 Task: Compare market values of single-family homes in Raleigh, North Carolina, in different suburban neighborhoods, and analyze the local school district ratings.
Action: Mouse moved to (301, 192)
Screenshot: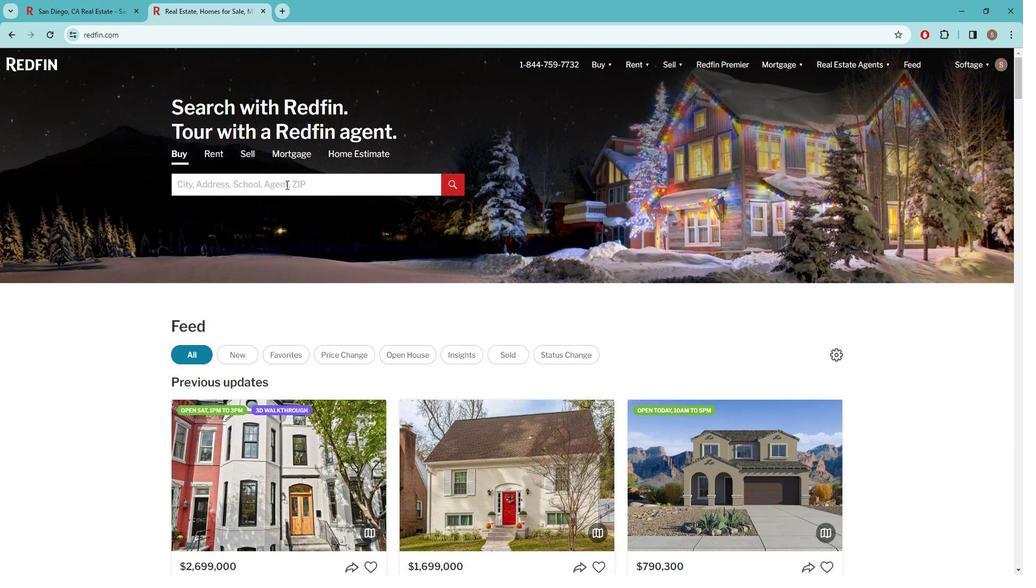 
Action: Mouse pressed left at (301, 192)
Screenshot: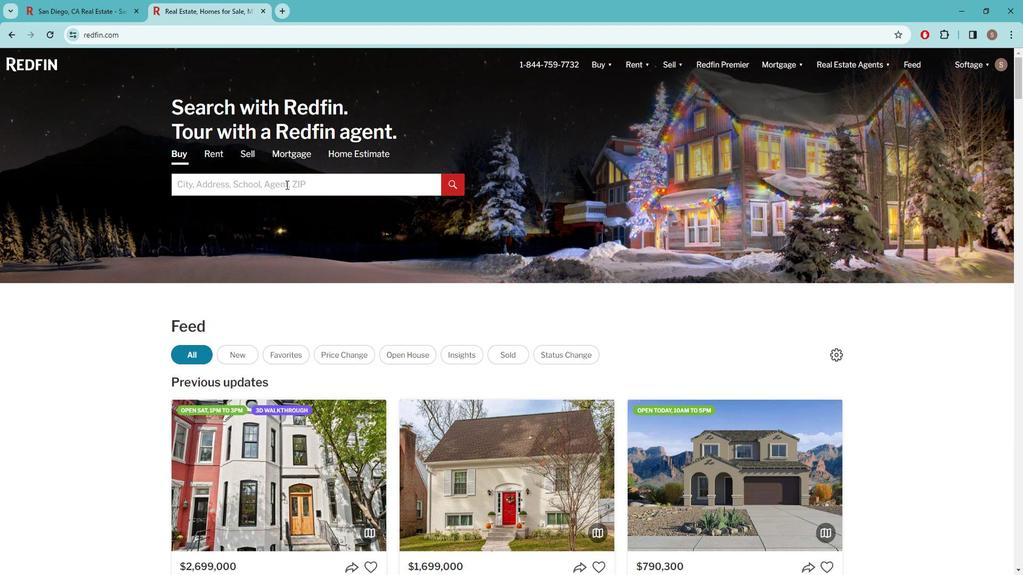 
Action: Key pressed r<Key.caps_lock>ALEIGH
Screenshot: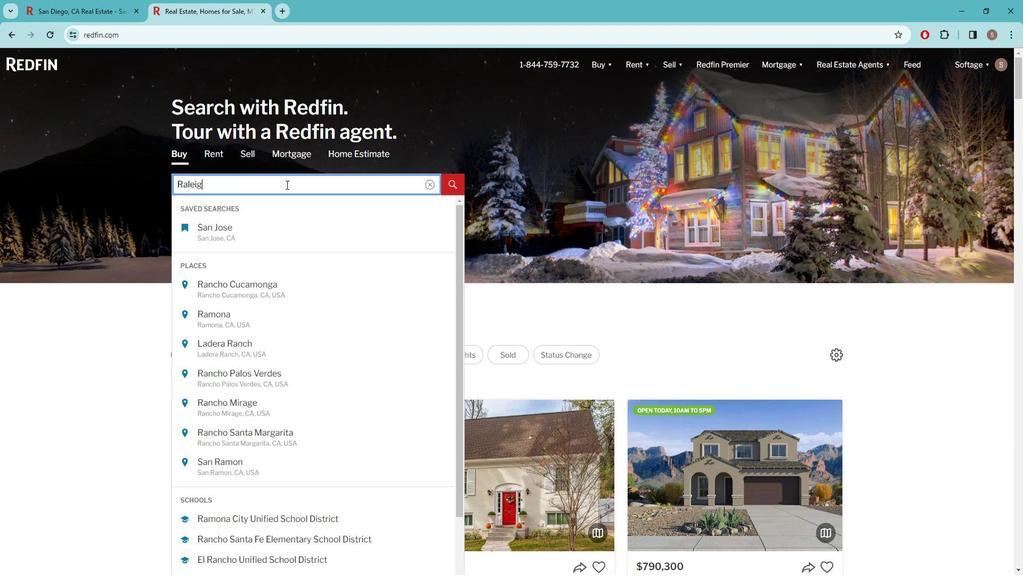 
Action: Mouse moved to (271, 236)
Screenshot: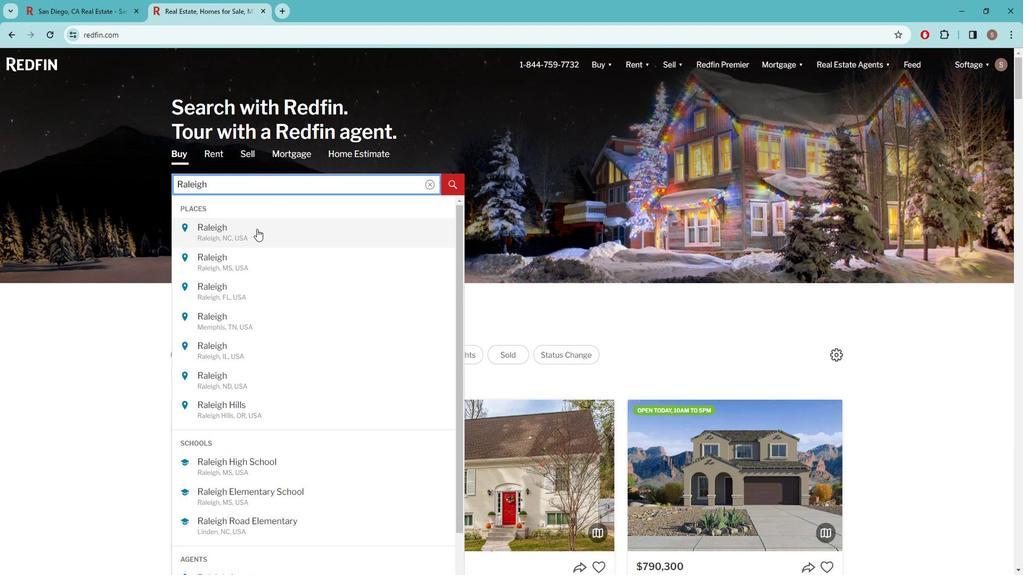 
Action: Mouse pressed left at (271, 236)
Screenshot: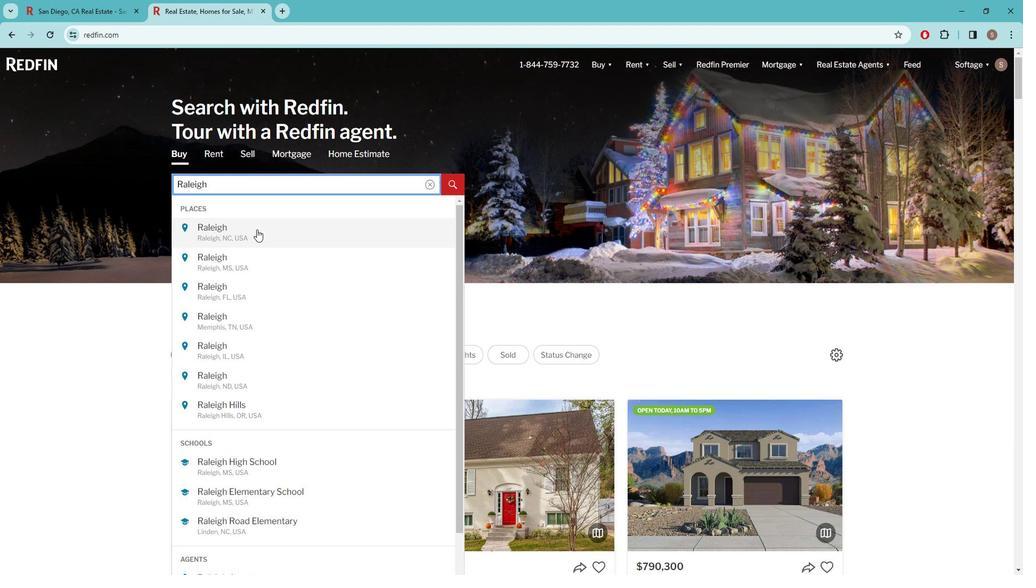 
Action: Mouse moved to (907, 147)
Screenshot: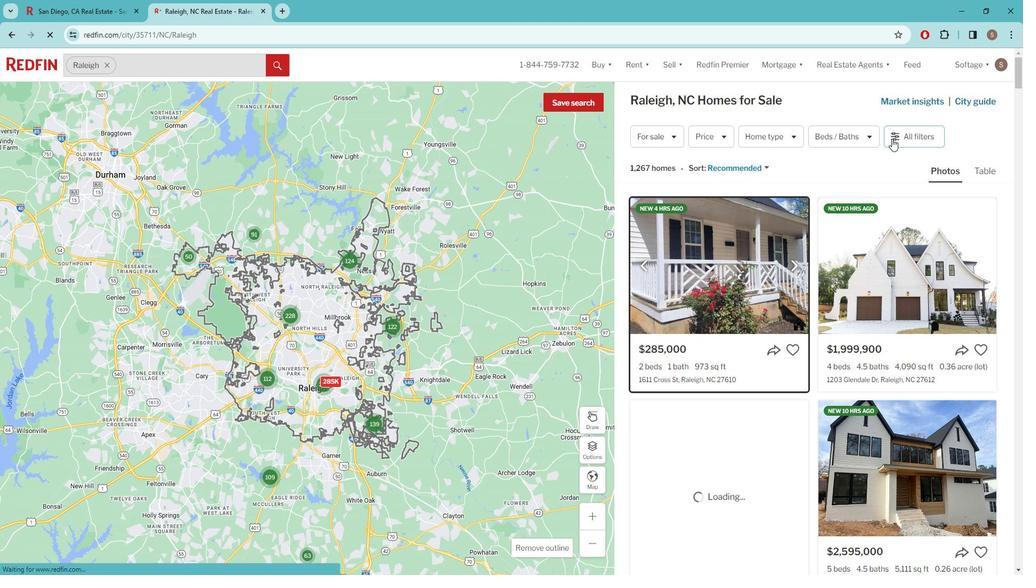 
Action: Mouse pressed left at (907, 147)
Screenshot: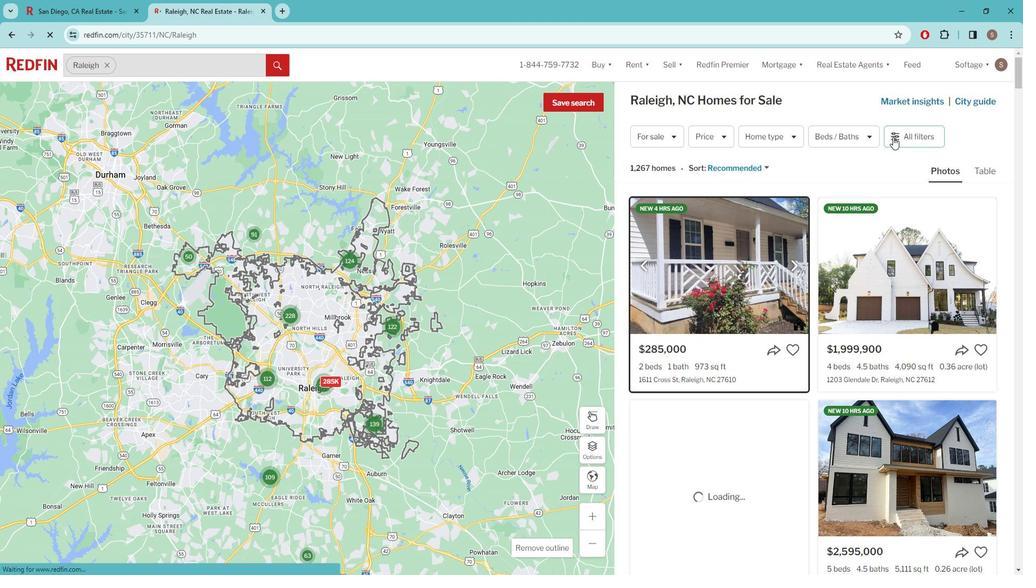 
Action: Mouse moved to (907, 147)
Screenshot: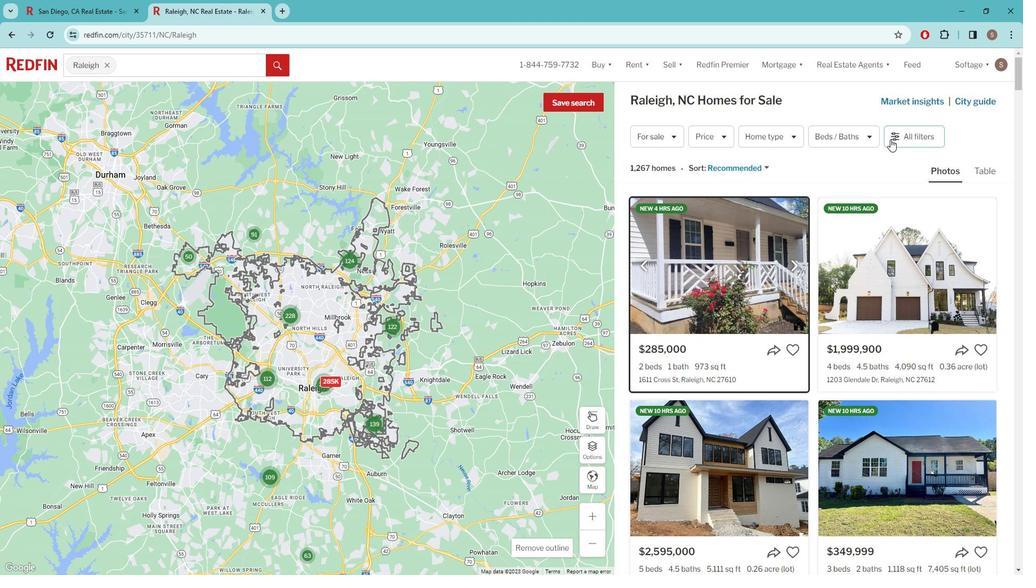 
Action: Mouse pressed left at (907, 147)
Screenshot: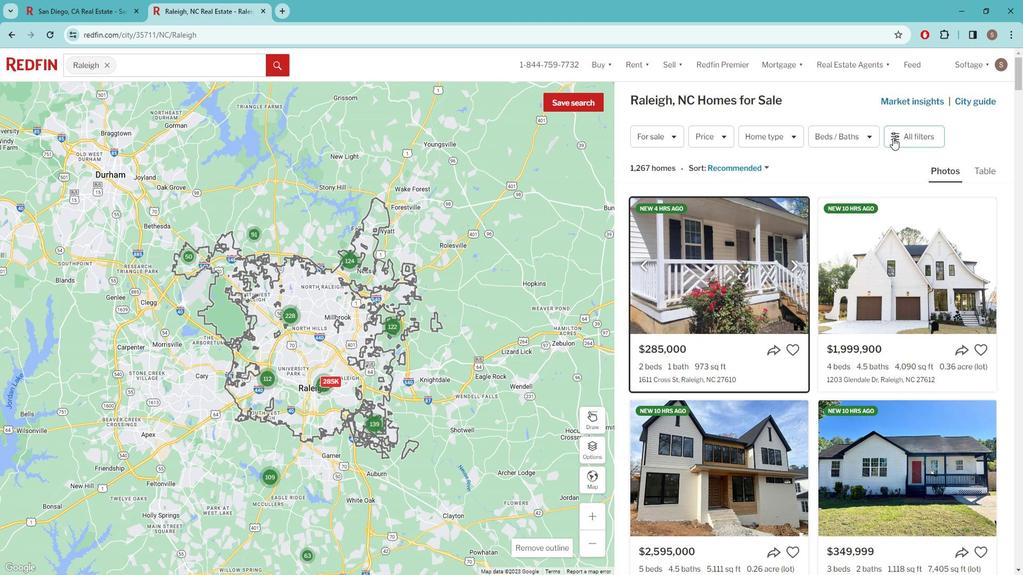 
Action: Mouse moved to (872, 288)
Screenshot: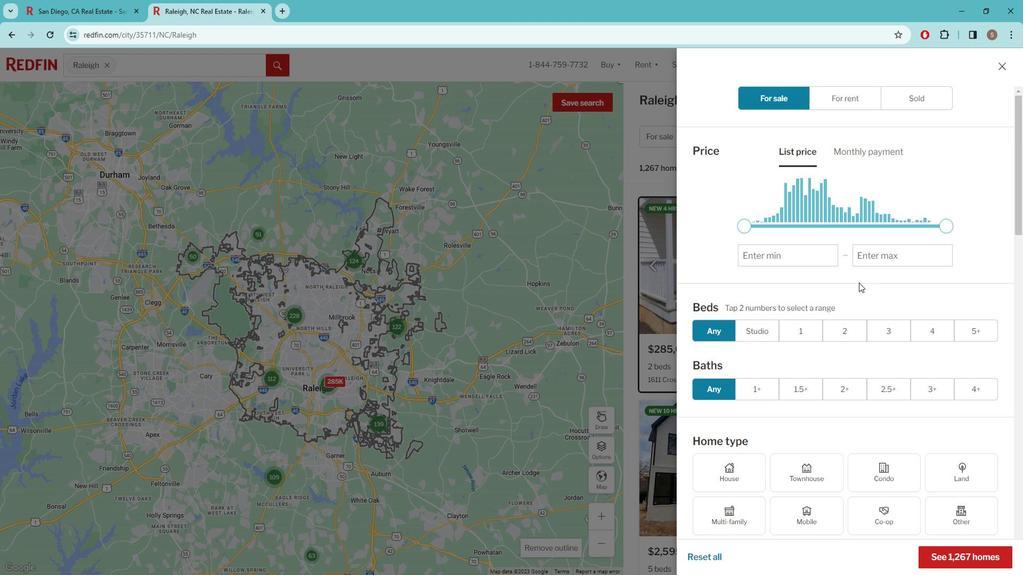 
Action: Mouse scrolled (872, 287) with delta (0, 0)
Screenshot: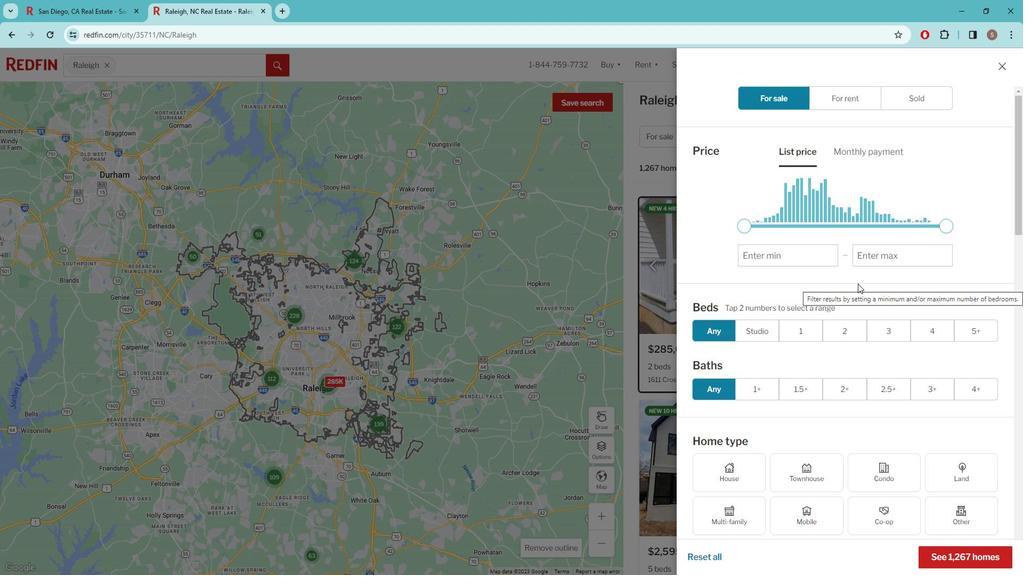 
Action: Mouse scrolled (872, 287) with delta (0, 0)
Screenshot: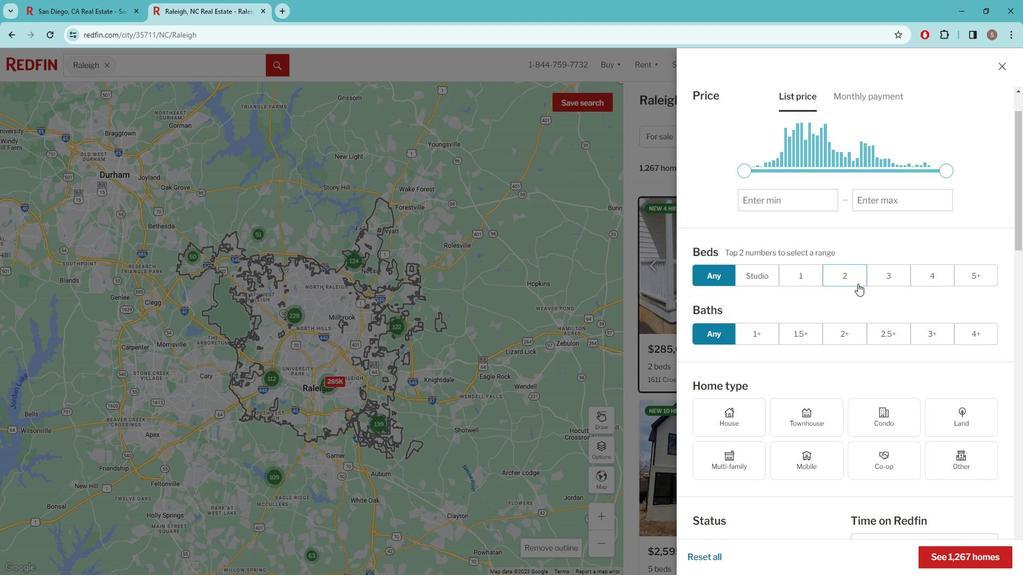 
Action: Mouse scrolled (872, 287) with delta (0, 0)
Screenshot: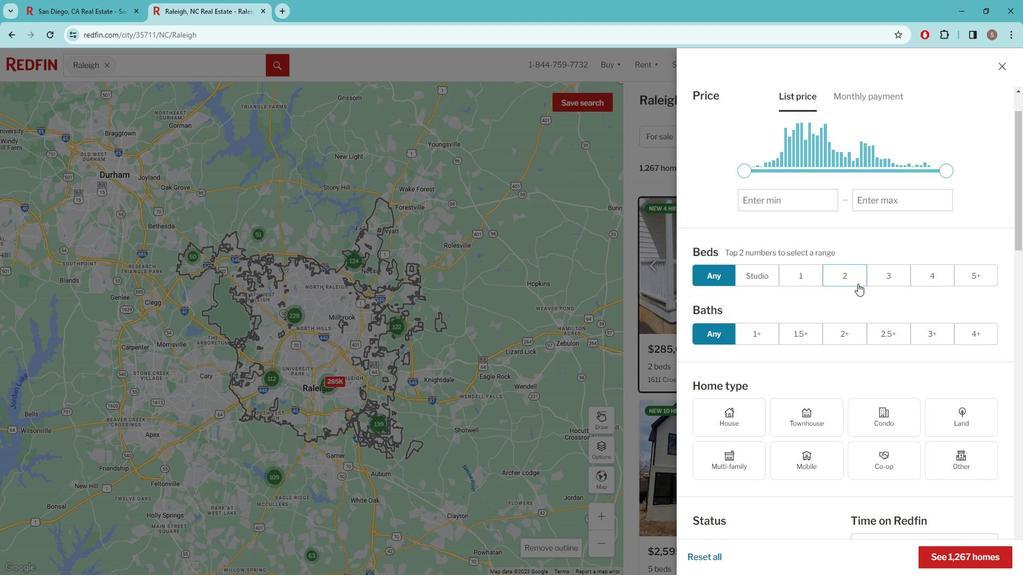 
Action: Mouse scrolled (872, 287) with delta (0, 0)
Screenshot: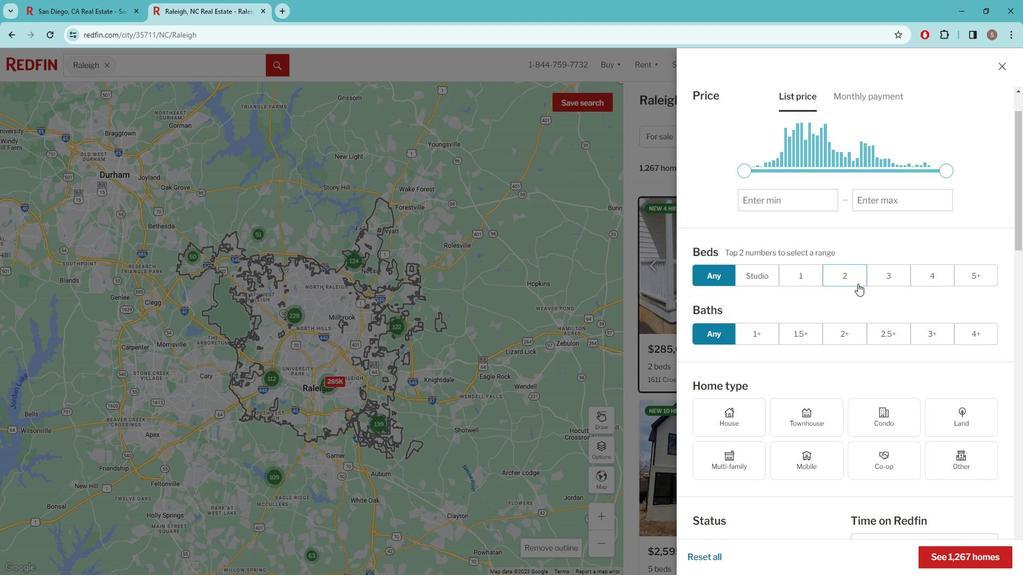 
Action: Mouse scrolled (872, 287) with delta (0, 0)
Screenshot: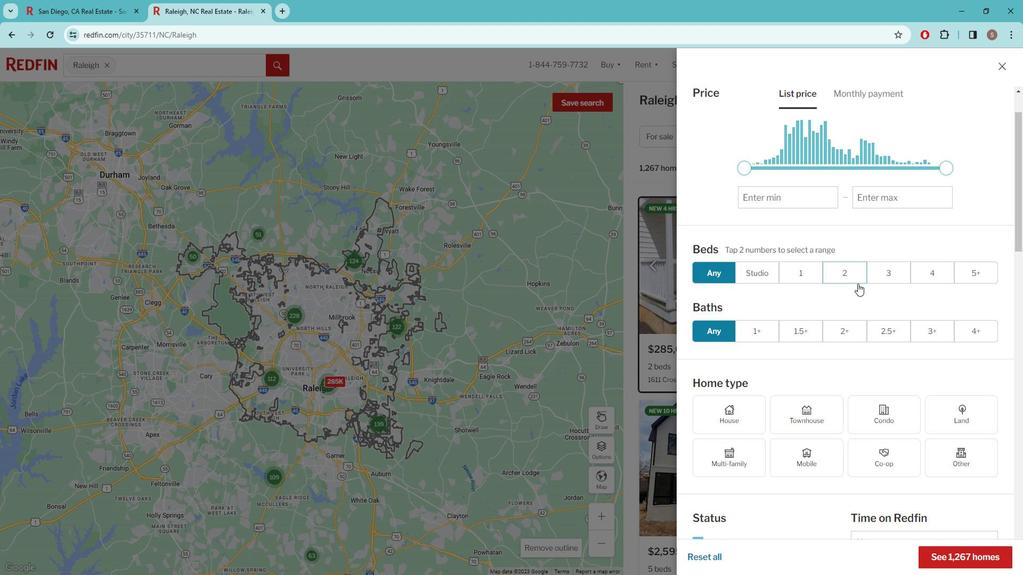 
Action: Mouse scrolled (872, 287) with delta (0, 0)
Screenshot: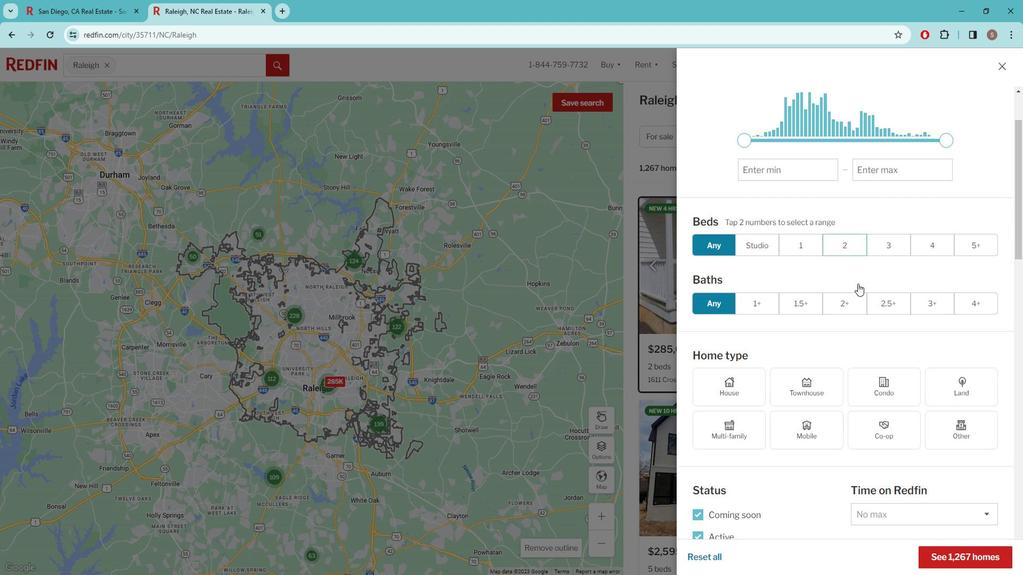 
Action: Mouse scrolled (872, 287) with delta (0, 0)
Screenshot: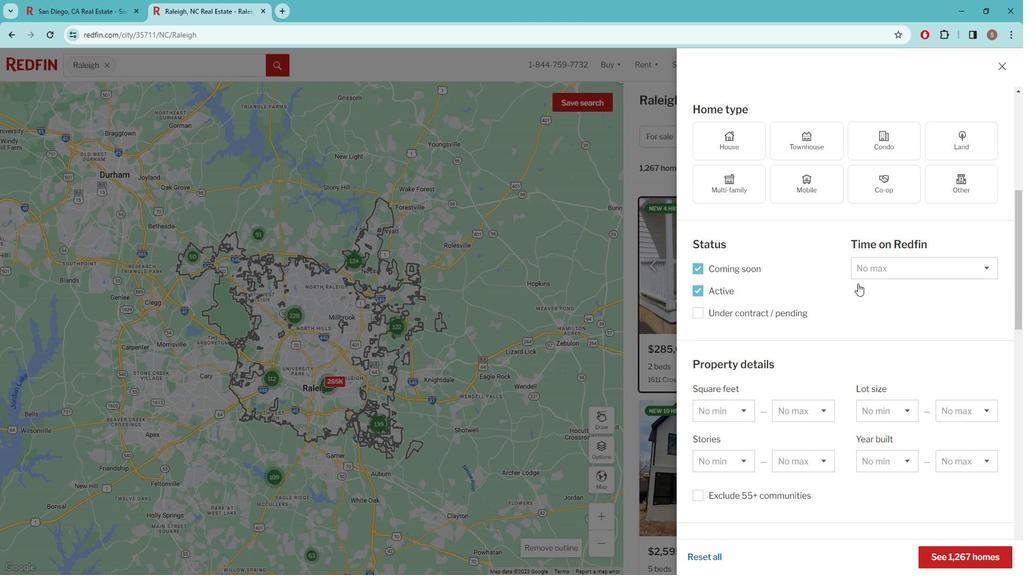 
Action: Mouse scrolled (872, 287) with delta (0, 0)
Screenshot: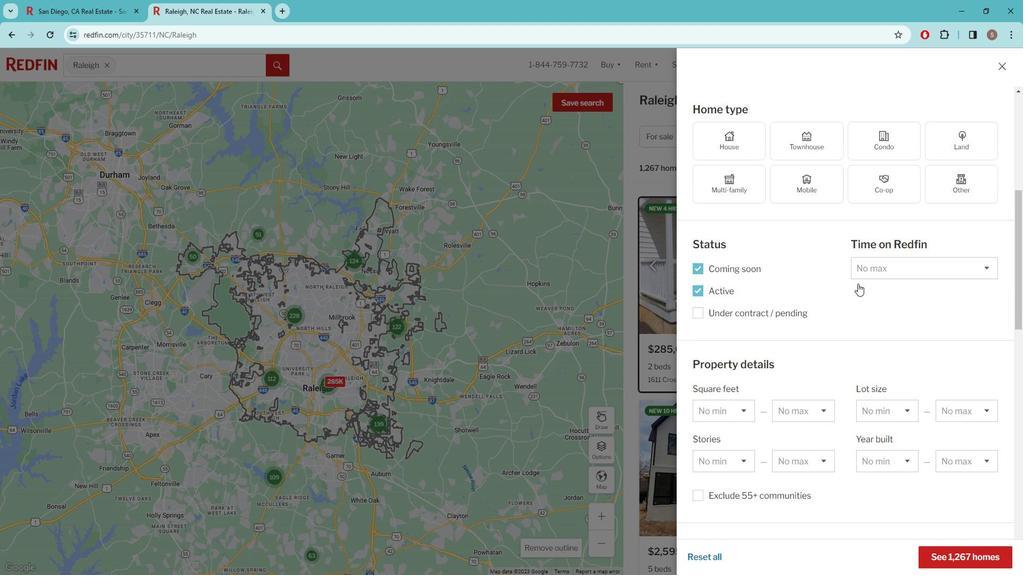 
Action: Mouse scrolled (872, 287) with delta (0, 0)
Screenshot: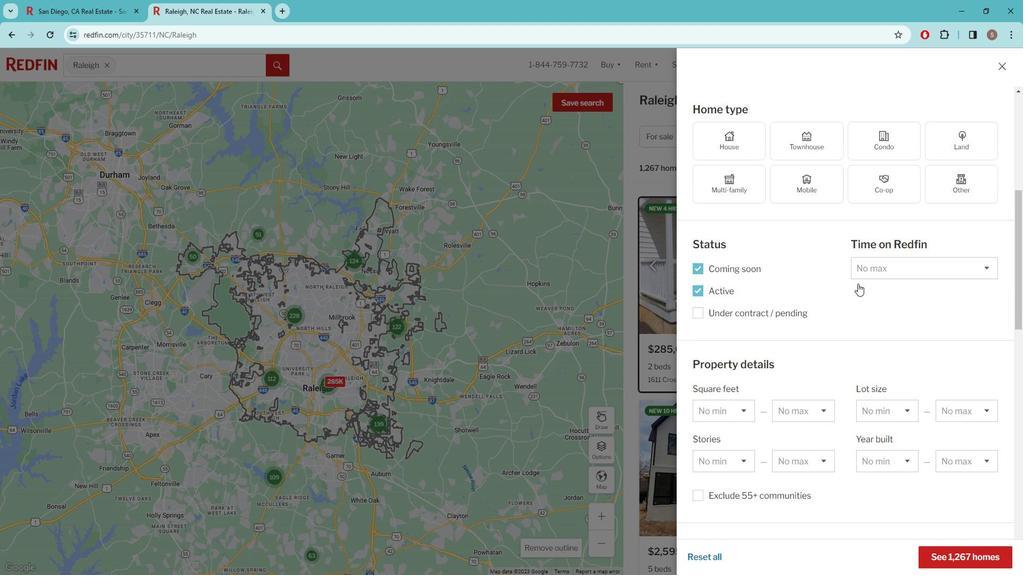 
Action: Mouse scrolled (872, 287) with delta (0, 0)
Screenshot: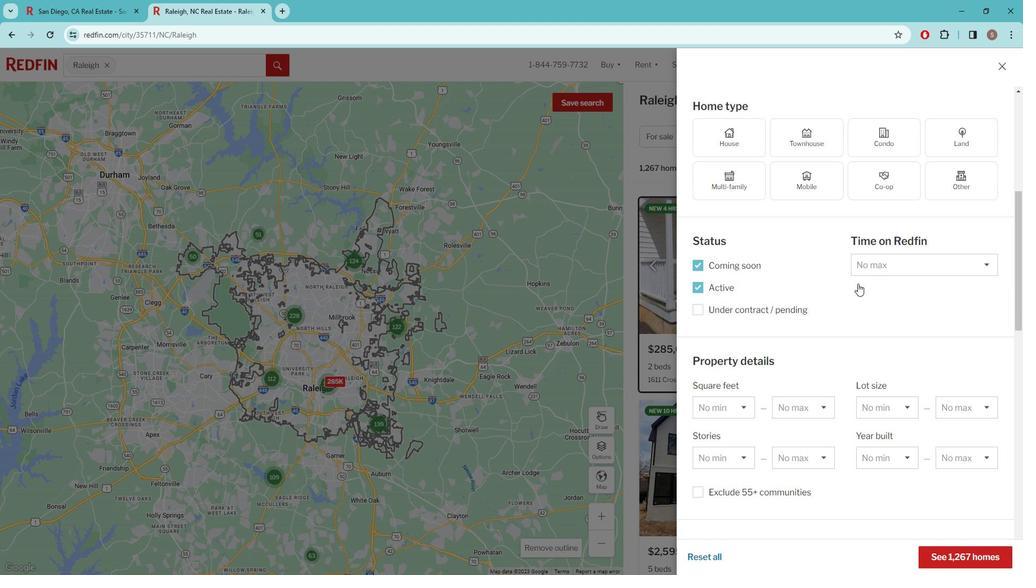 
Action: Mouse scrolled (872, 287) with delta (0, 0)
Screenshot: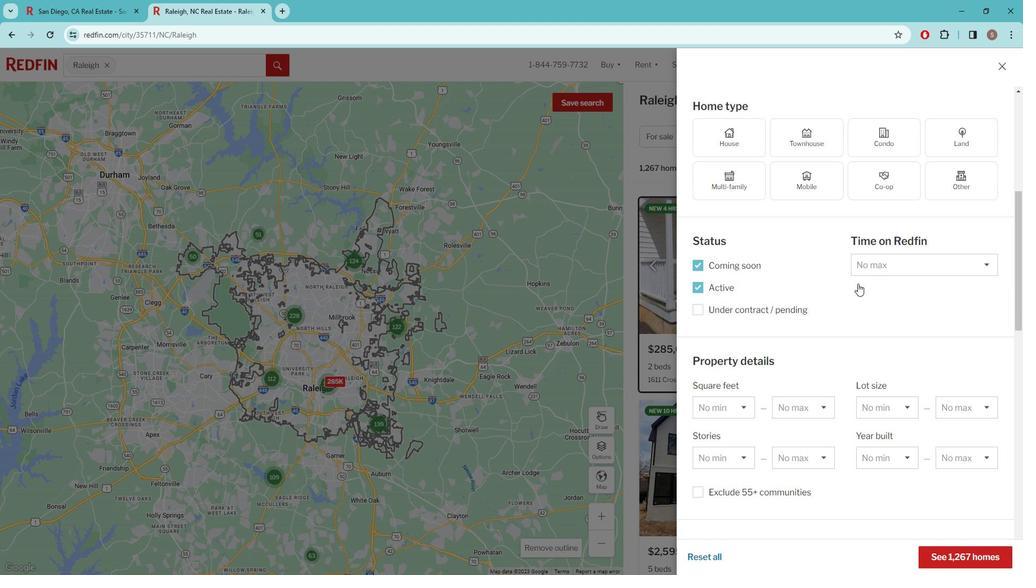 
Action: Mouse moved to (872, 288)
Screenshot: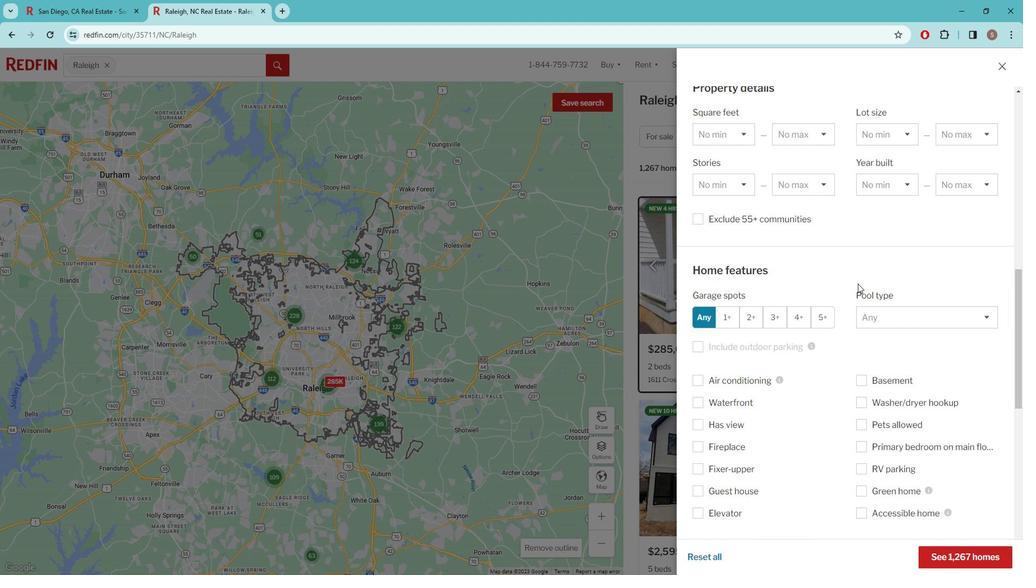 
Action: Mouse scrolled (872, 287) with delta (0, 0)
Screenshot: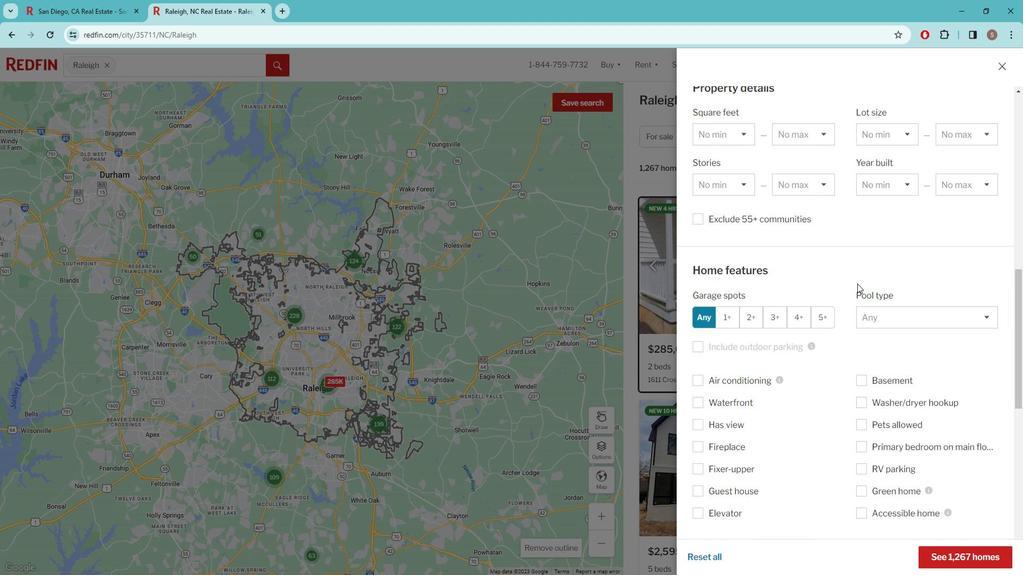 
Action: Mouse moved to (872, 288)
Screenshot: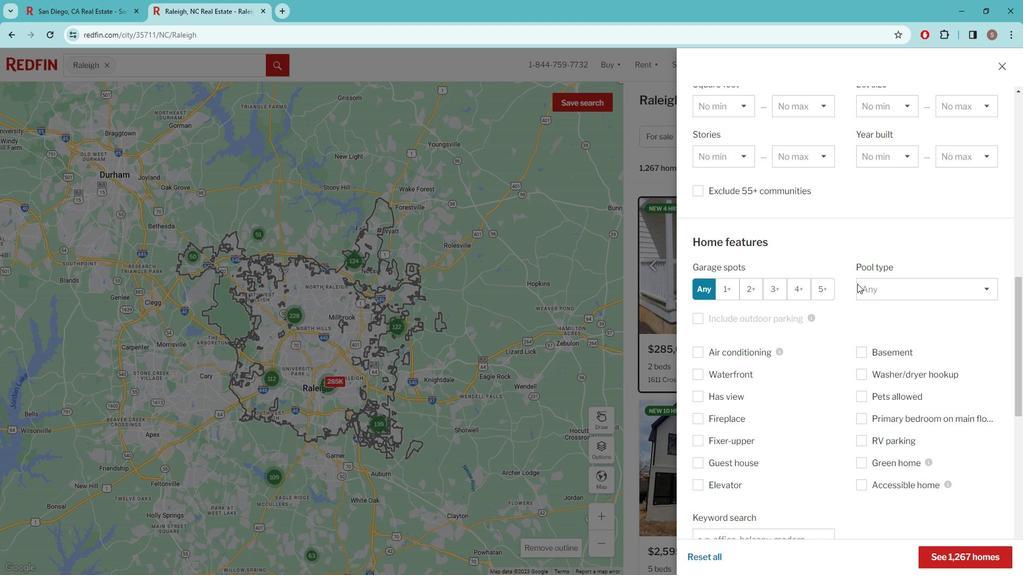 
Action: Mouse scrolled (872, 287) with delta (0, 0)
Screenshot: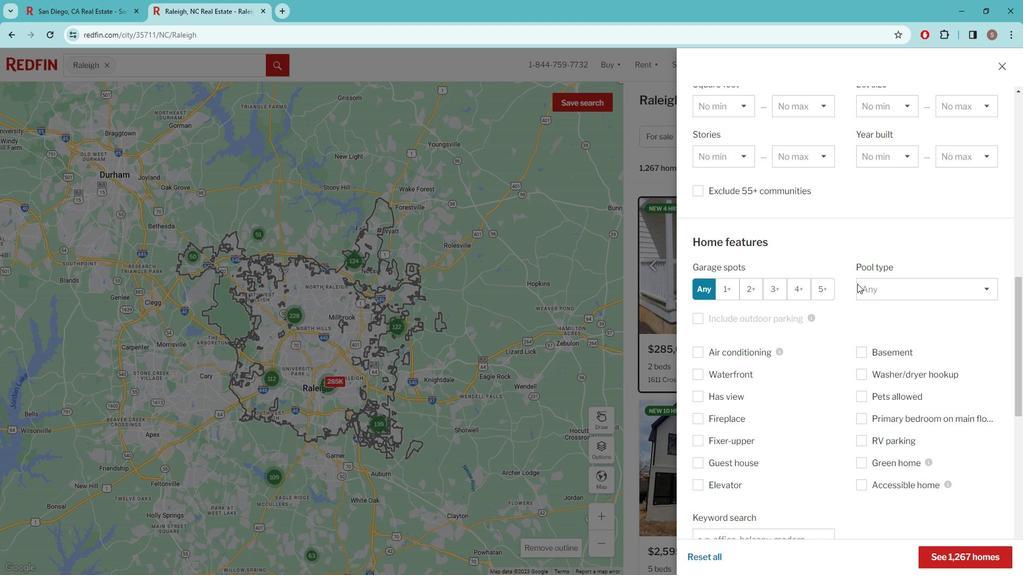 
Action: Mouse scrolled (872, 287) with delta (0, 0)
Screenshot: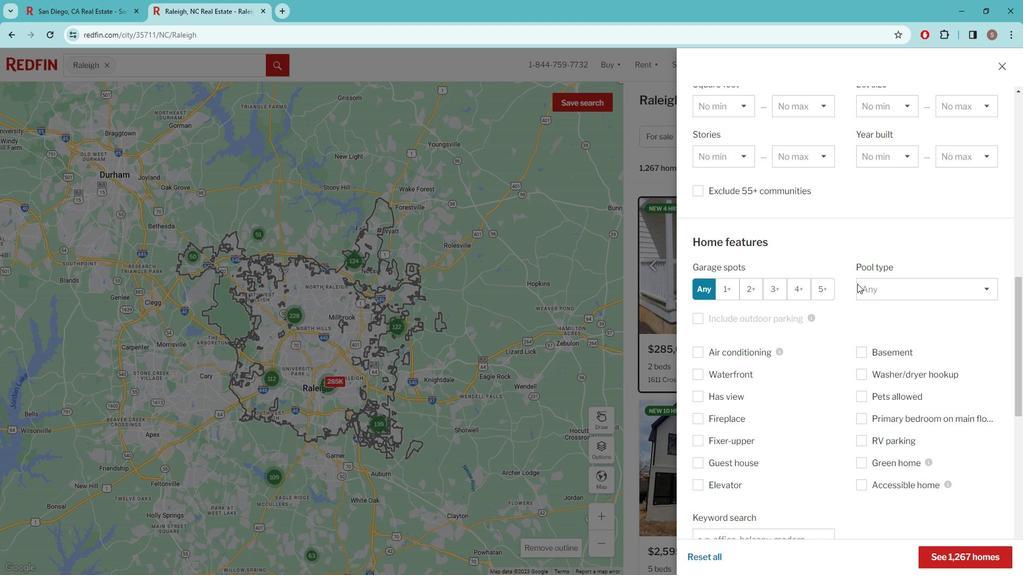 
Action: Mouse scrolled (872, 287) with delta (0, 0)
Screenshot: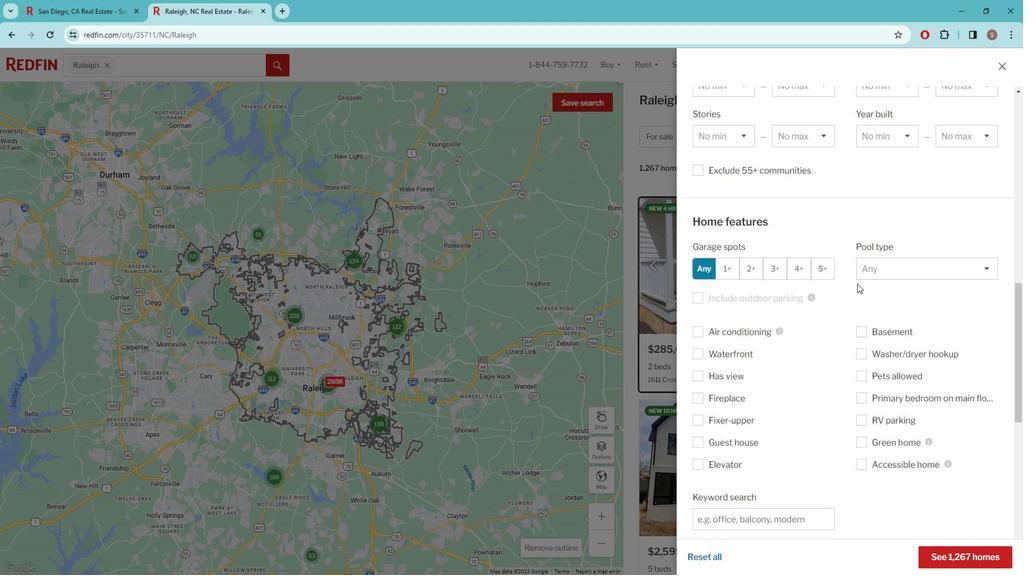
Action: Mouse scrolled (872, 287) with delta (0, 0)
Screenshot: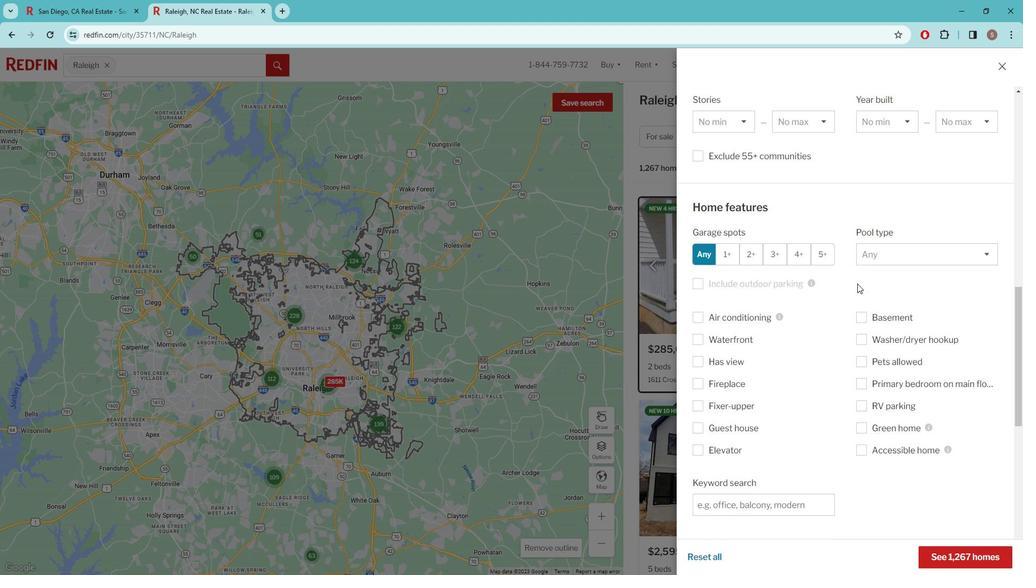 
Action: Mouse scrolled (872, 287) with delta (0, 0)
Screenshot: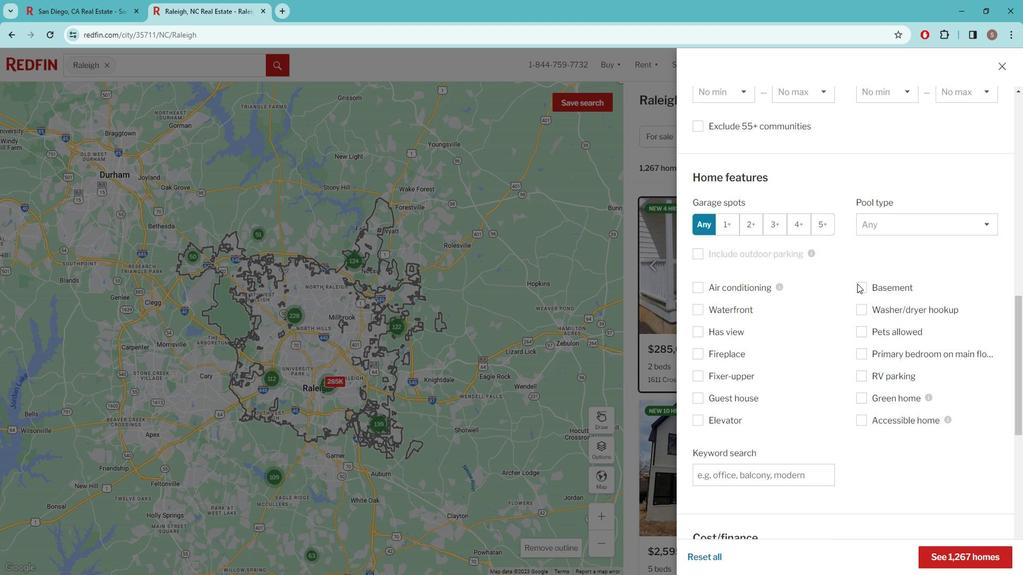 
Action: Mouse scrolled (872, 287) with delta (0, 0)
Screenshot: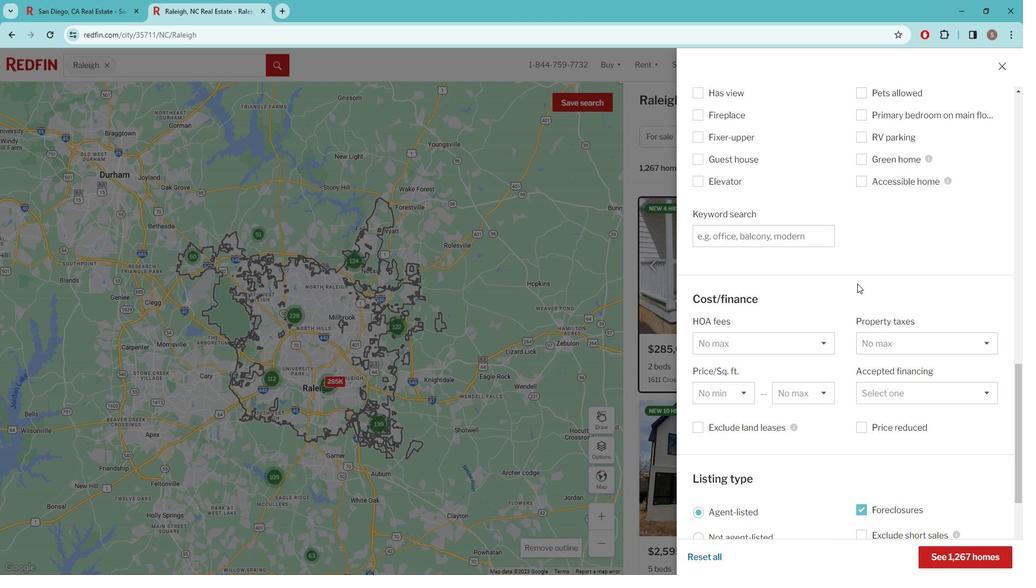 
Action: Mouse scrolled (872, 287) with delta (0, 0)
Screenshot: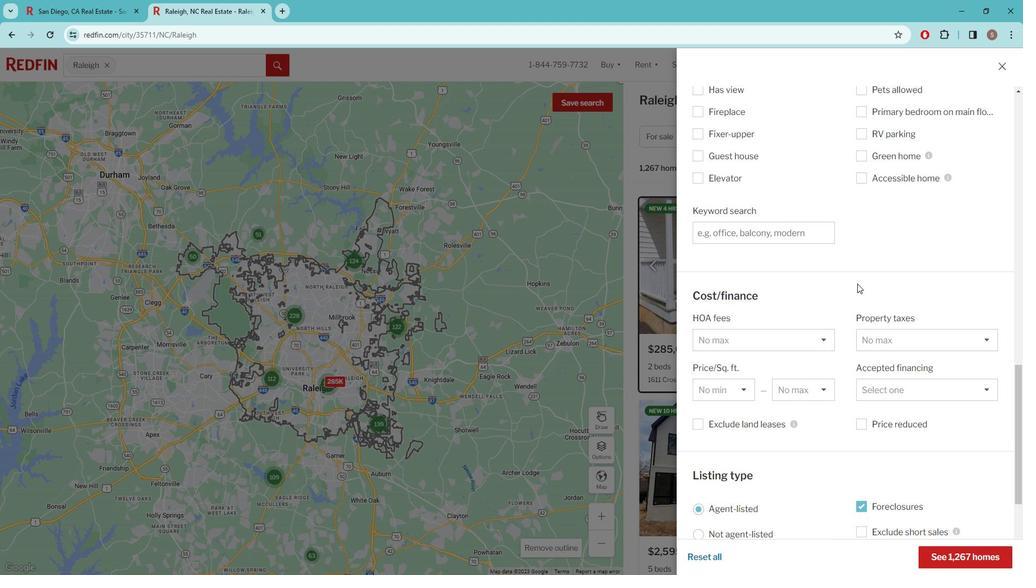 
Action: Mouse scrolled (872, 287) with delta (0, 0)
Screenshot: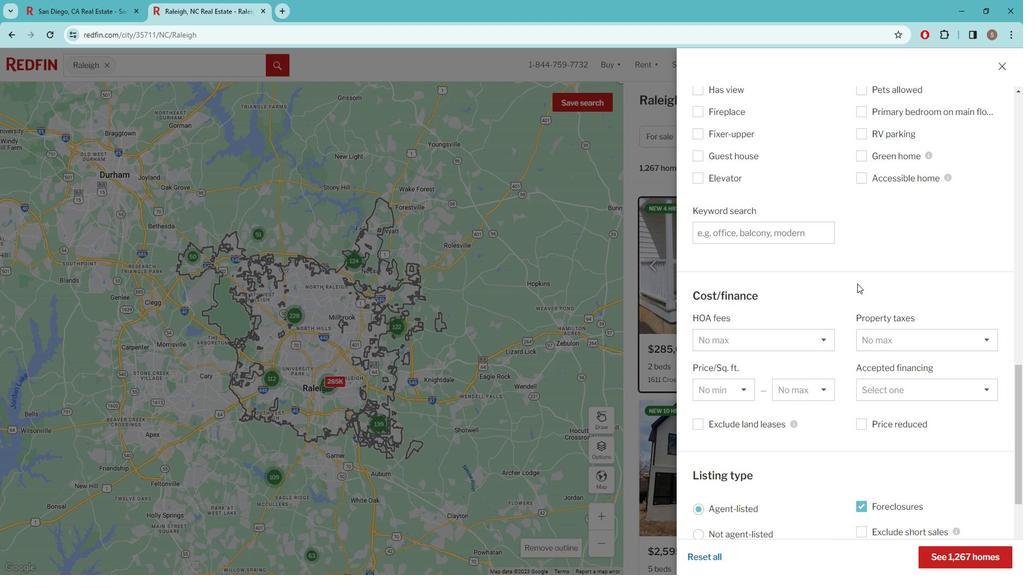 
Action: Mouse scrolled (872, 287) with delta (0, 0)
Screenshot: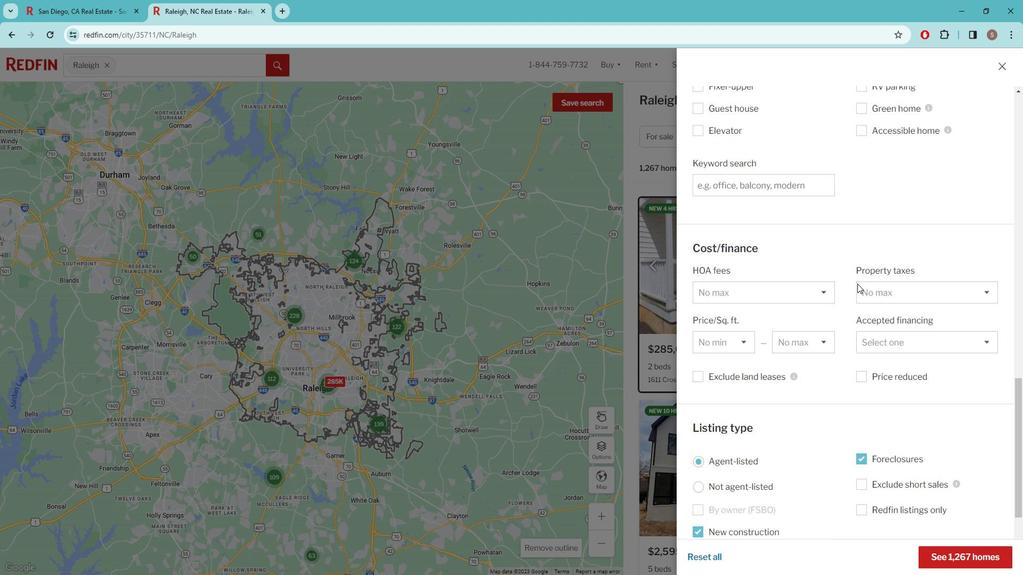 
Action: Mouse scrolled (872, 287) with delta (0, 0)
Screenshot: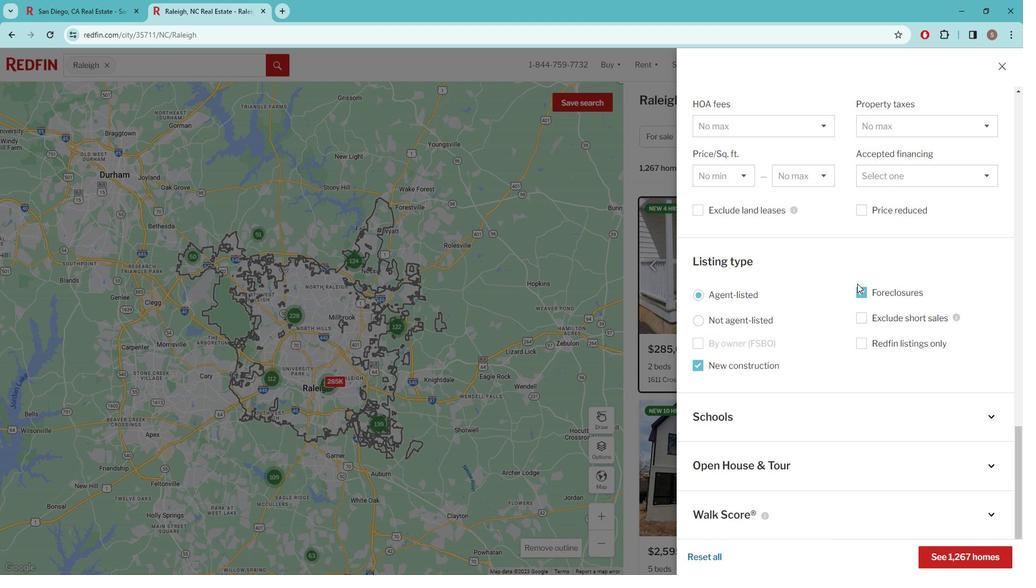 
Action: Mouse moved to (871, 288)
Screenshot: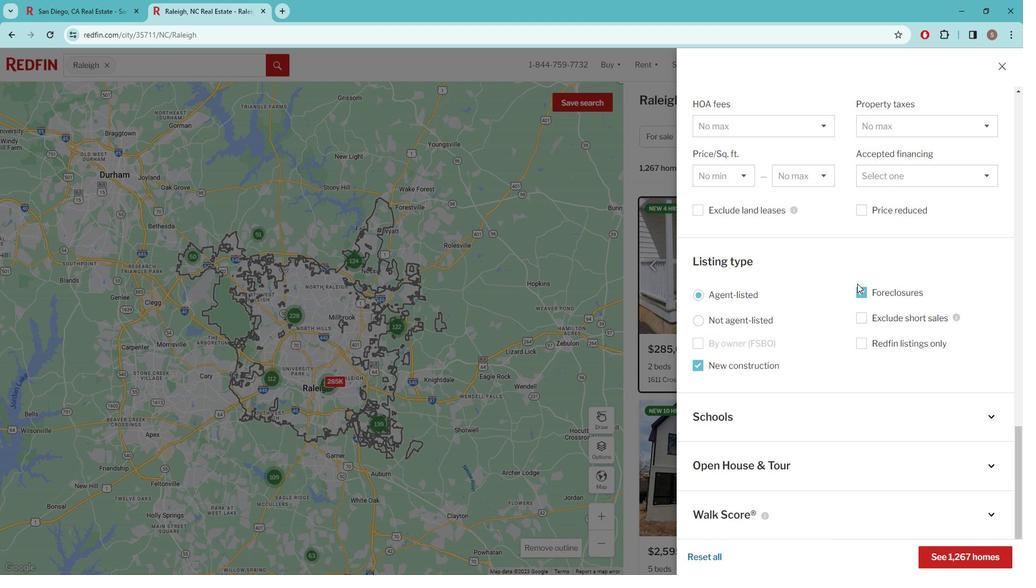 
Action: Mouse scrolled (871, 288) with delta (0, 0)
Screenshot: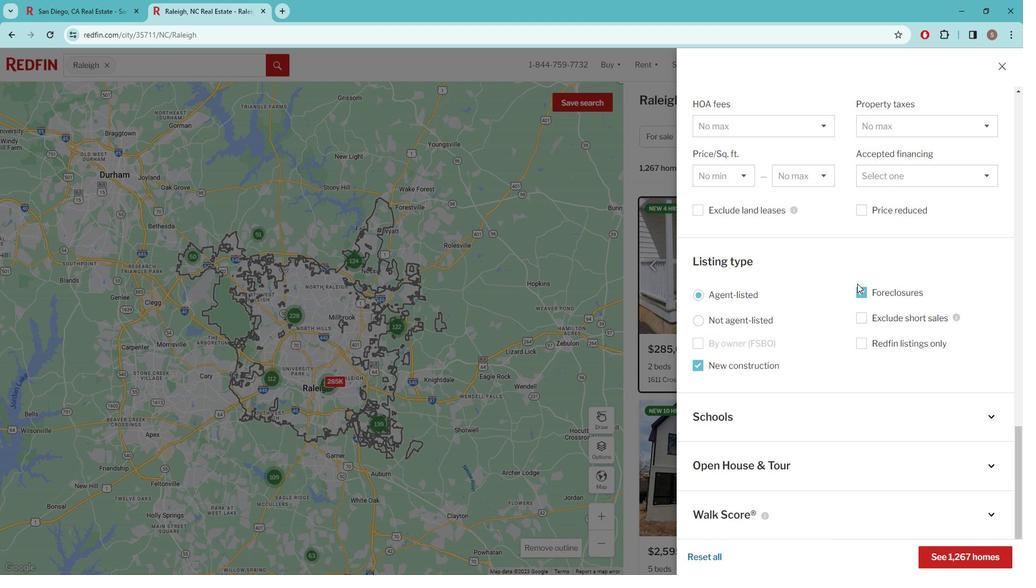 
Action: Mouse scrolled (871, 288) with delta (0, 0)
Screenshot: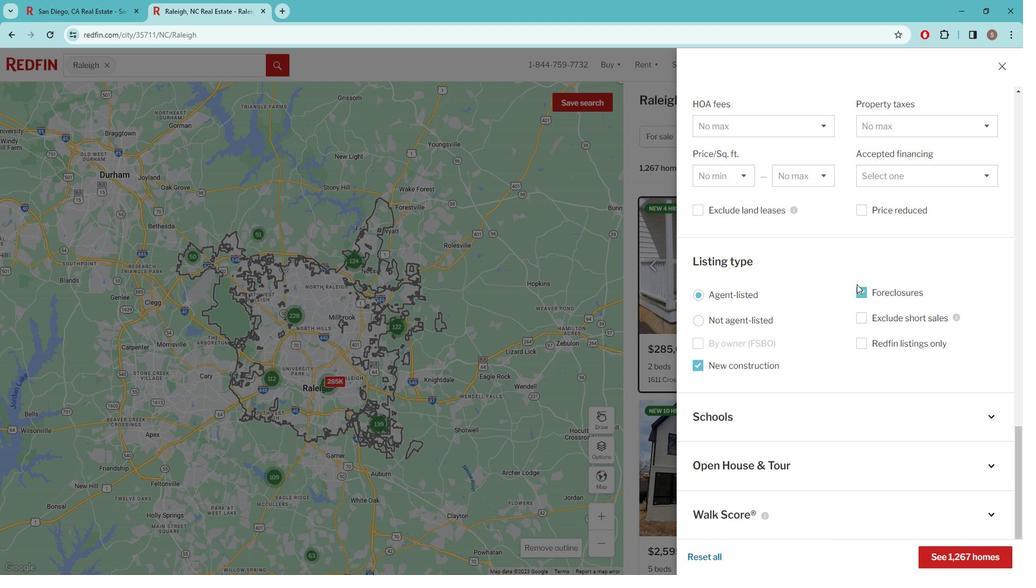 
Action: Mouse scrolled (871, 288) with delta (0, 0)
Screenshot: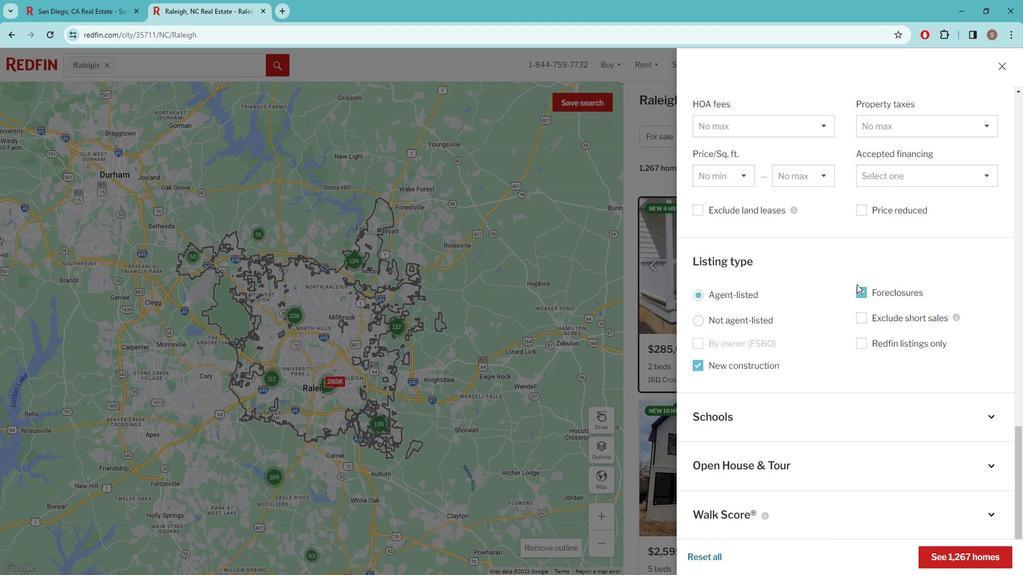 
Action: Mouse scrolled (871, 288) with delta (0, 0)
Screenshot: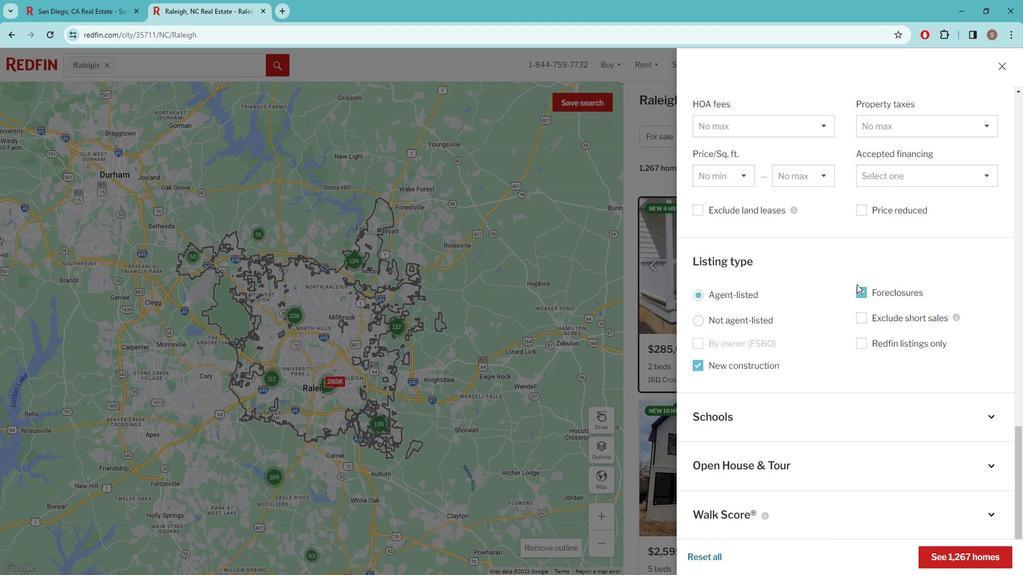 
Action: Mouse scrolled (871, 288) with delta (0, 0)
Screenshot: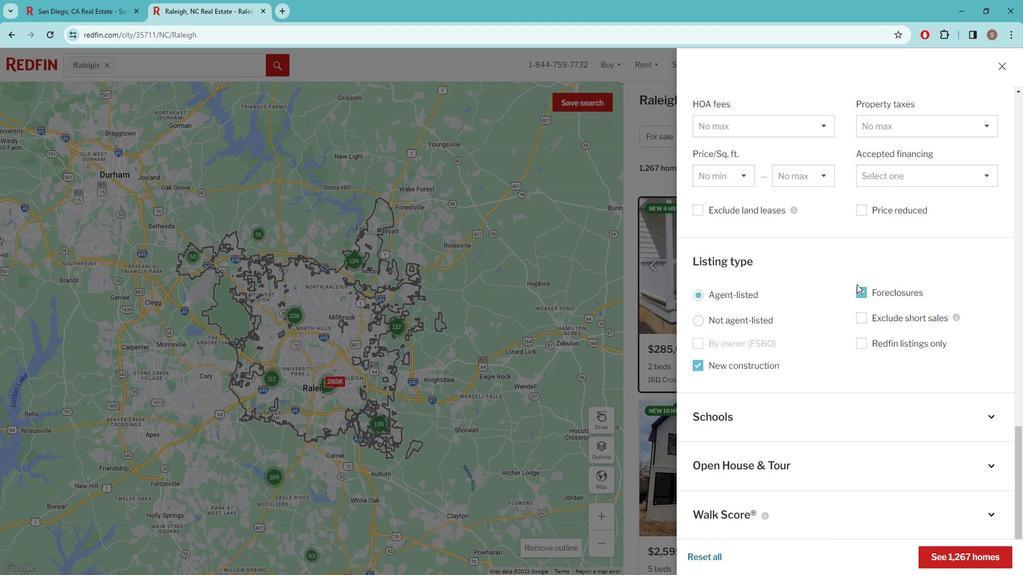 
Action: Mouse moved to (974, 553)
Screenshot: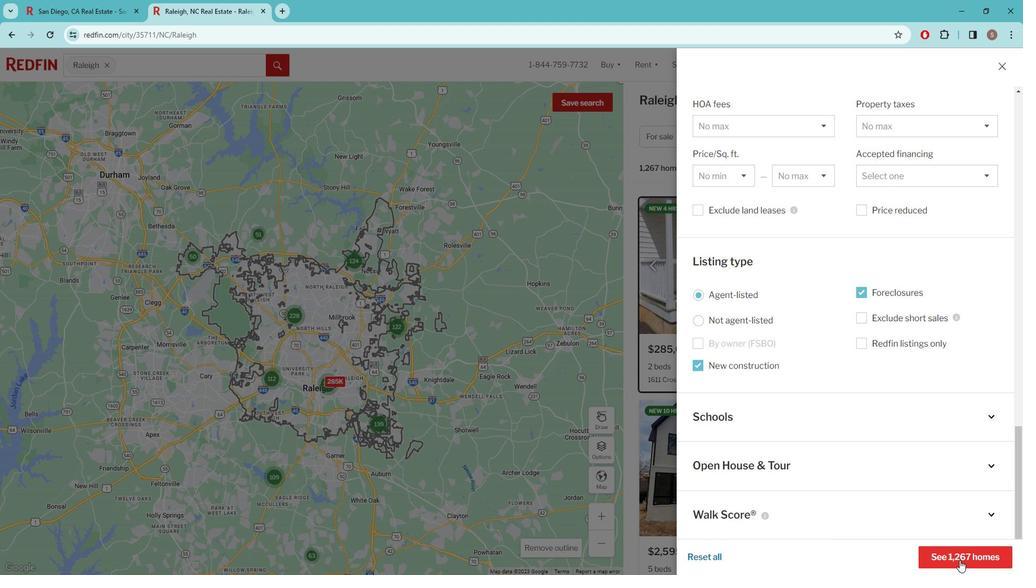 
Action: Mouse pressed left at (974, 553)
Screenshot: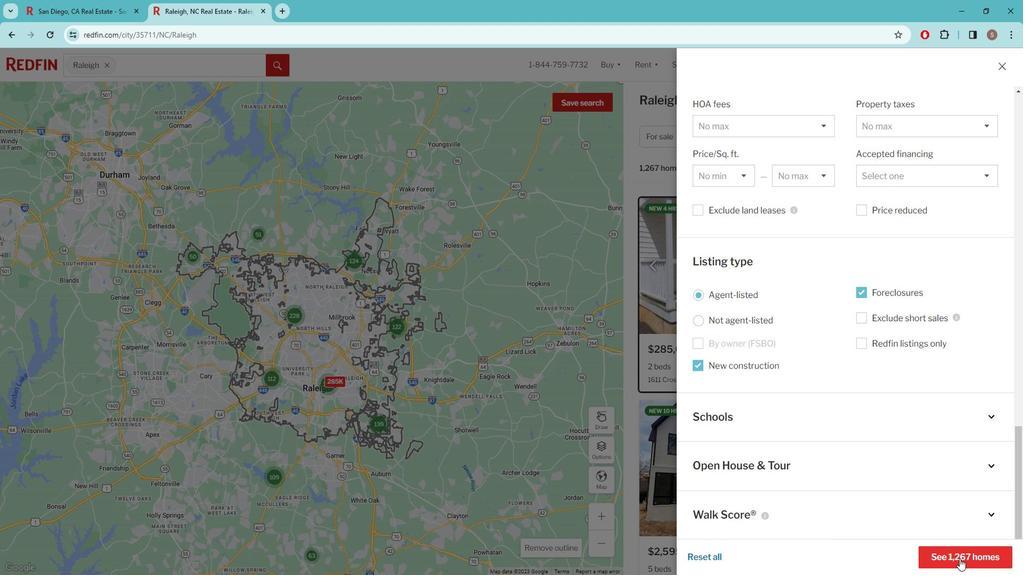
Action: Mouse moved to (914, 110)
Screenshot: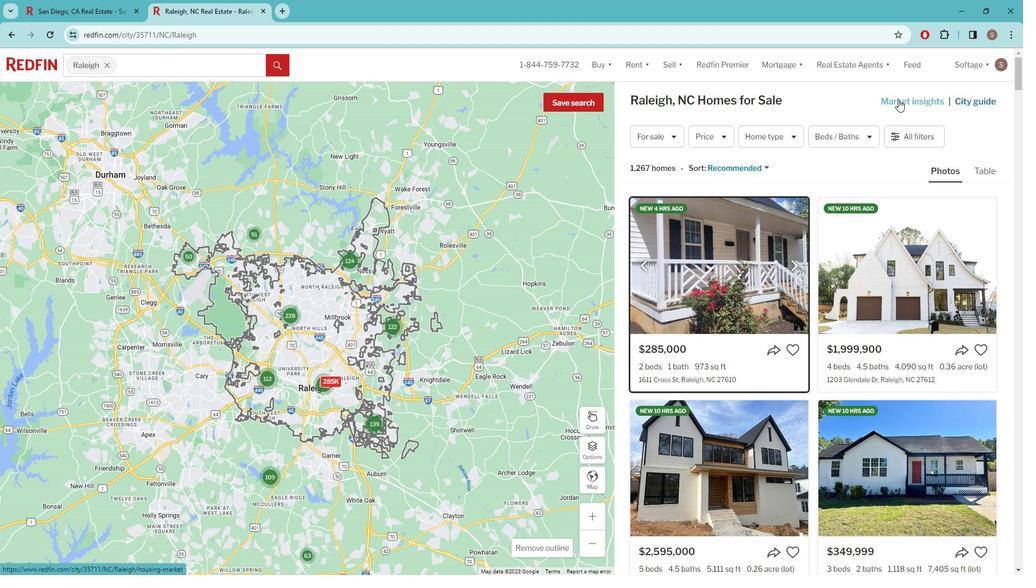 
Action: Mouse pressed left at (914, 110)
Screenshot: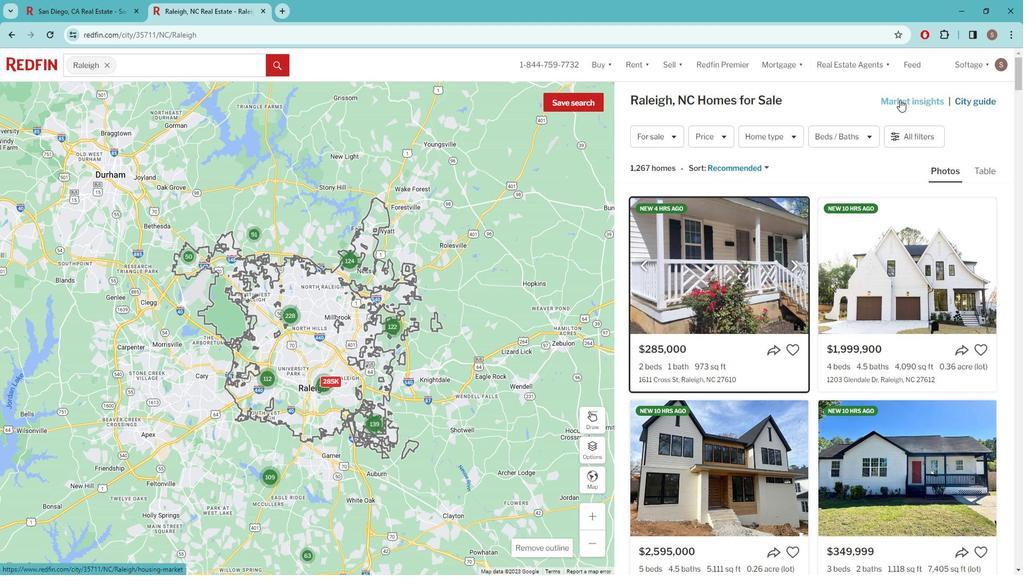 
Action: Mouse moved to (228, 411)
Screenshot: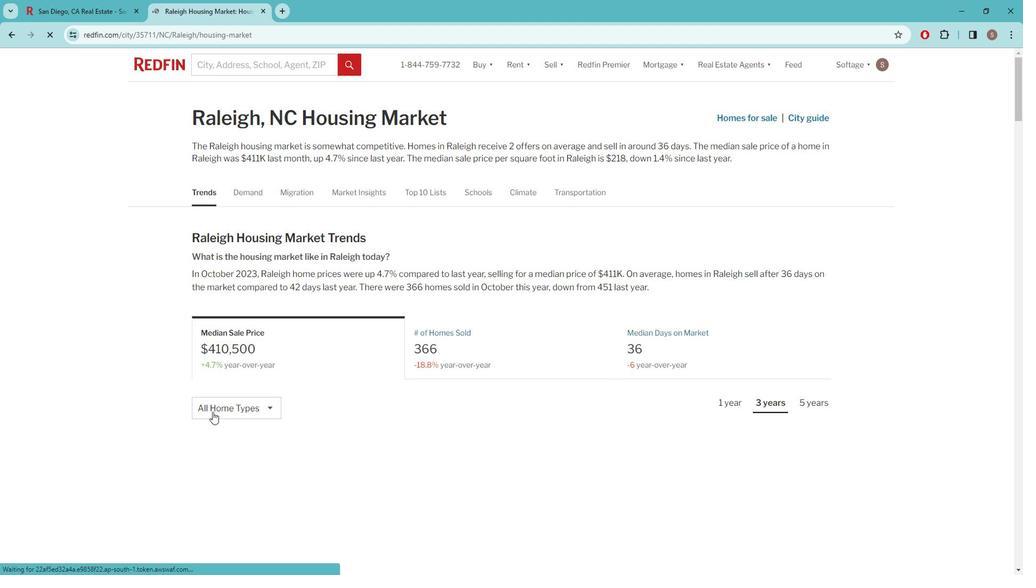 
Action: Mouse pressed left at (228, 411)
Screenshot: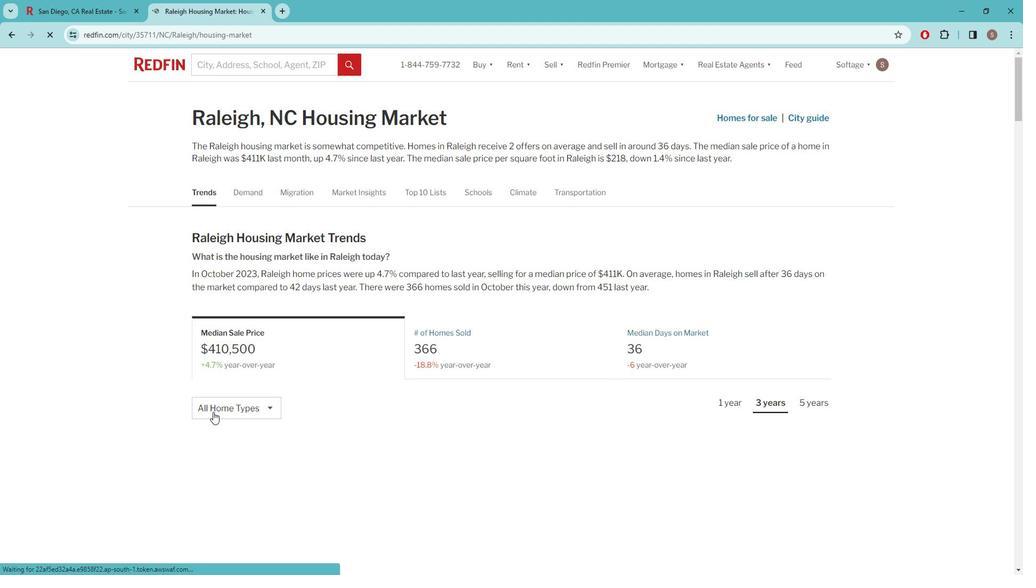 
Action: Mouse moved to (234, 449)
Screenshot: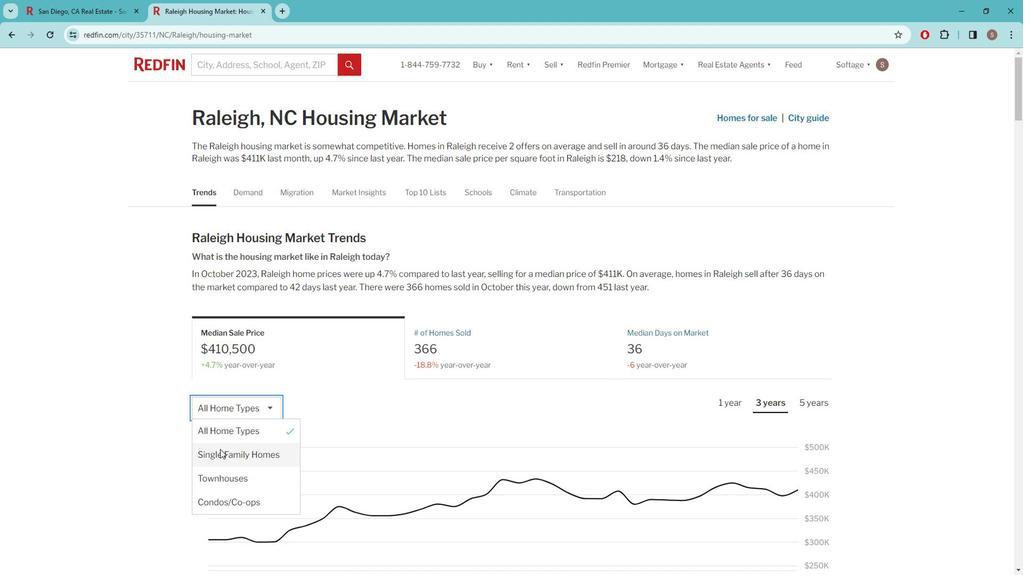 
Action: Mouse pressed left at (234, 449)
Screenshot: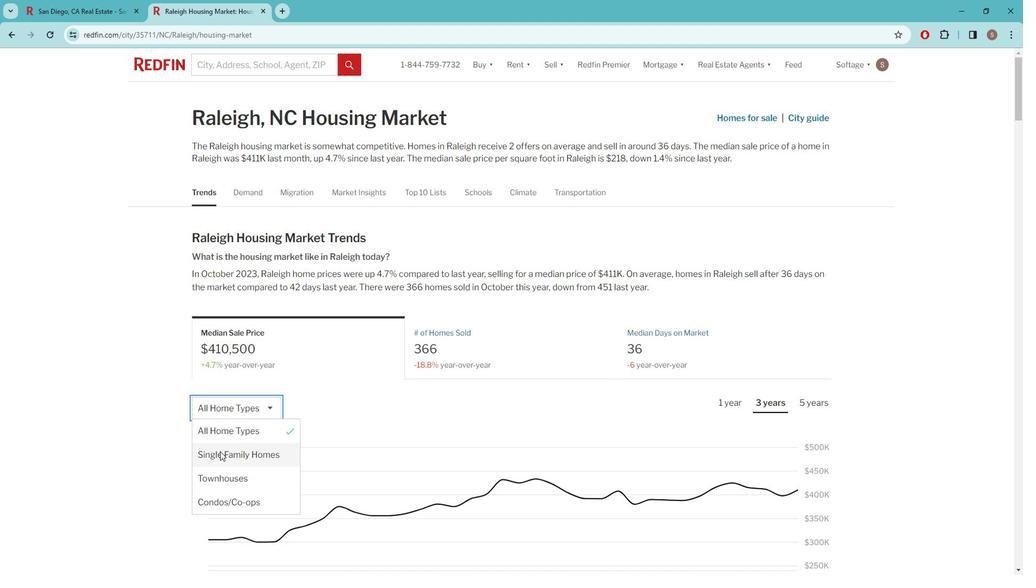 
Action: Mouse moved to (312, 404)
Screenshot: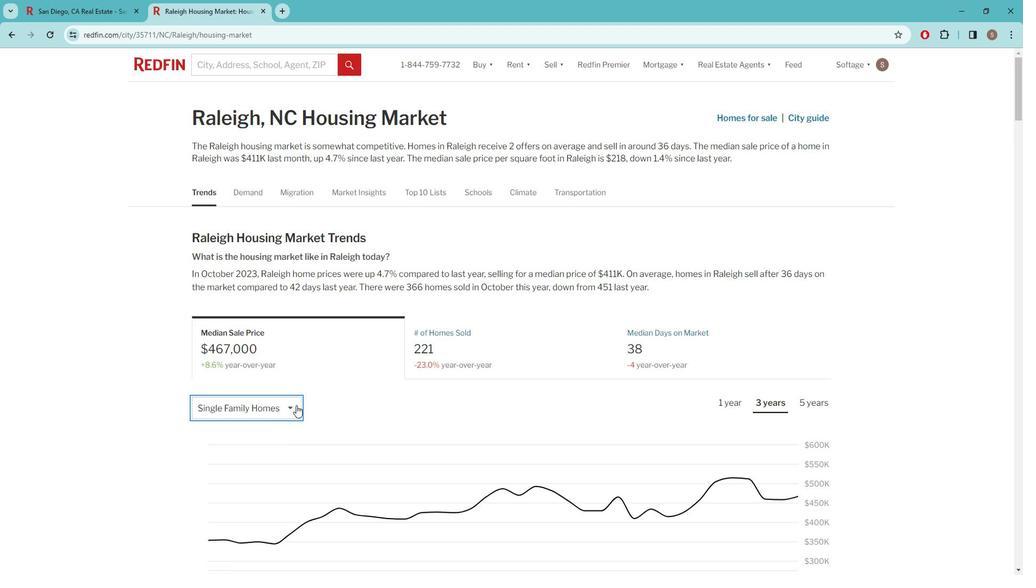 
Action: Mouse scrolled (312, 403) with delta (0, 0)
Screenshot: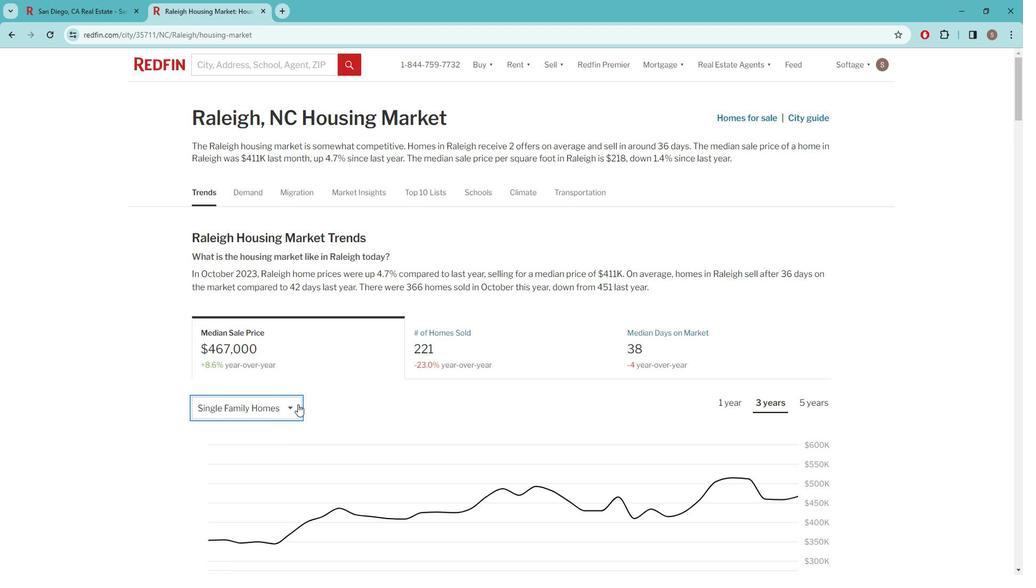 
Action: Mouse moved to (313, 403)
Screenshot: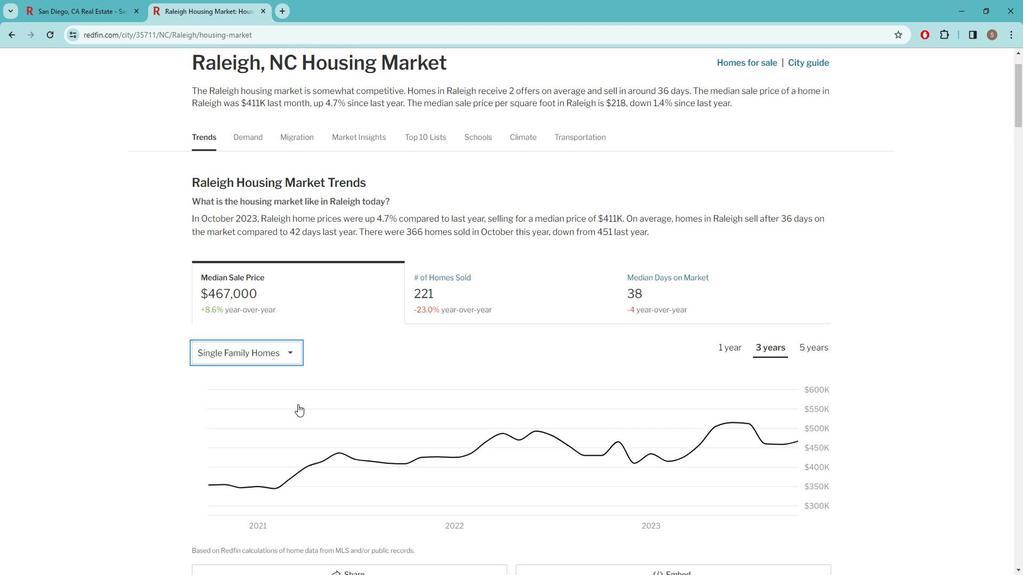 
Action: Mouse scrolled (313, 403) with delta (0, 0)
Screenshot: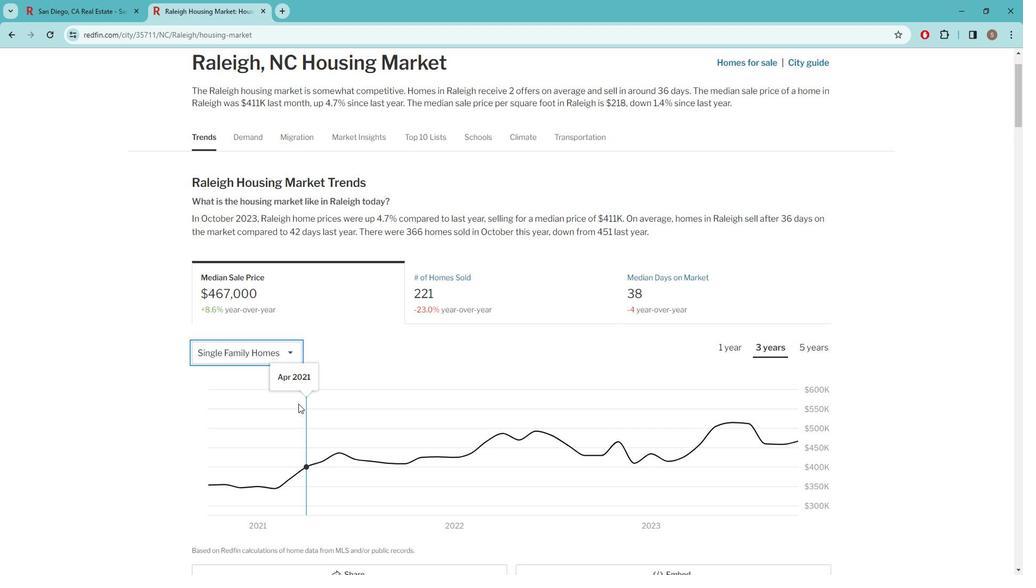 
Action: Mouse moved to (164, 426)
Screenshot: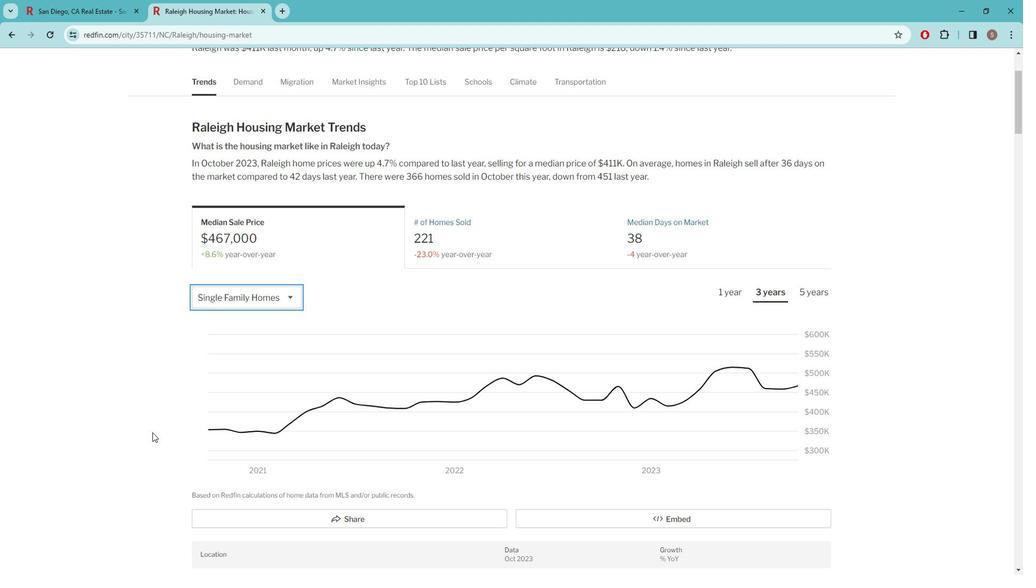 
Action: Mouse scrolled (164, 425) with delta (0, 0)
Screenshot: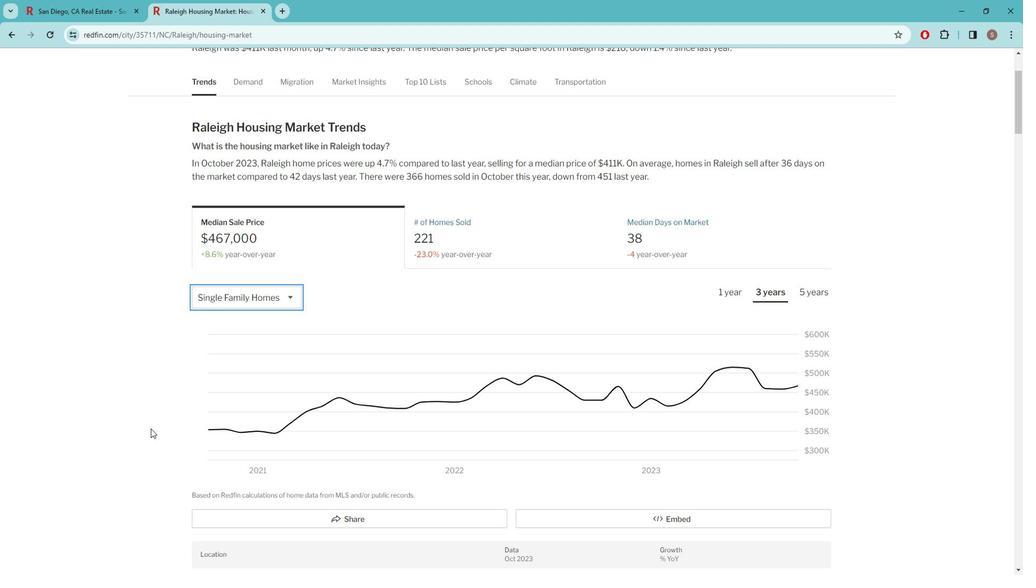 
Action: Mouse scrolled (164, 425) with delta (0, 0)
Screenshot: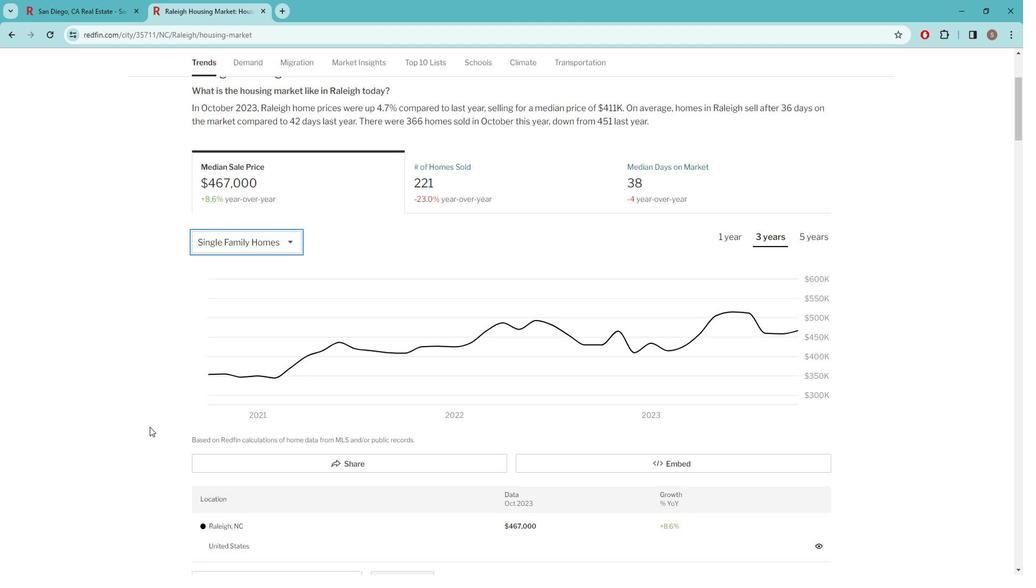 
Action: Mouse moved to (147, 427)
Screenshot: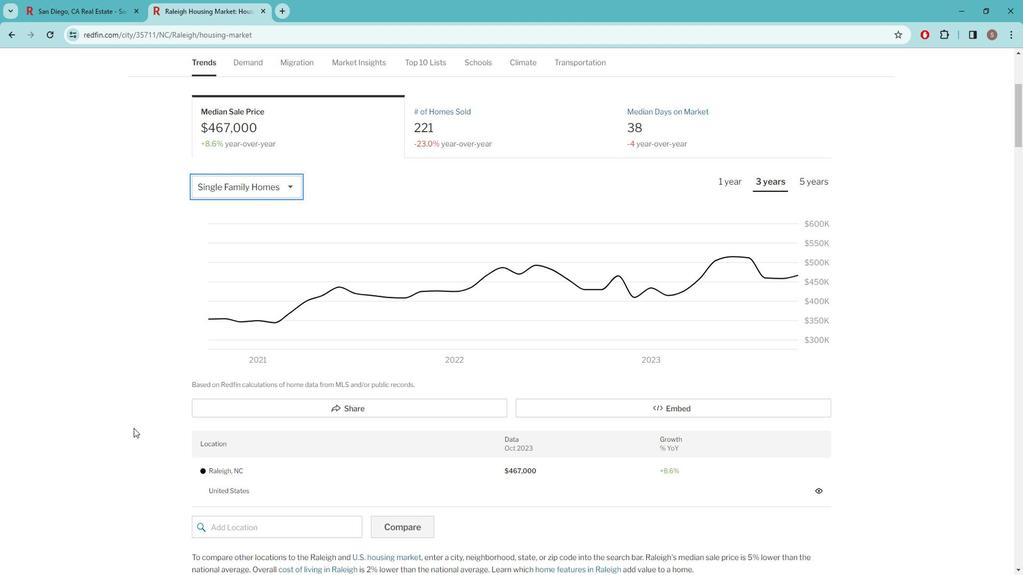 
Action: Mouse scrolled (147, 426) with delta (0, 0)
Screenshot: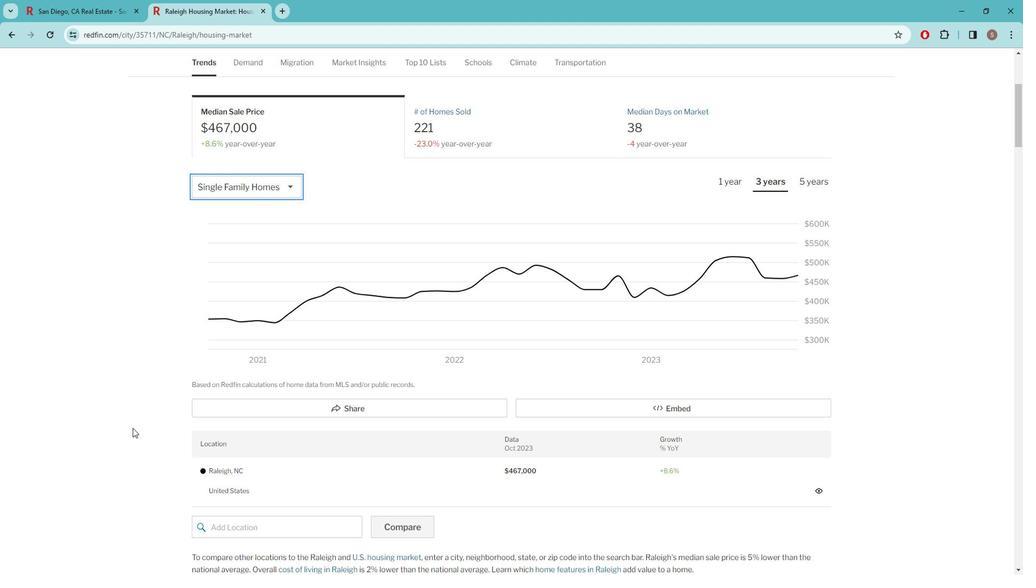 
Action: Mouse moved to (147, 426)
Screenshot: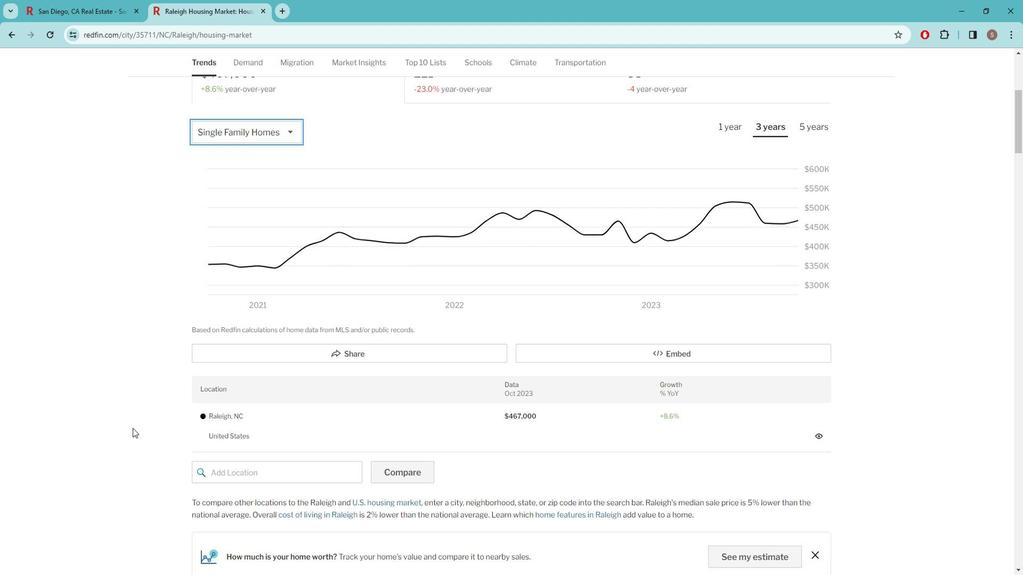 
Action: Mouse scrolled (147, 426) with delta (0, 0)
Screenshot: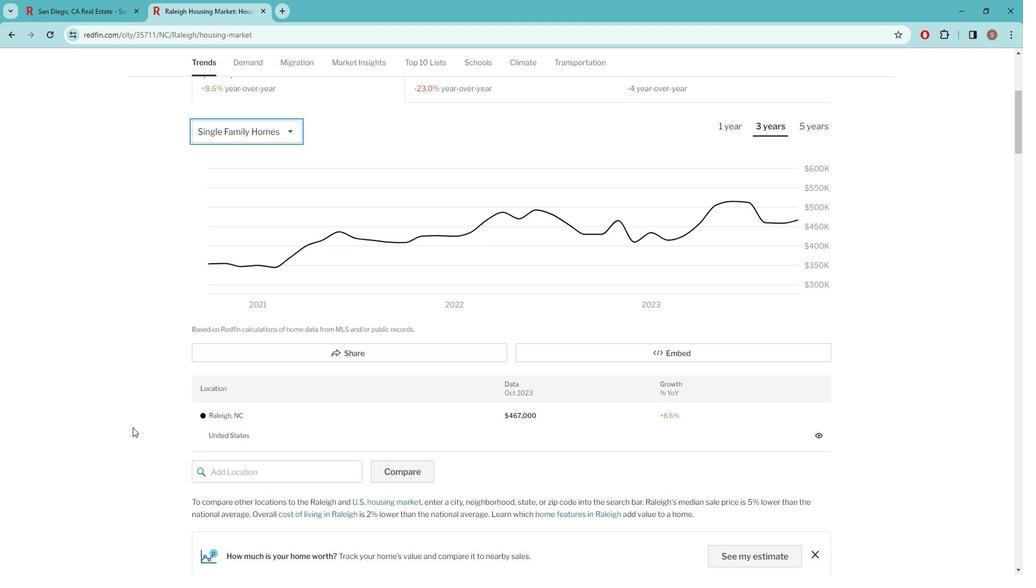 
Action: Mouse moved to (286, 418)
Screenshot: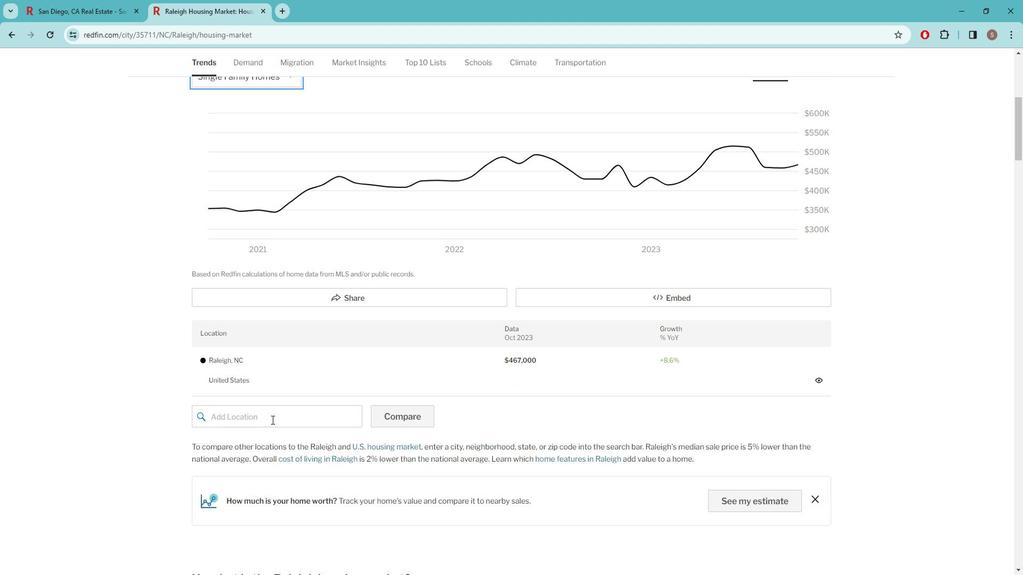 
Action: Mouse pressed left at (286, 418)
Screenshot: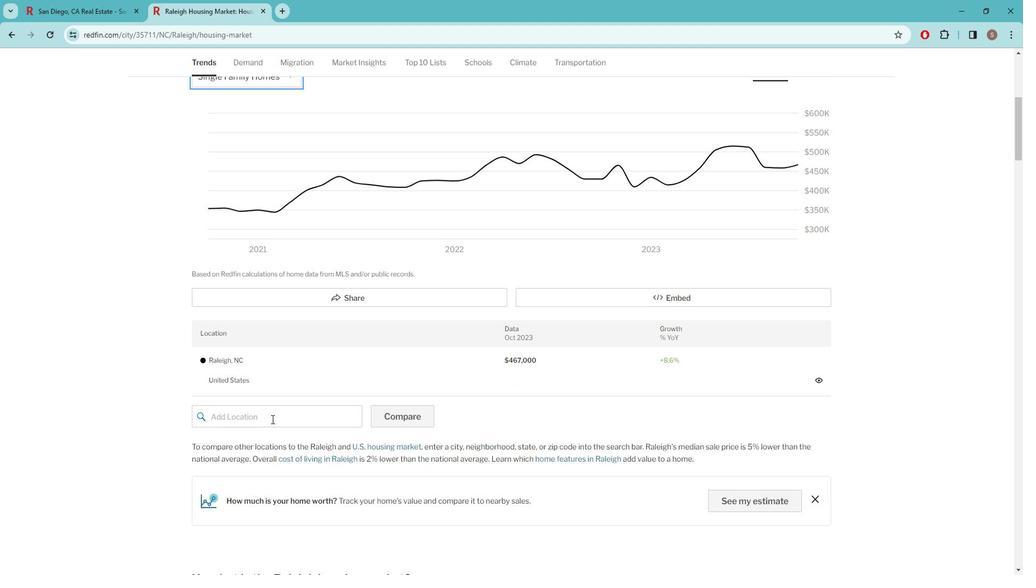 
Action: Key pressed <Key.caps_lock>r<Key.caps_lock>ALIE<Key.backspace><Key.backspace>EIGH
Screenshot: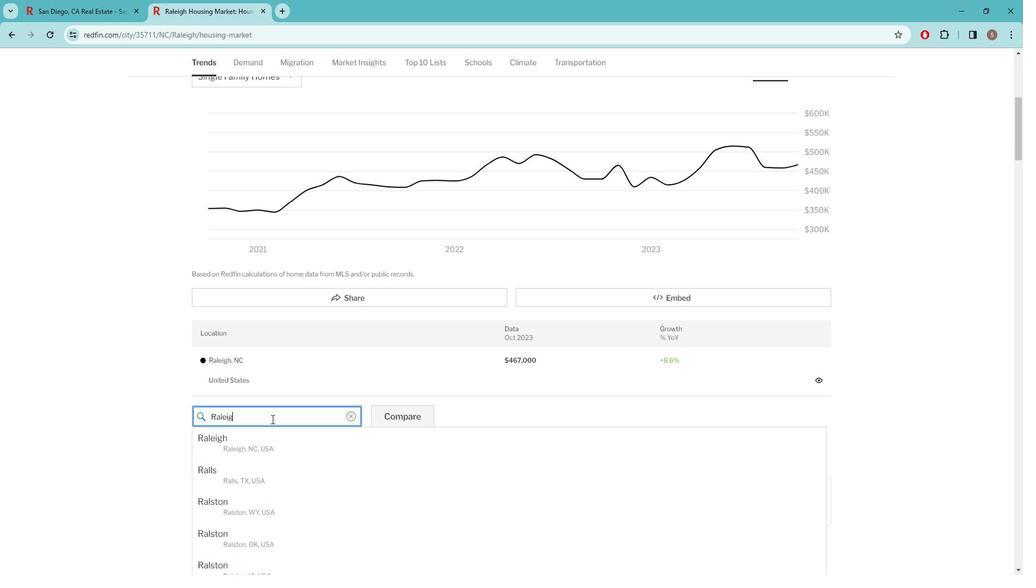 
Action: Mouse moved to (276, 475)
Screenshot: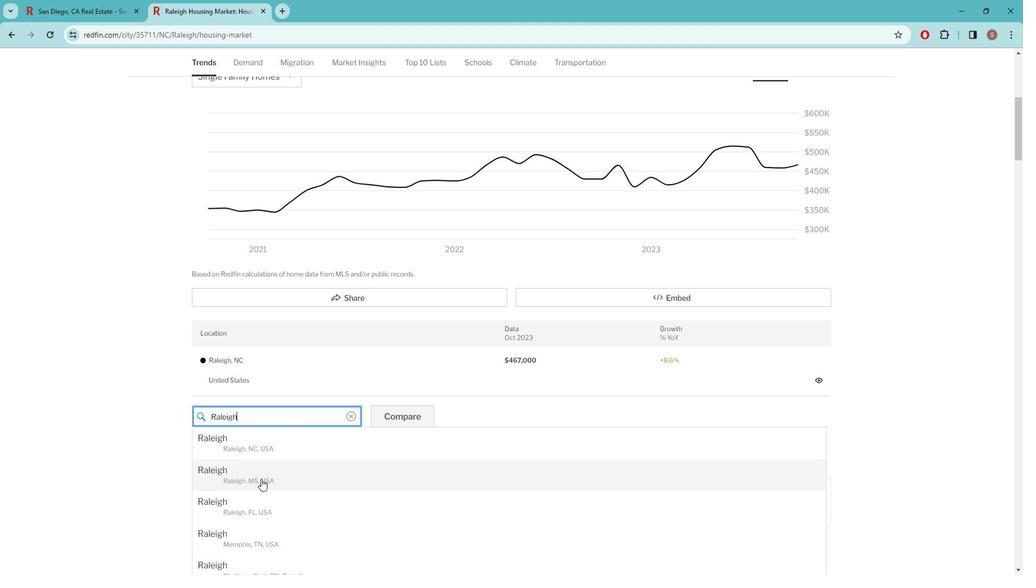 
Action: Mouse pressed left at (276, 475)
Screenshot: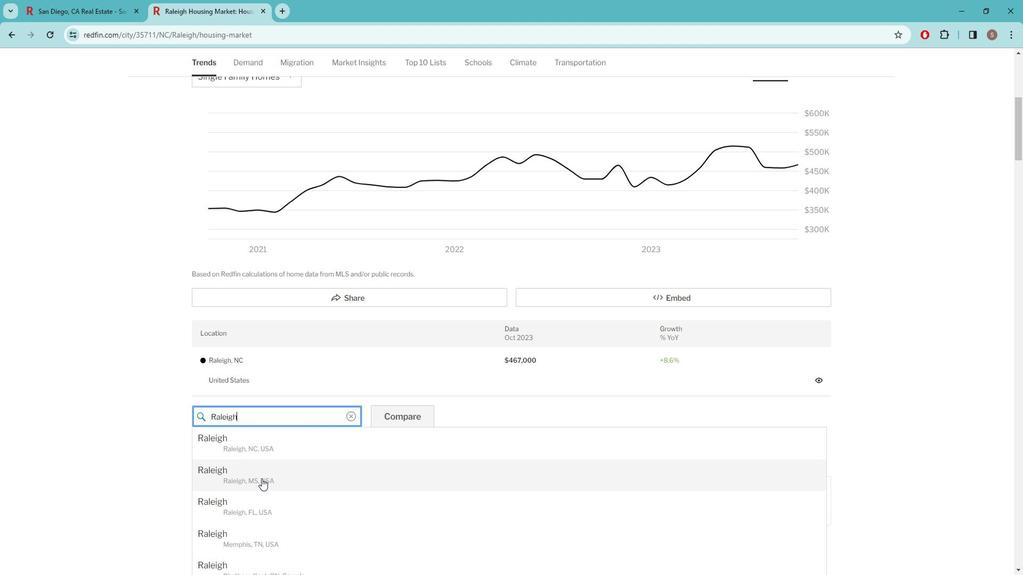 
Action: Mouse moved to (426, 440)
Screenshot: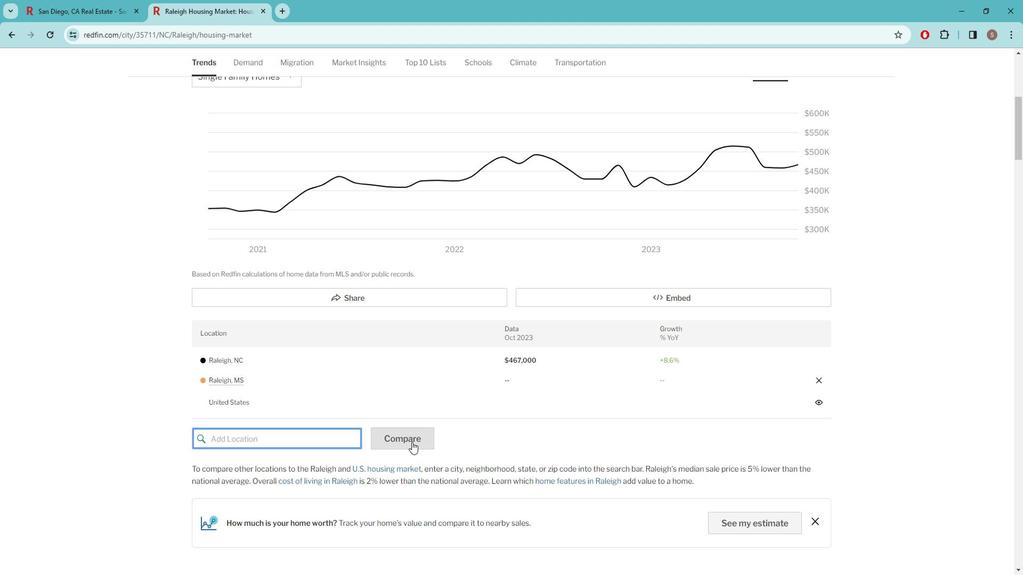 
Action: Mouse pressed left at (426, 440)
Screenshot: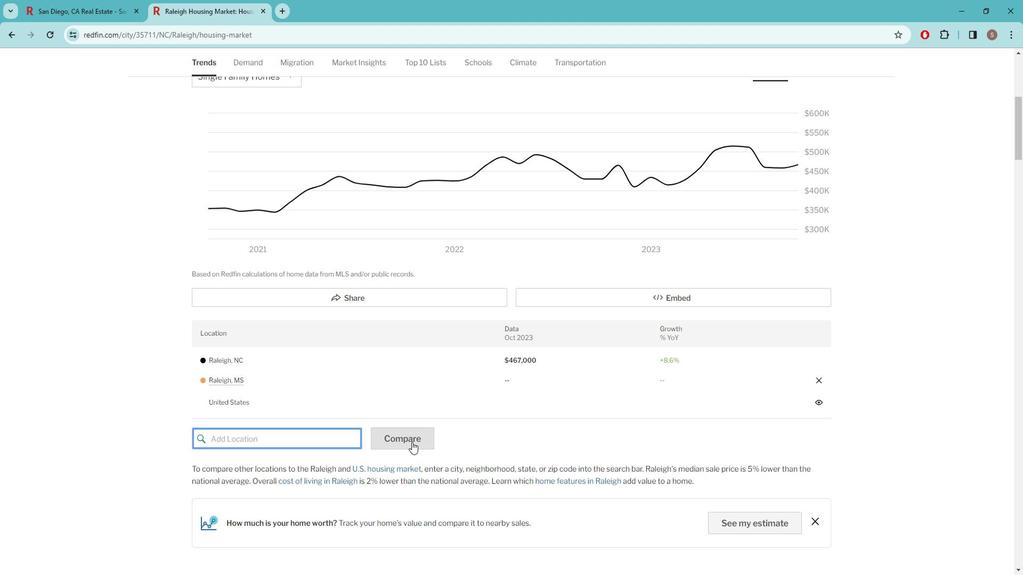 
Action: Mouse moved to (314, 436)
Screenshot: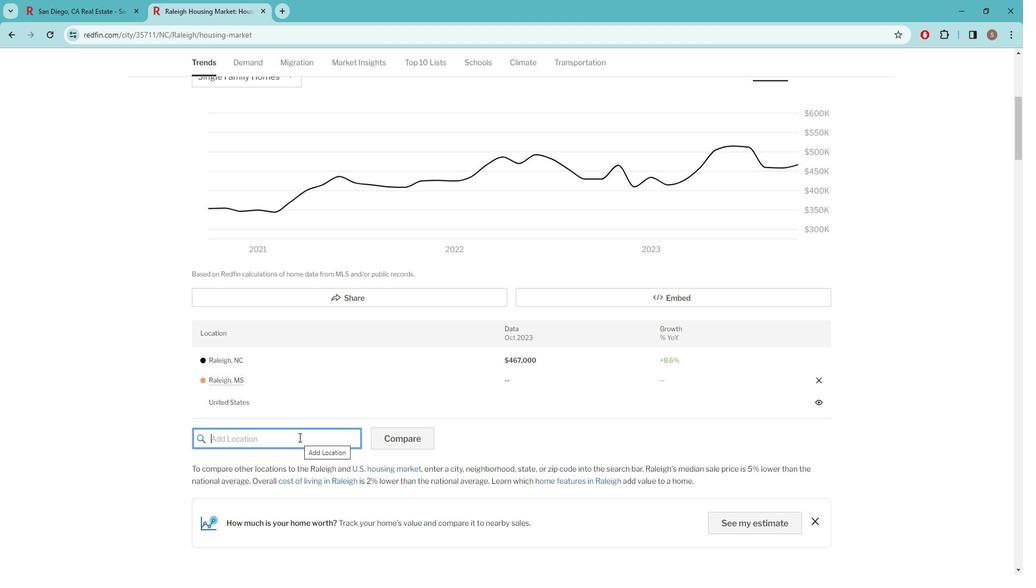 
Action: Mouse pressed left at (314, 436)
Screenshot: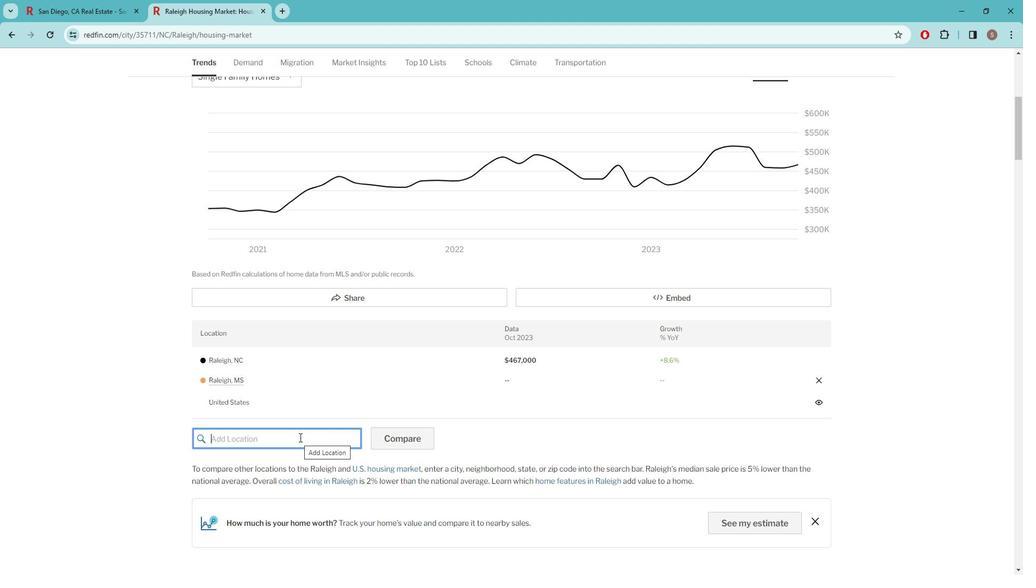 
Action: Mouse moved to (315, 436)
Screenshot: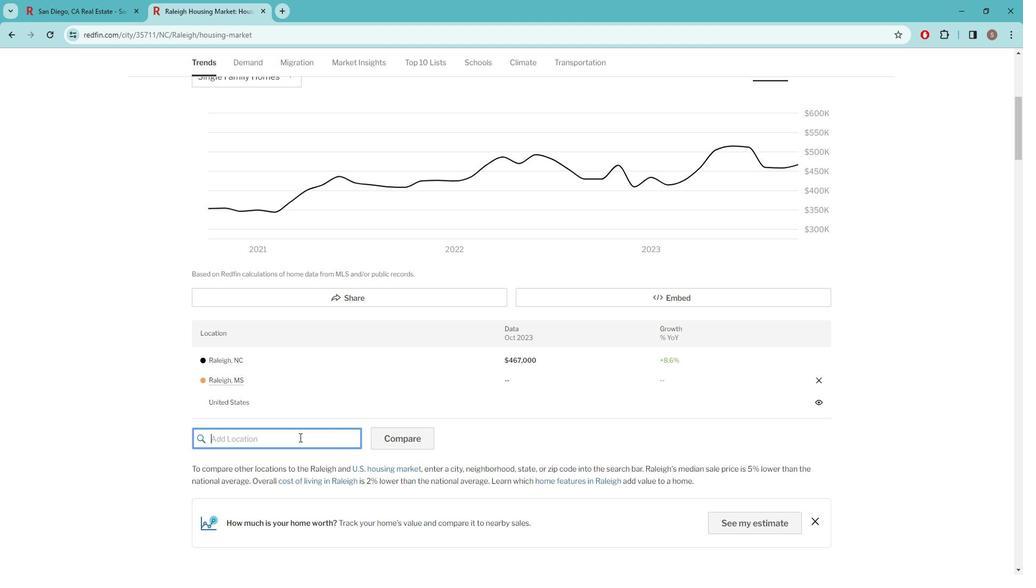 
Action: Mouse scrolled (315, 435) with delta (0, 0)
Screenshot: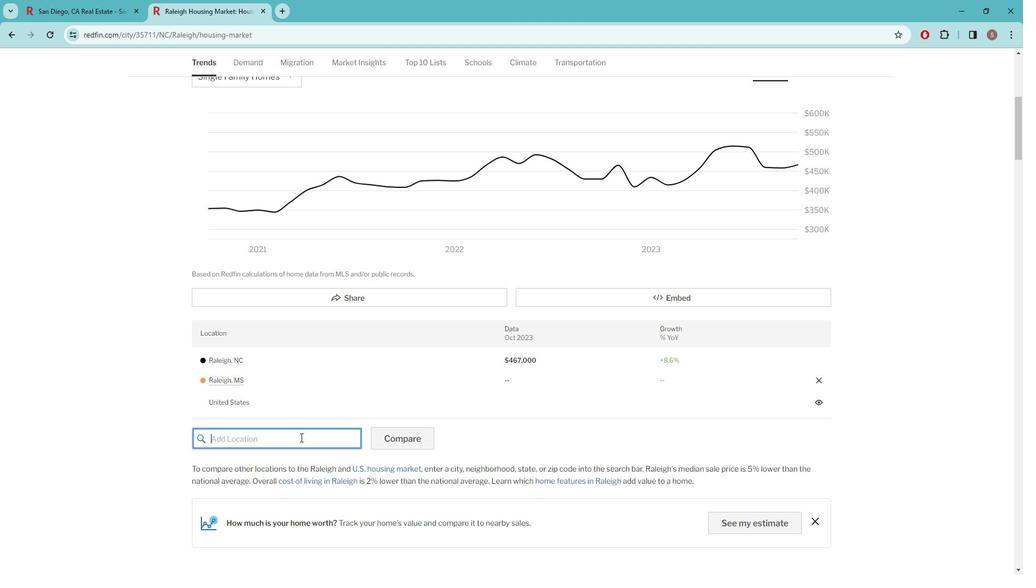 
Action: Mouse scrolled (315, 435) with delta (0, 0)
Screenshot: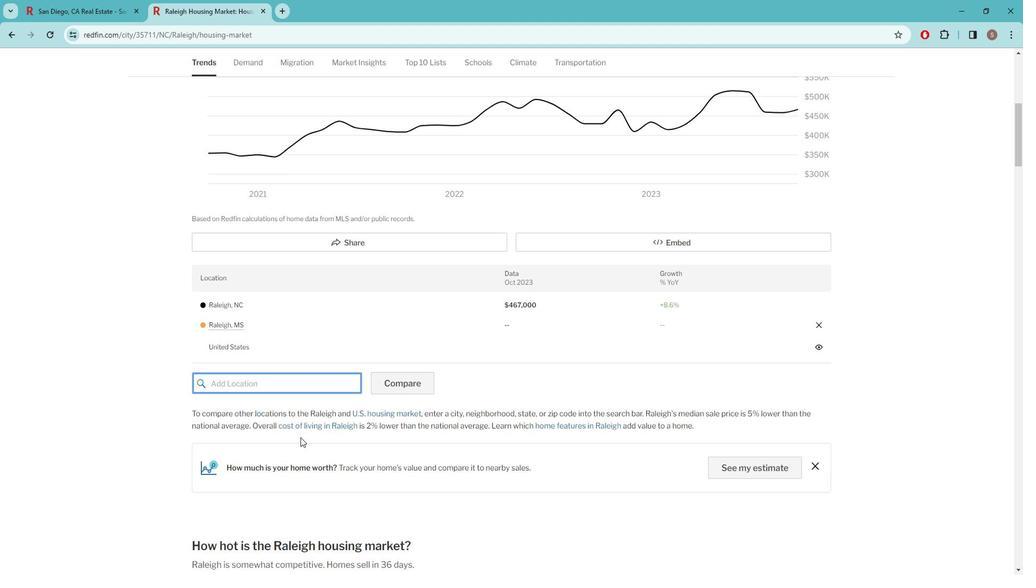 
Action: Mouse scrolled (315, 435) with delta (0, 0)
Screenshot: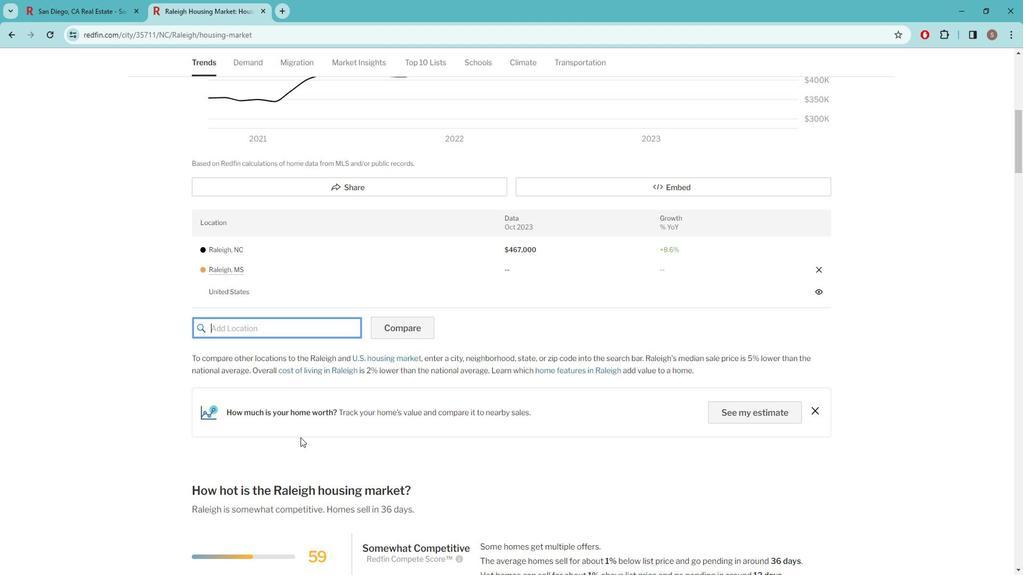 
Action: Mouse scrolled (315, 435) with delta (0, 0)
Screenshot: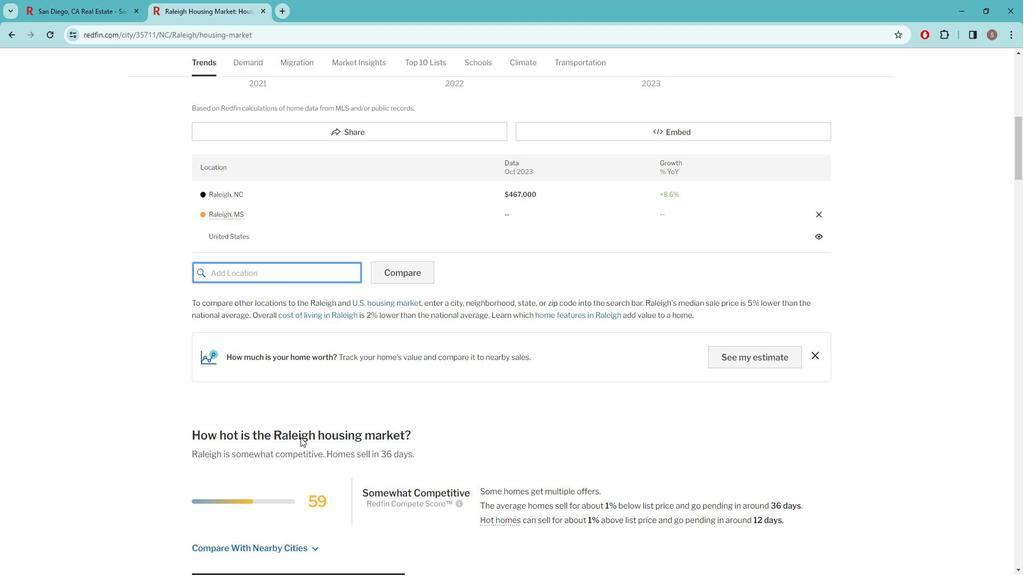 
Action: Mouse scrolled (315, 435) with delta (0, 0)
Screenshot: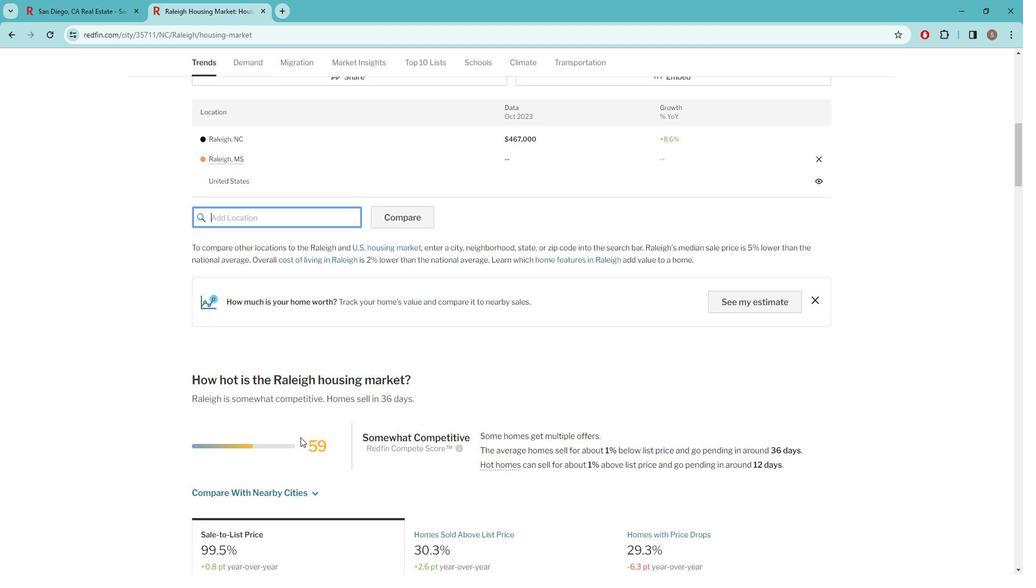 
Action: Mouse scrolled (315, 435) with delta (0, 0)
Screenshot: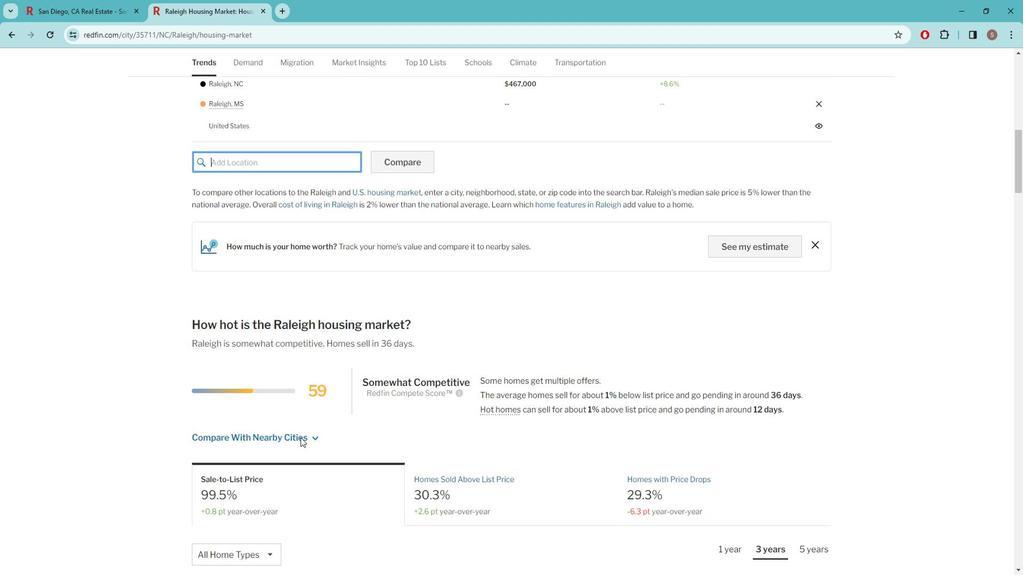 
Action: Mouse scrolled (315, 435) with delta (0, 0)
Screenshot: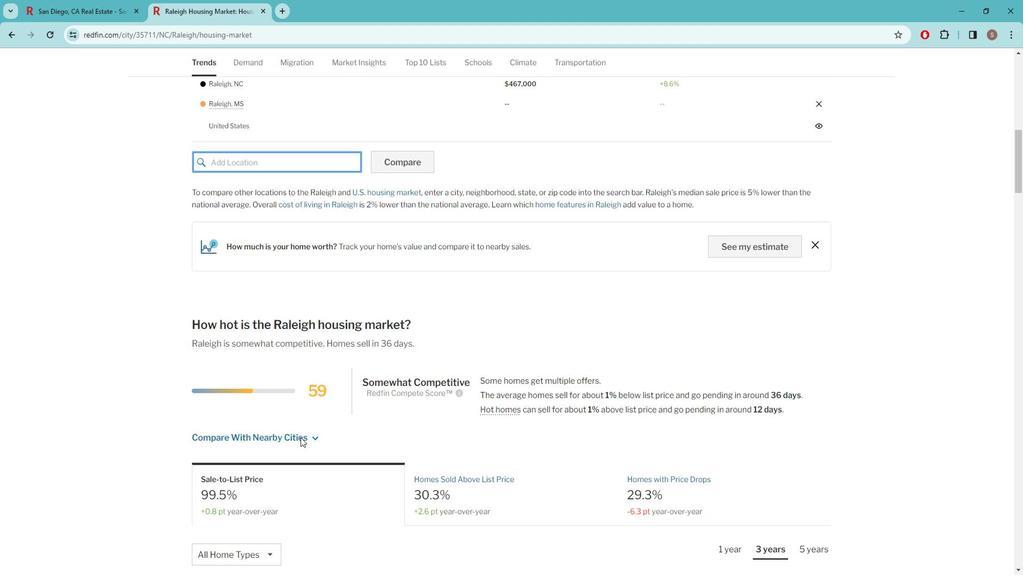 
Action: Mouse moved to (279, 443)
Screenshot: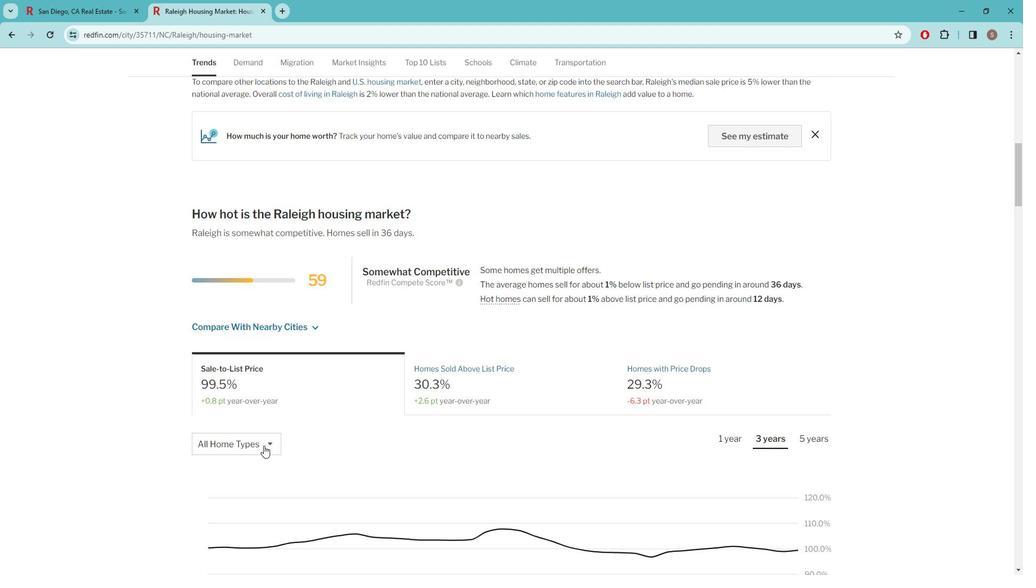 
Action: Mouse pressed left at (279, 443)
Screenshot: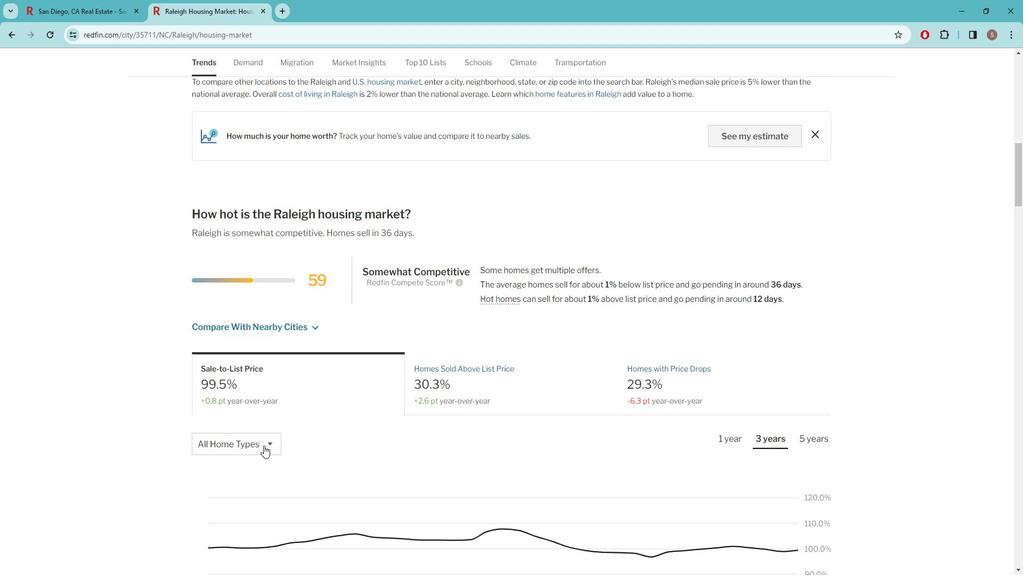 
Action: Mouse pressed left at (279, 443)
Screenshot: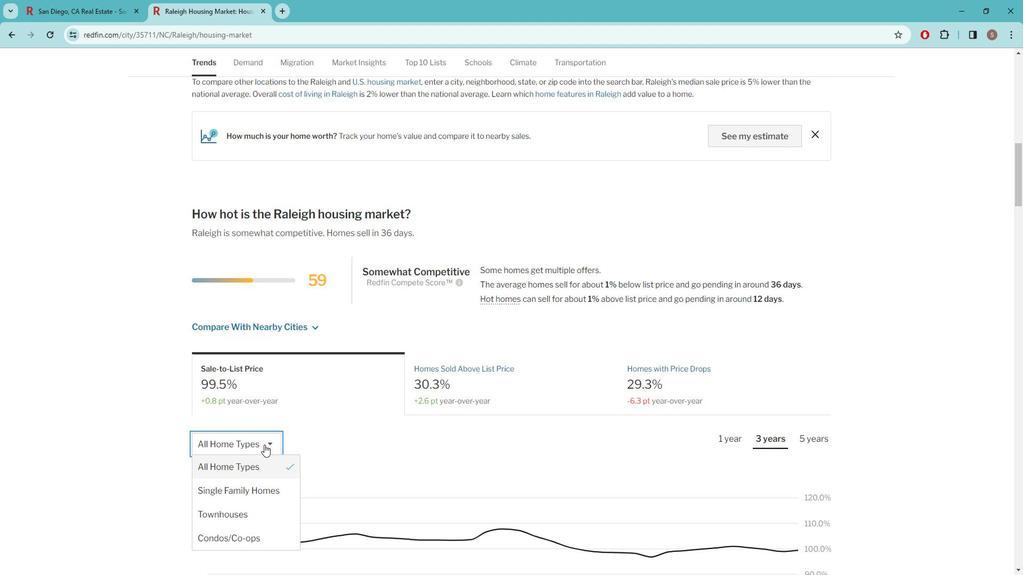 
Action: Mouse scrolled (279, 442) with delta (0, 0)
Screenshot: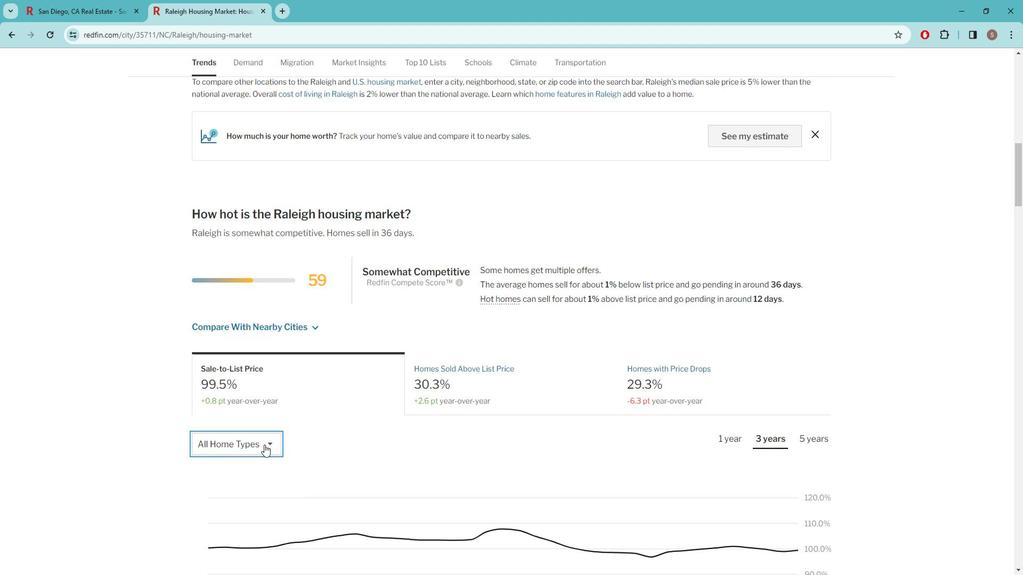 
Action: Mouse scrolled (279, 442) with delta (0, 0)
Screenshot: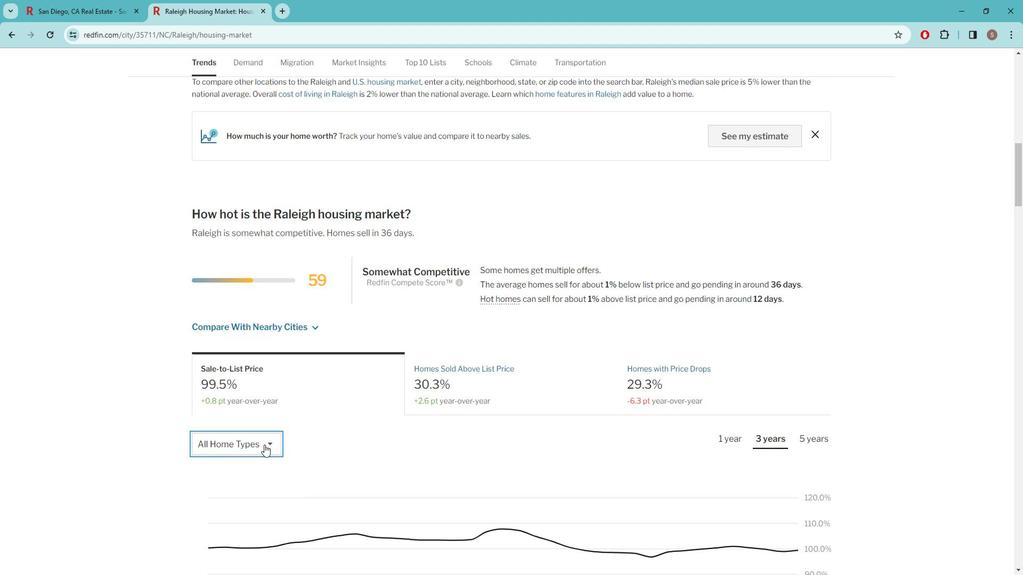 
Action: Mouse scrolled (279, 442) with delta (0, 0)
Screenshot: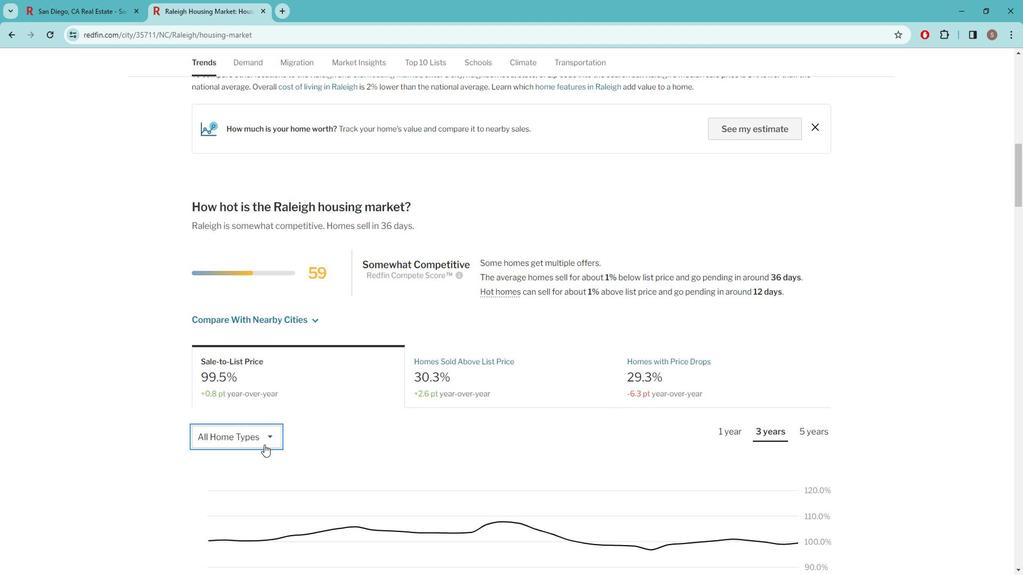 
Action: Mouse scrolled (279, 442) with delta (0, 0)
Screenshot: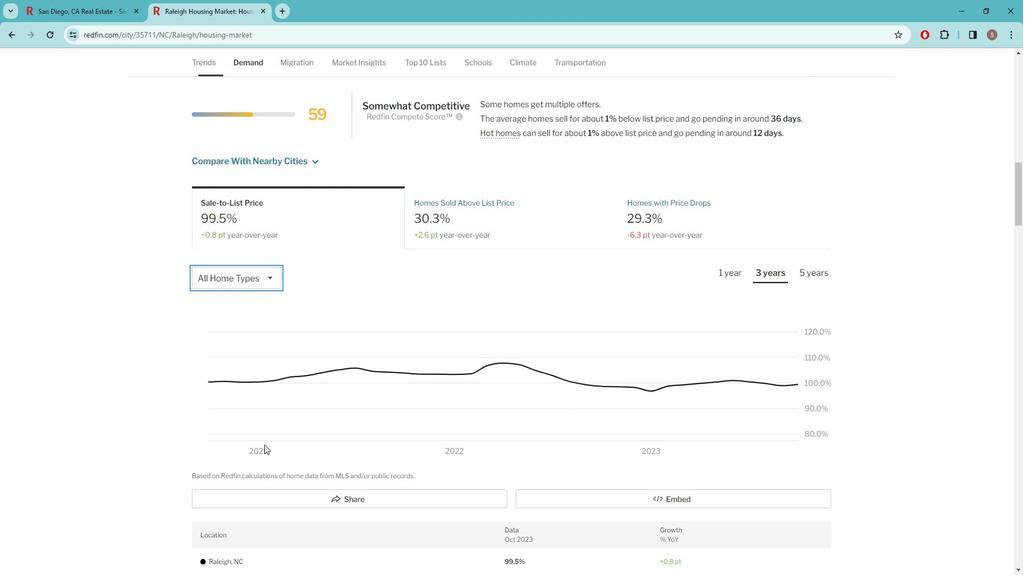 
Action: Mouse scrolled (279, 442) with delta (0, 0)
Screenshot: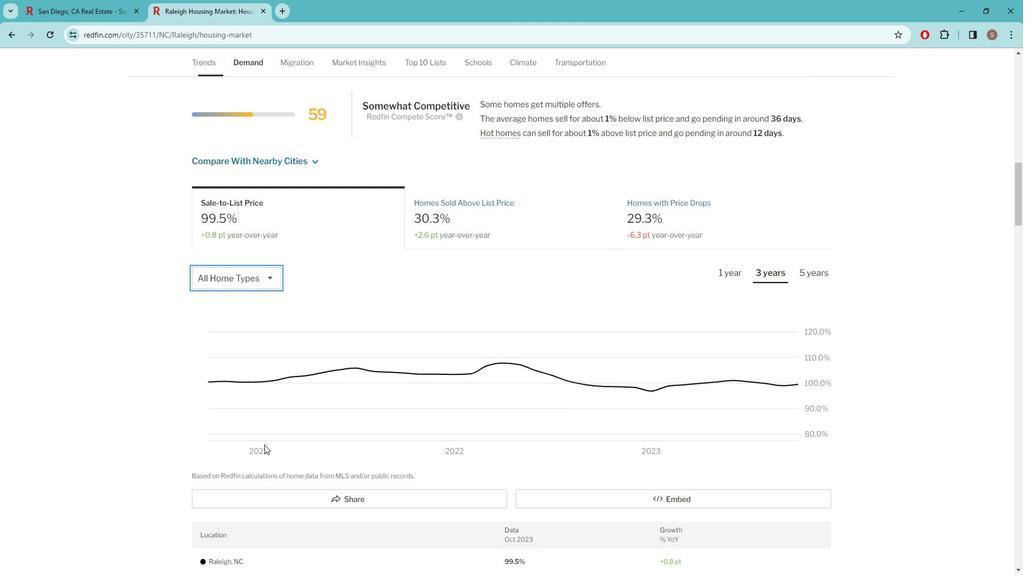 
Action: Mouse scrolled (279, 442) with delta (0, 0)
Screenshot: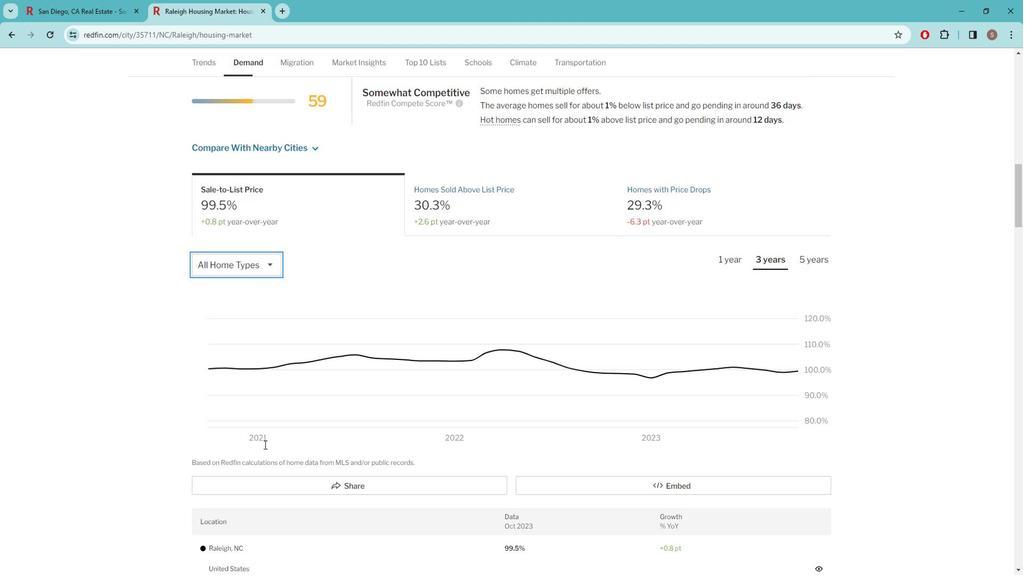 
Action: Mouse scrolled (279, 443) with delta (0, 0)
Screenshot: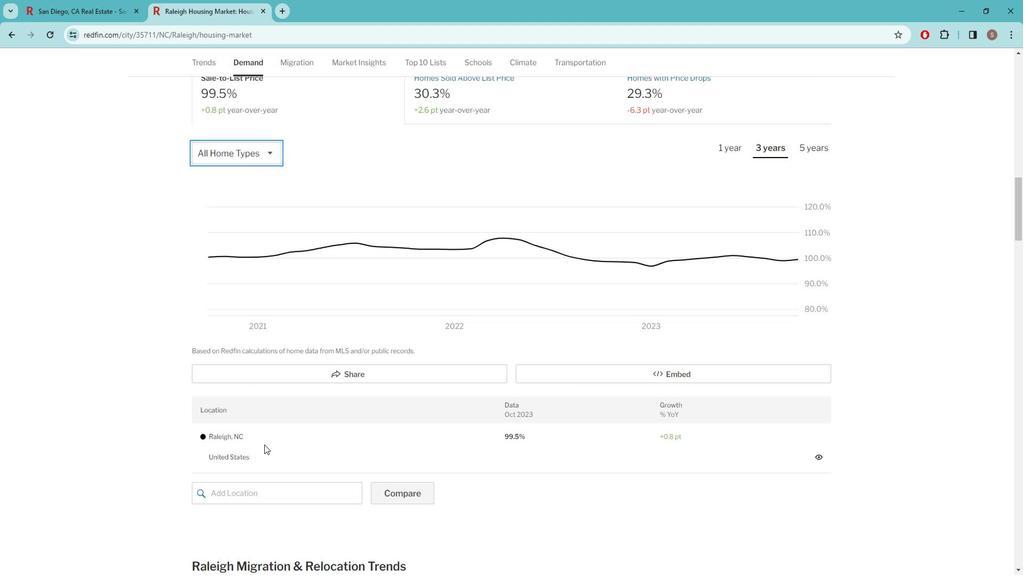 
Action: Mouse scrolled (279, 442) with delta (0, 0)
Screenshot: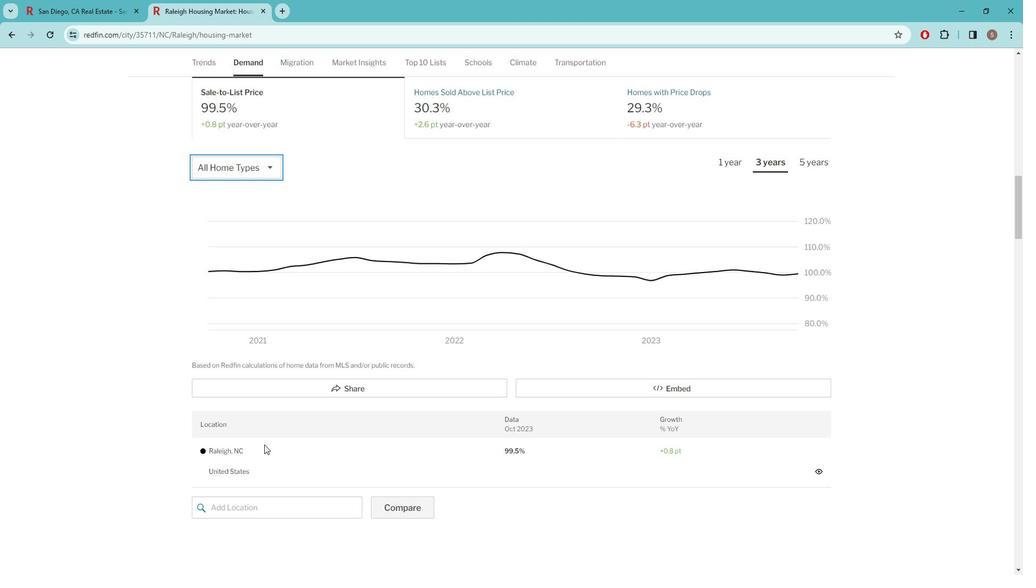
Action: Mouse scrolled (279, 442) with delta (0, 0)
Screenshot: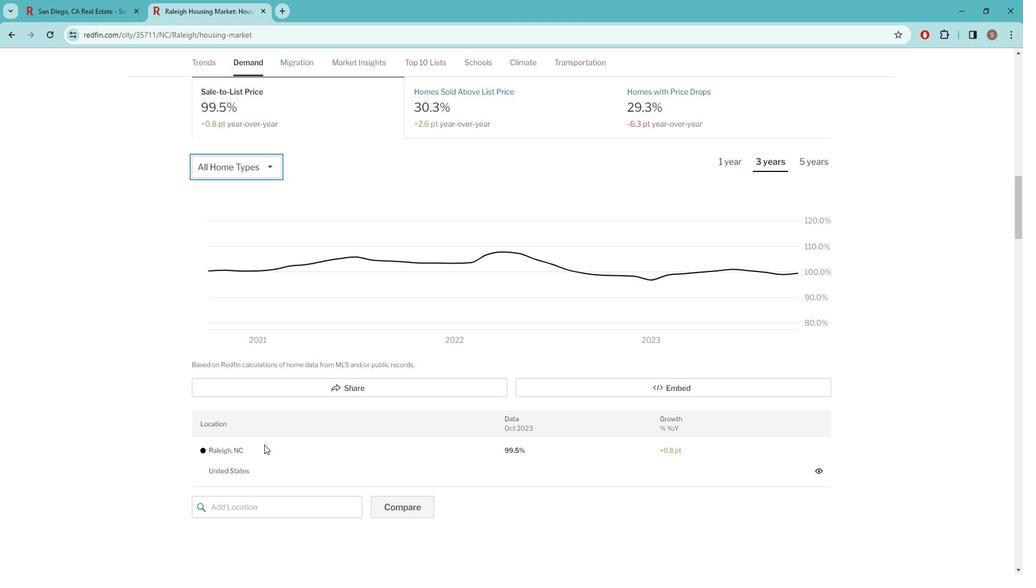 
Action: Mouse scrolled (279, 442) with delta (0, 0)
Screenshot: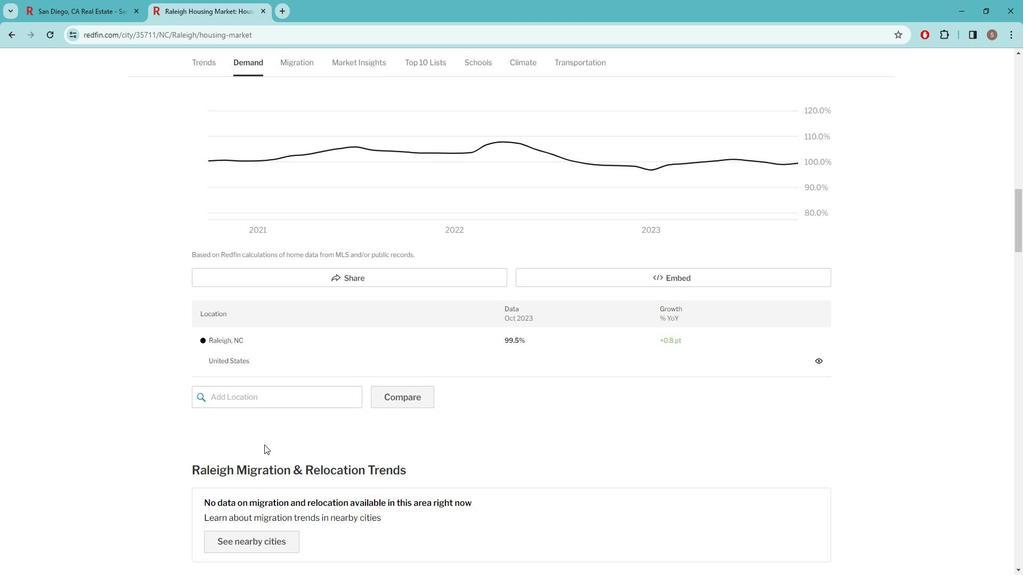 
Action: Mouse scrolled (279, 442) with delta (0, 0)
Screenshot: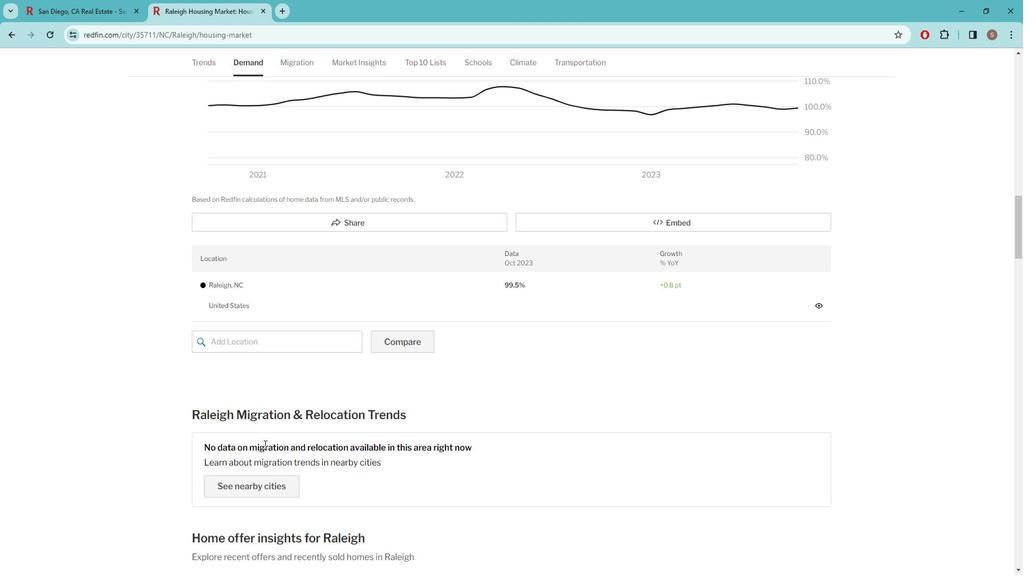 
Action: Mouse scrolled (279, 442) with delta (0, 0)
Screenshot: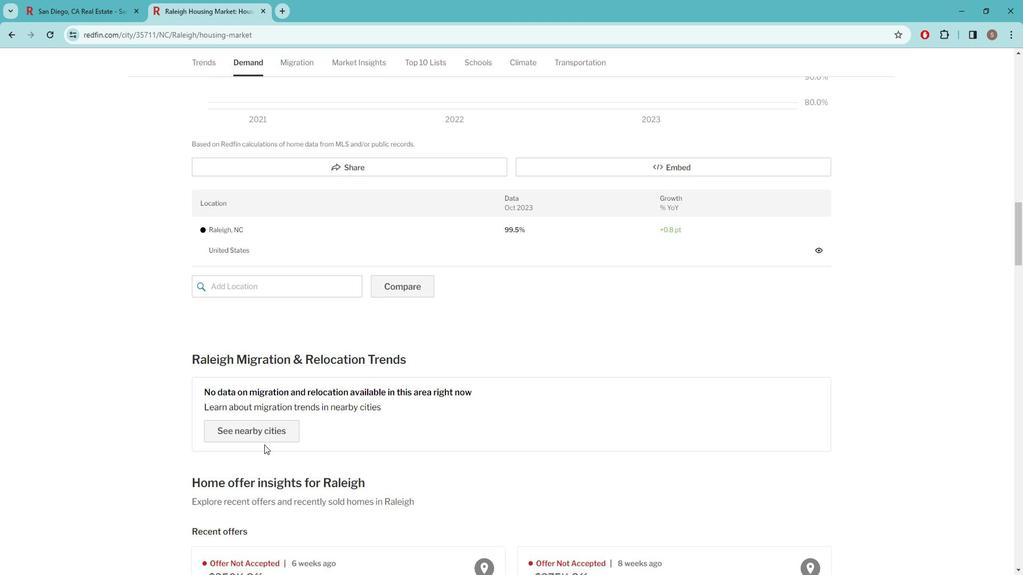 
Action: Mouse scrolled (279, 442) with delta (0, 0)
Screenshot: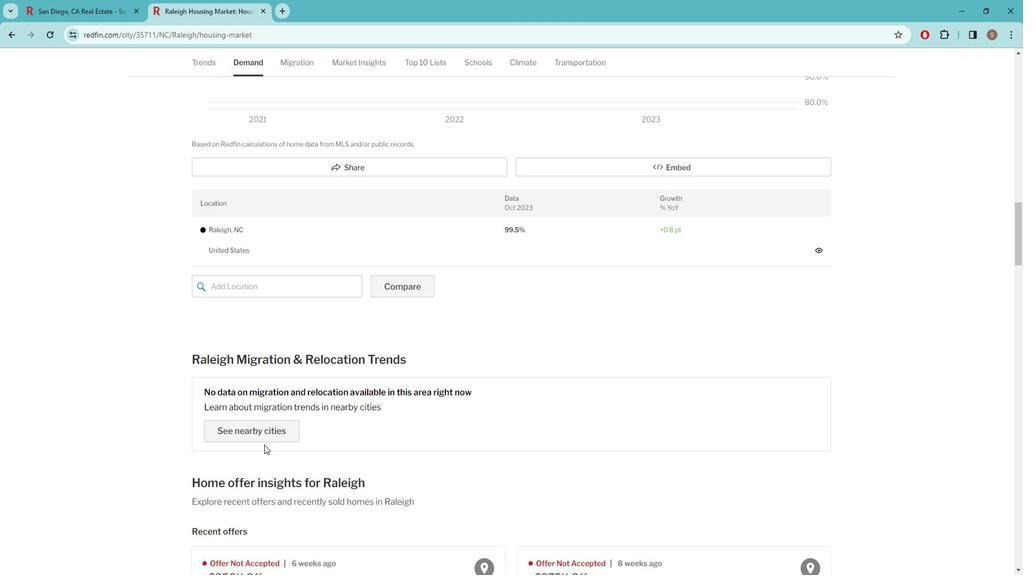 
Action: Mouse scrolled (279, 442) with delta (0, 0)
Screenshot: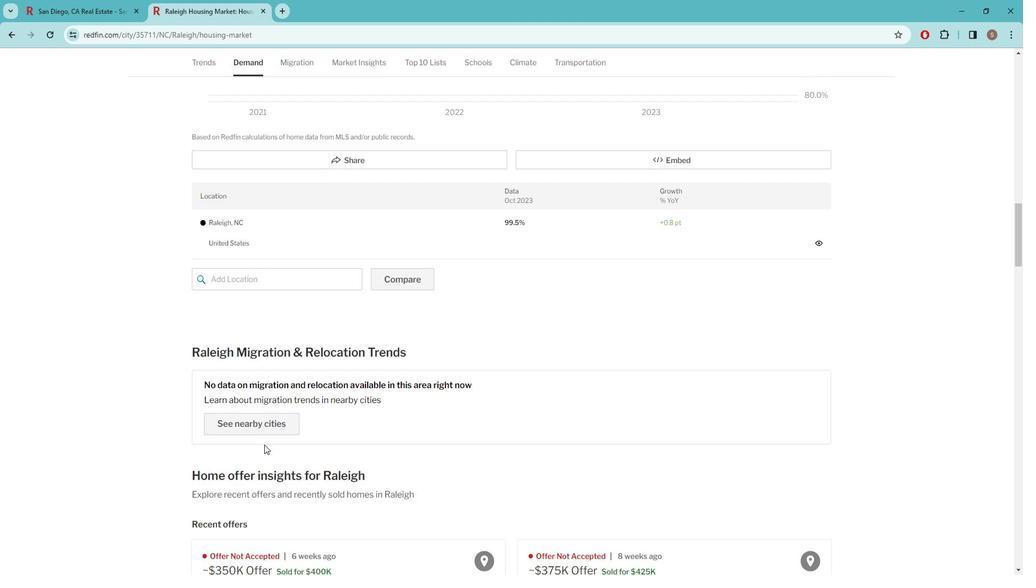 
Action: Mouse scrolled (279, 442) with delta (0, 0)
Screenshot: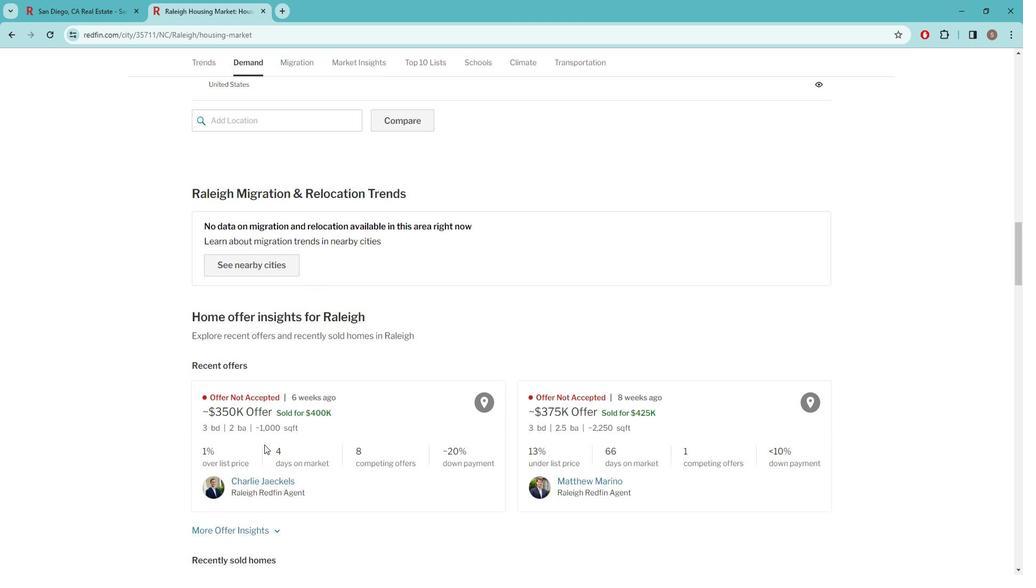 
Action: Mouse scrolled (279, 442) with delta (0, 0)
Screenshot: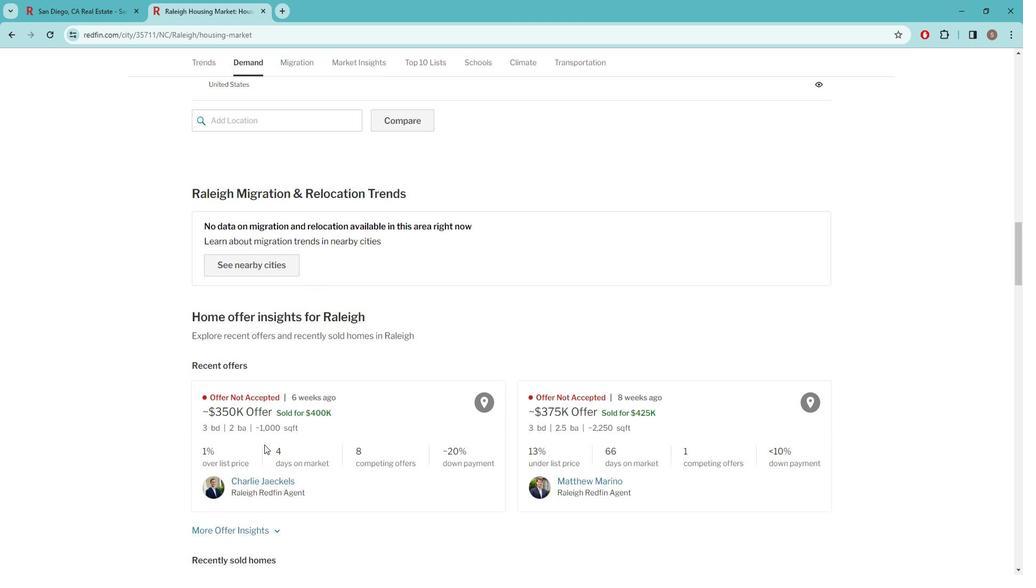 
Action: Mouse scrolled (279, 442) with delta (0, 0)
Screenshot: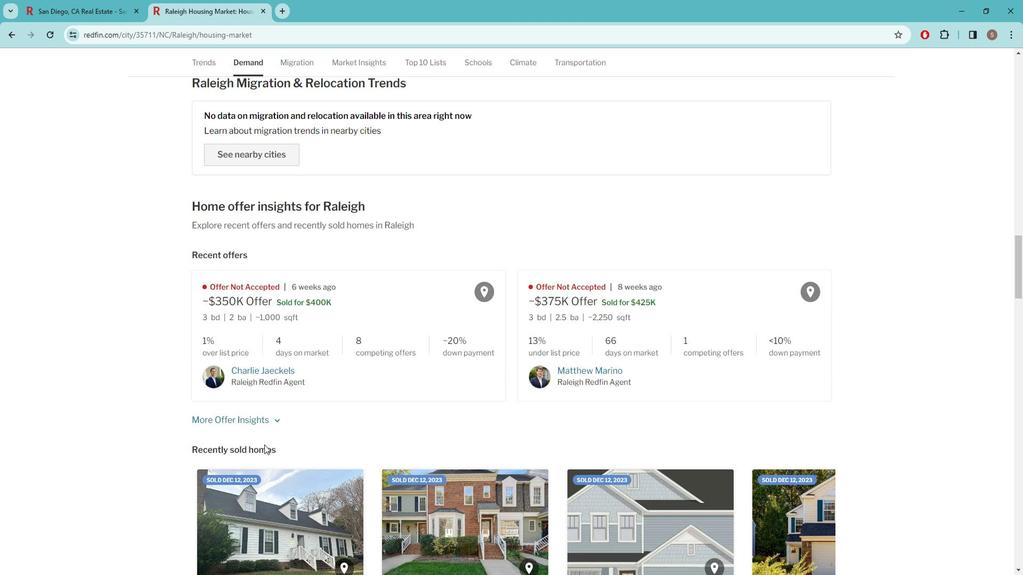 
Action: Mouse scrolled (279, 442) with delta (0, 0)
Screenshot: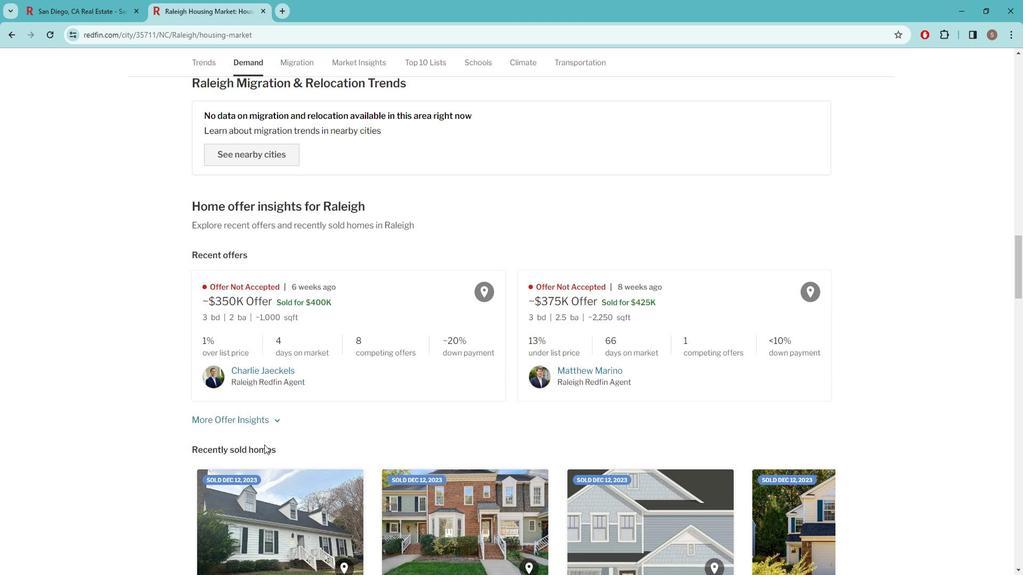
Action: Mouse scrolled (279, 442) with delta (0, 0)
Screenshot: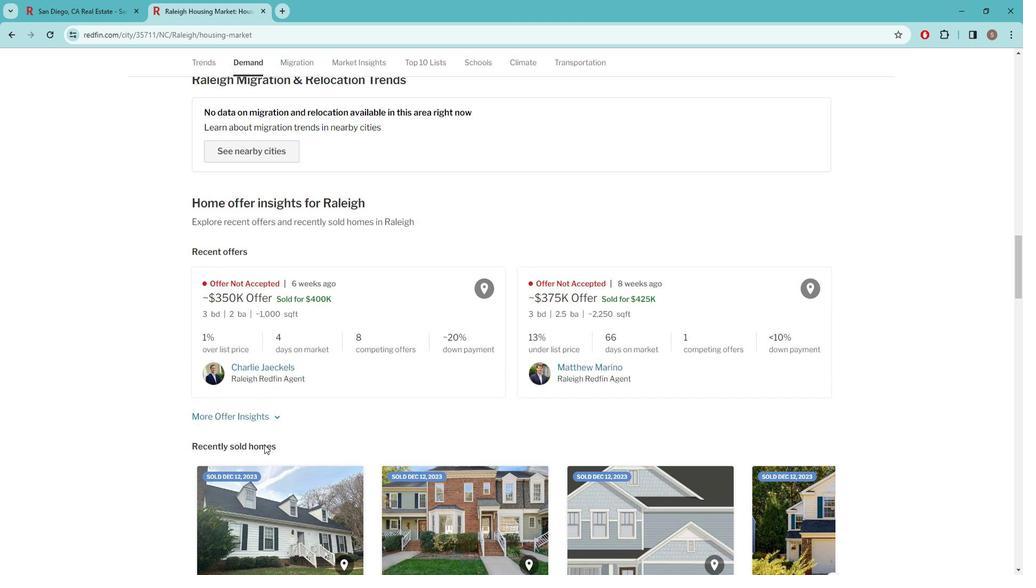 
Action: Mouse scrolled (279, 442) with delta (0, 0)
Screenshot: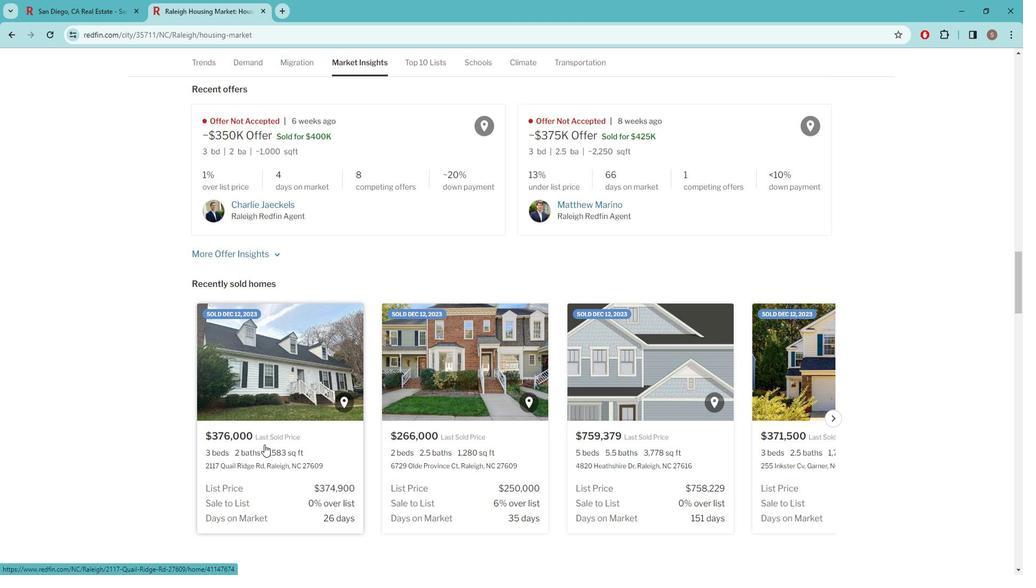 
Action: Mouse scrolled (279, 442) with delta (0, 0)
Screenshot: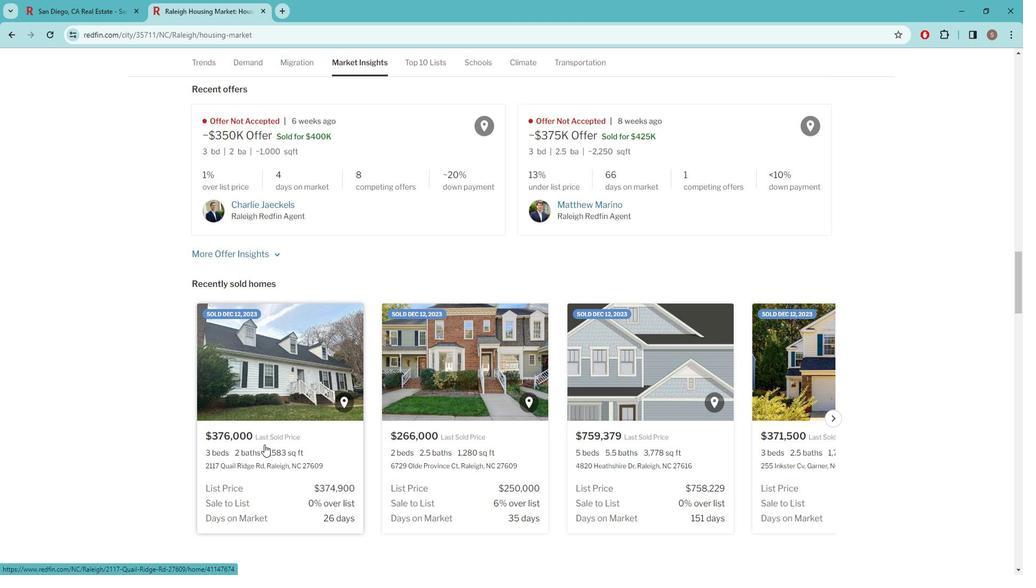 
Action: Mouse scrolled (279, 442) with delta (0, 0)
Screenshot: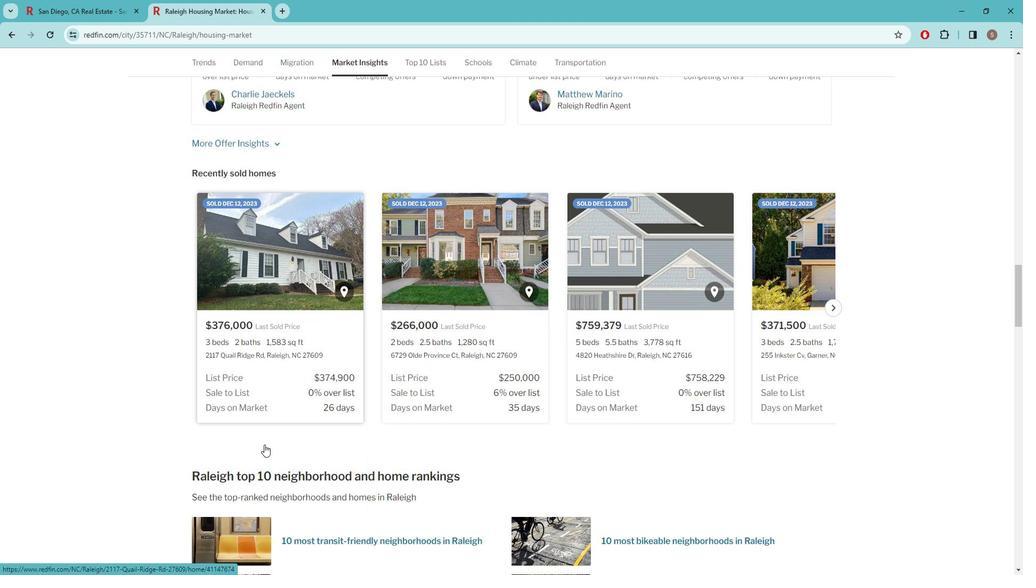 
Action: Mouse scrolled (279, 442) with delta (0, 0)
Screenshot: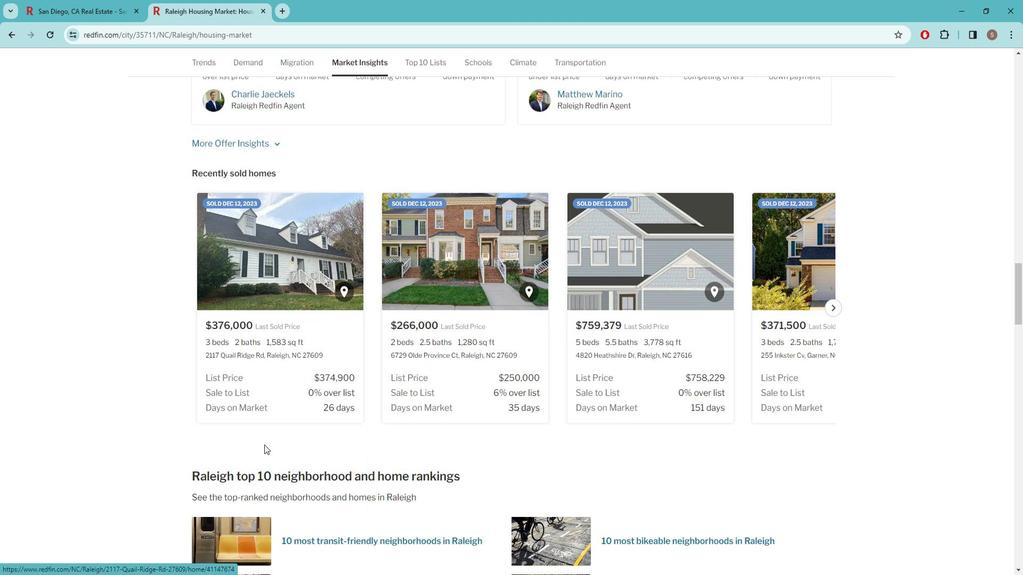
Action: Mouse scrolled (279, 442) with delta (0, 0)
Screenshot: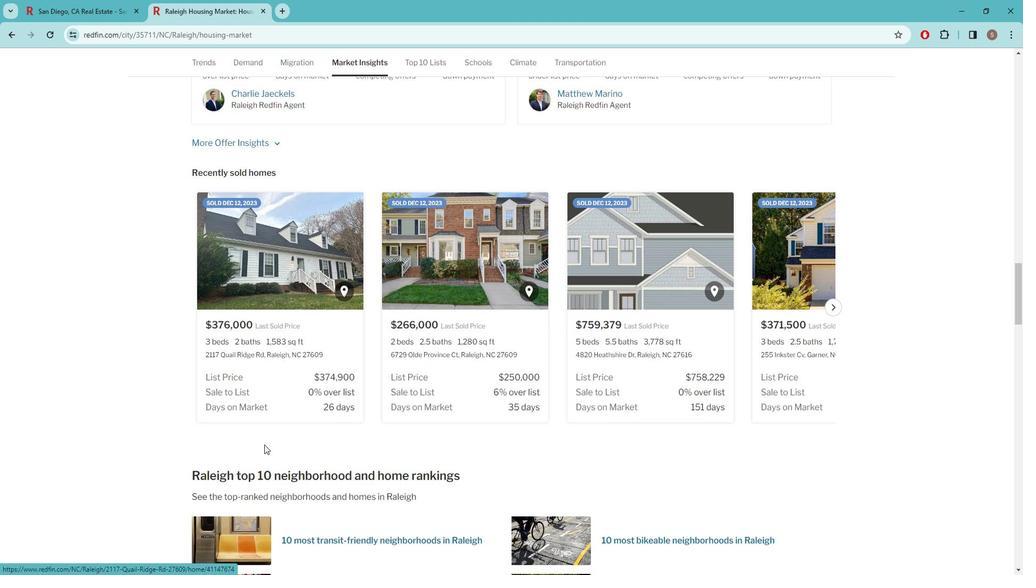 
Action: Mouse scrolled (279, 442) with delta (0, 0)
Screenshot: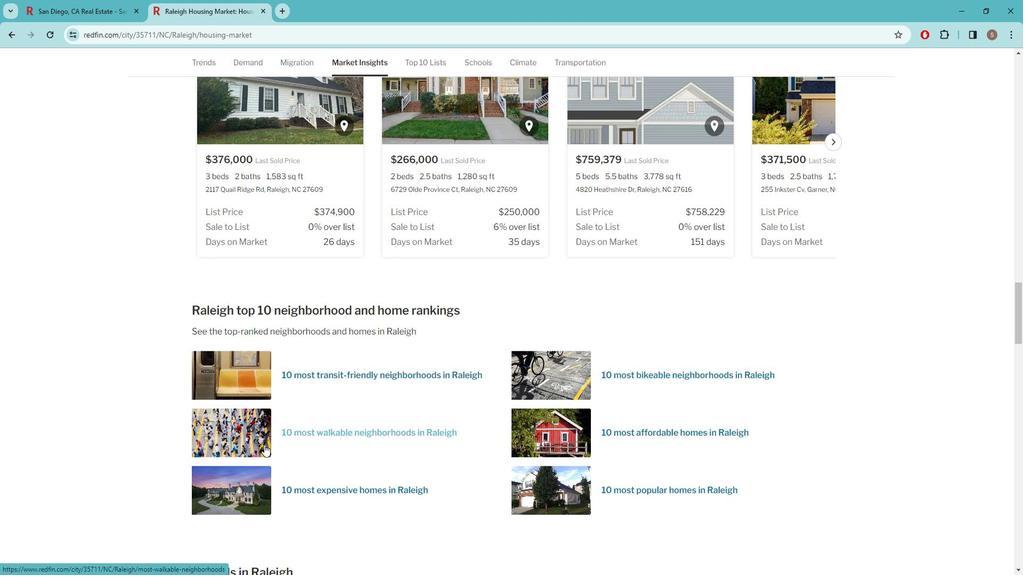 
Action: Mouse scrolled (279, 442) with delta (0, 0)
Screenshot: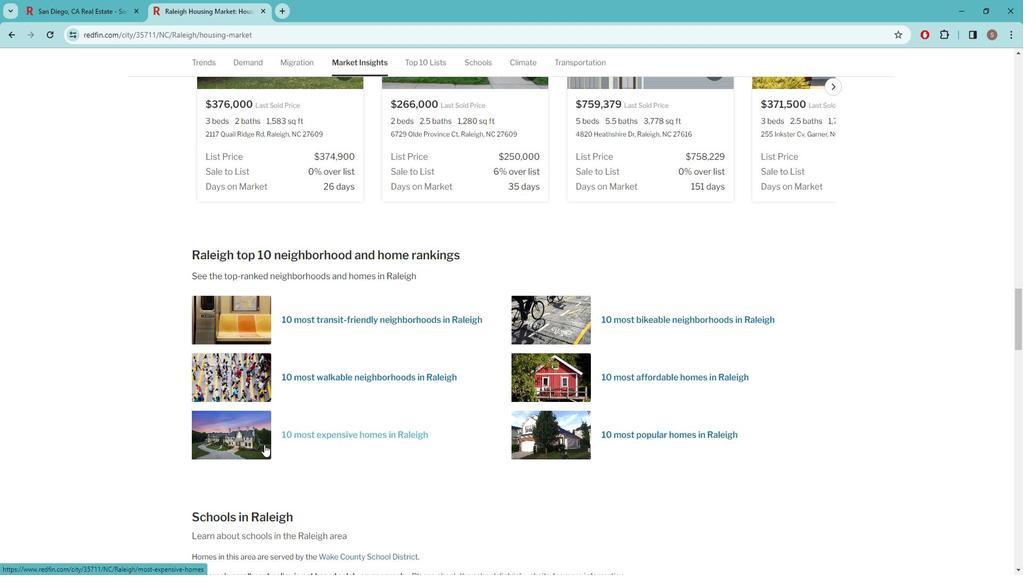 
Action: Mouse scrolled (279, 442) with delta (0, 0)
Screenshot: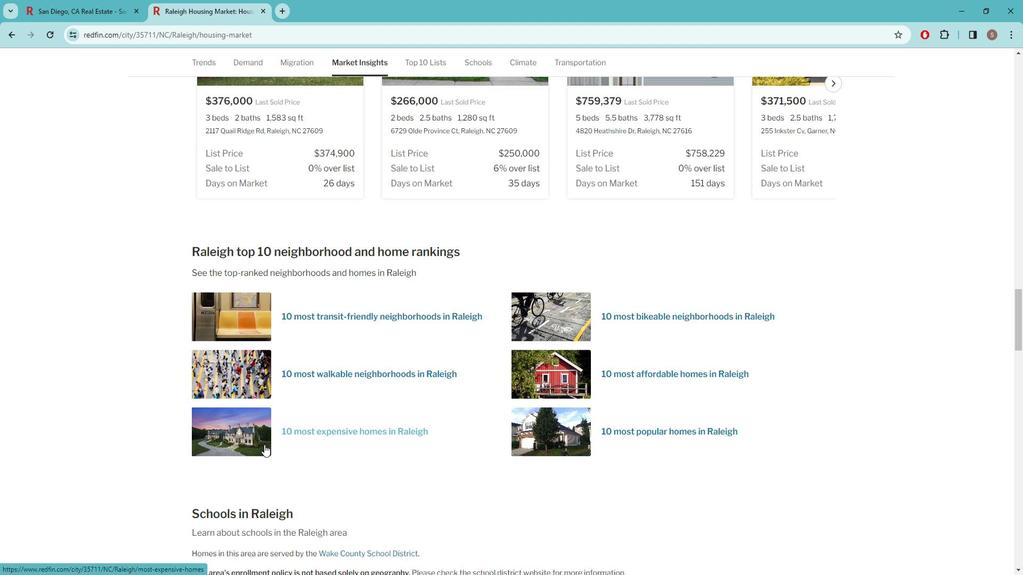 
Action: Mouse scrolled (279, 442) with delta (0, 0)
Screenshot: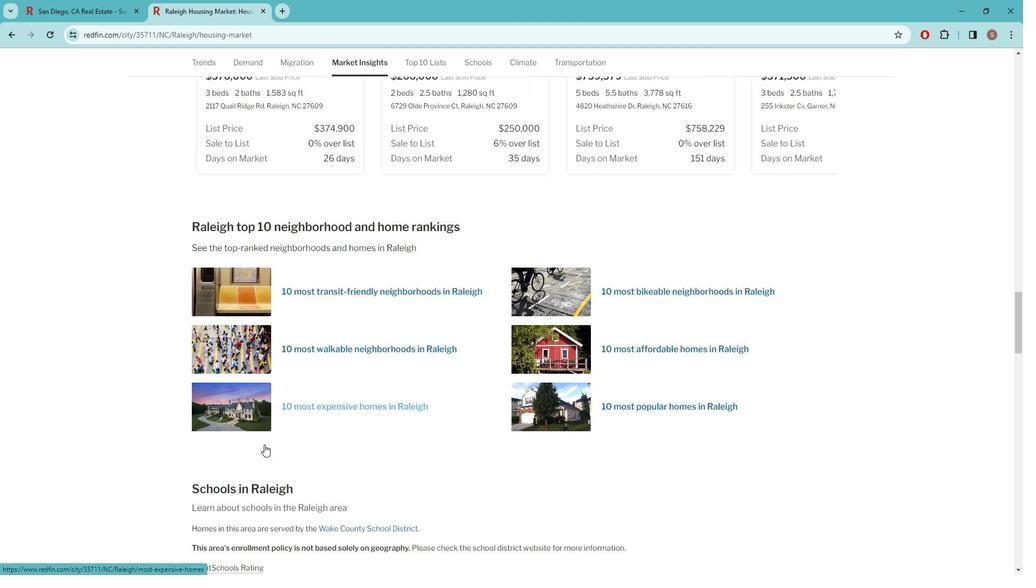 
Action: Mouse scrolled (279, 442) with delta (0, 0)
Screenshot: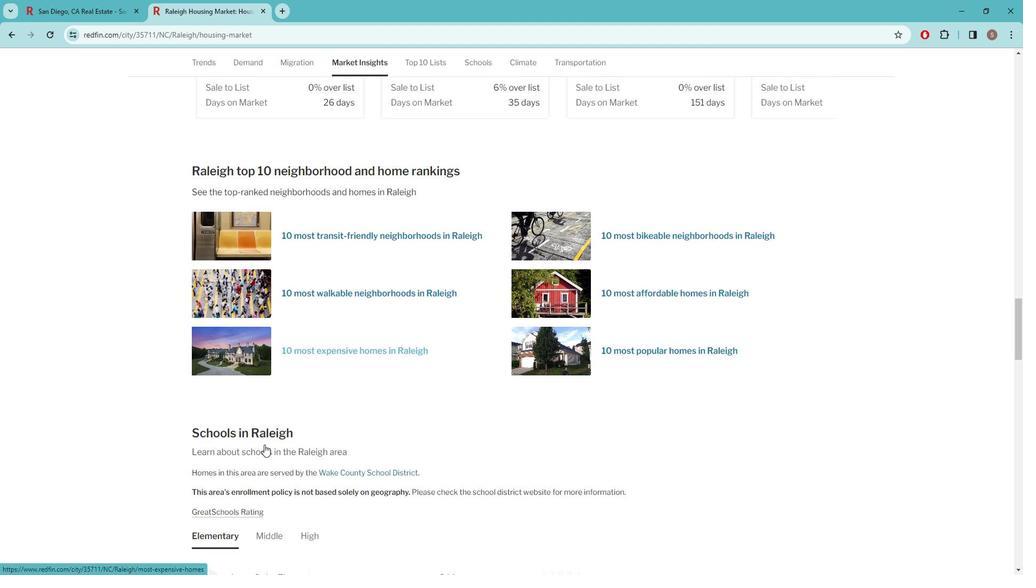 
Action: Mouse scrolled (279, 442) with delta (0, 0)
Screenshot: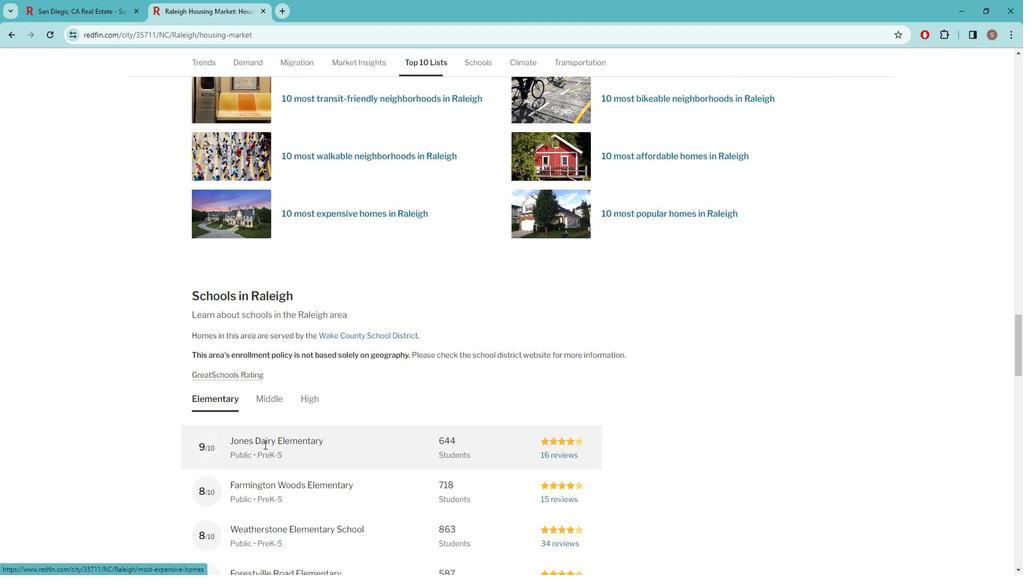 
Action: Mouse scrolled (279, 442) with delta (0, 0)
Screenshot: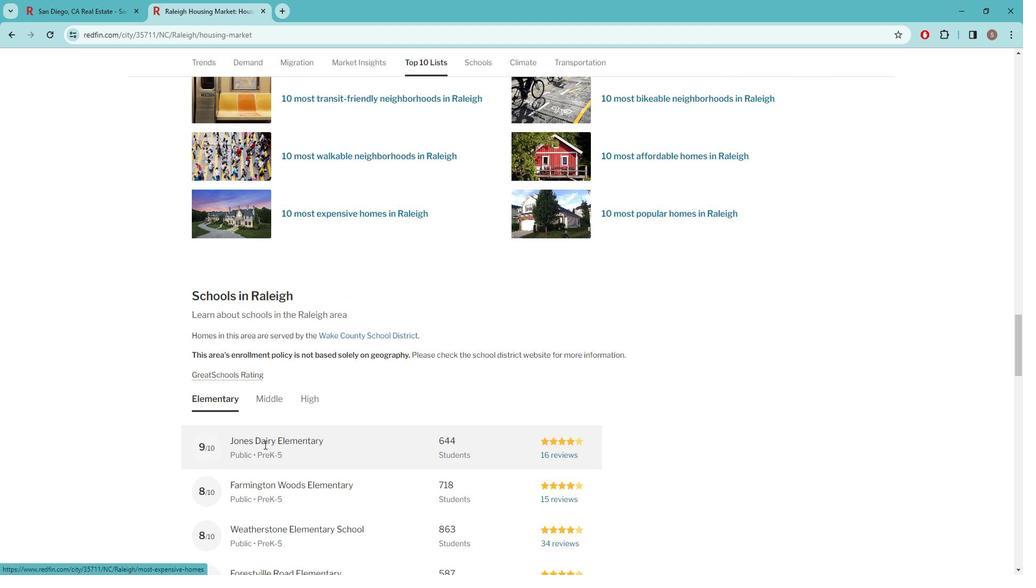 
Action: Mouse scrolled (279, 442) with delta (0, 0)
Screenshot: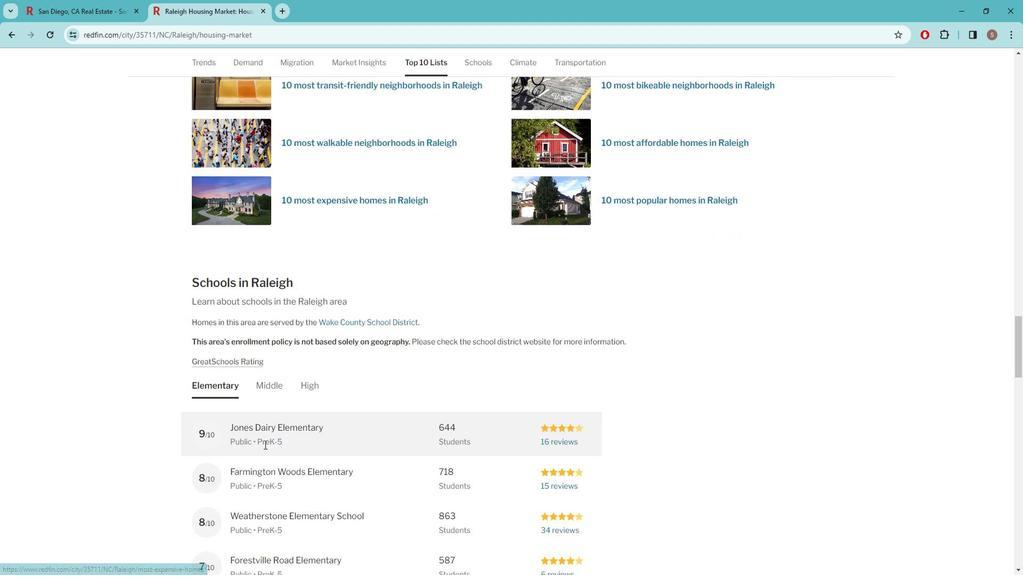 
Action: Mouse scrolled (279, 442) with delta (0, 0)
Screenshot: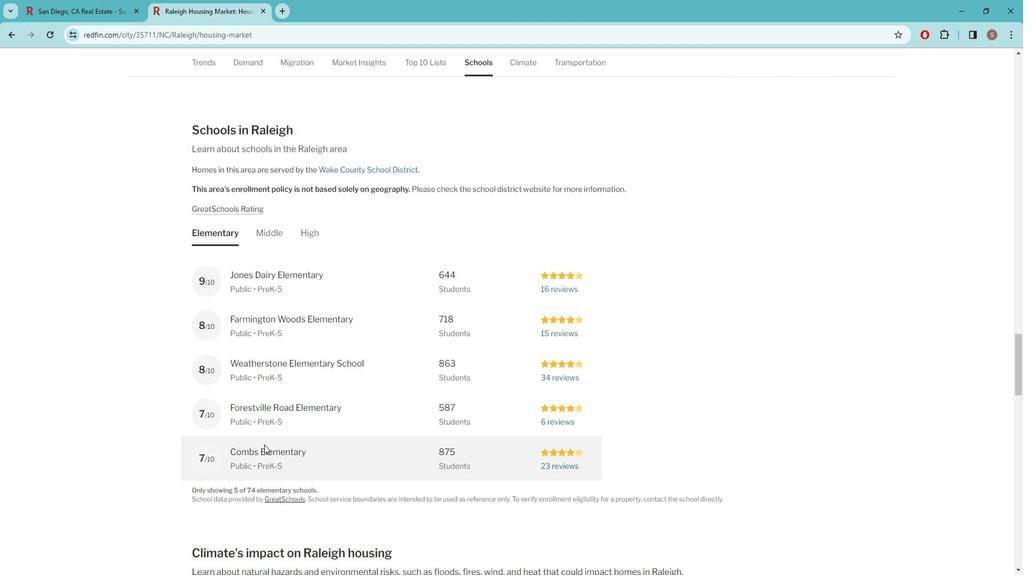 
Action: Mouse scrolled (279, 442) with delta (0, 0)
Screenshot: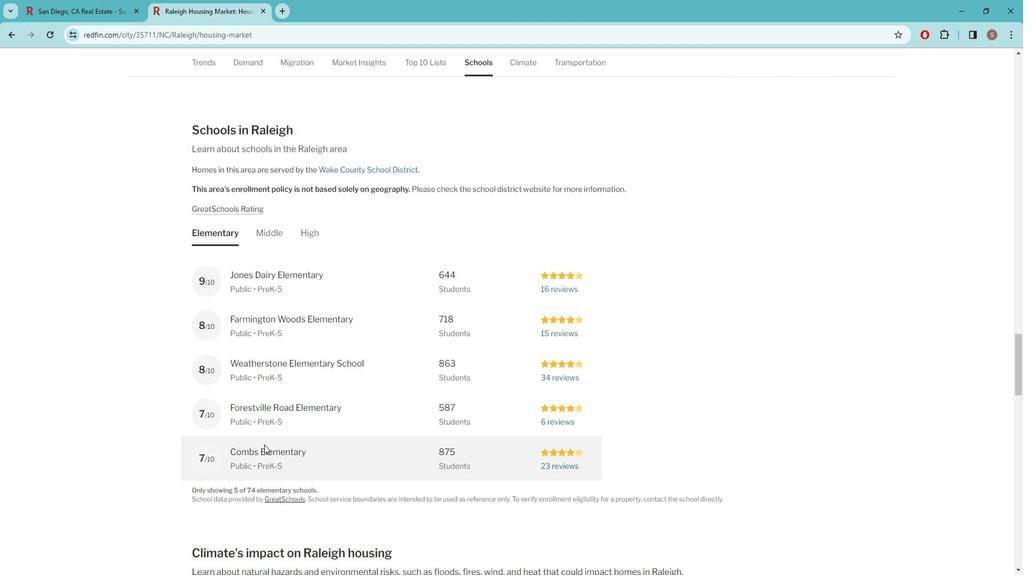 
Action: Mouse scrolled (279, 442) with delta (0, 0)
Screenshot: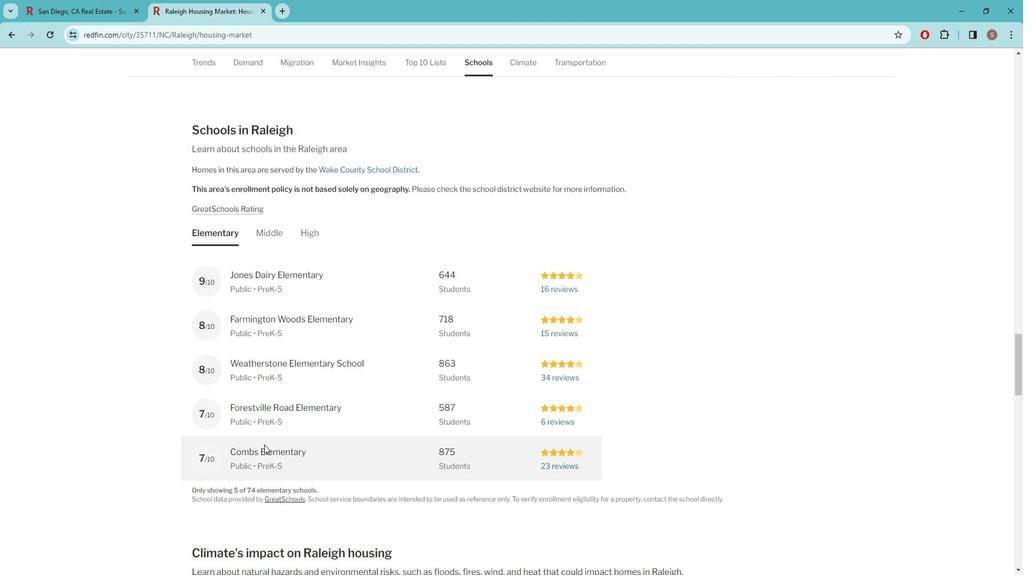 
Action: Mouse scrolled (279, 442) with delta (0, 0)
Screenshot: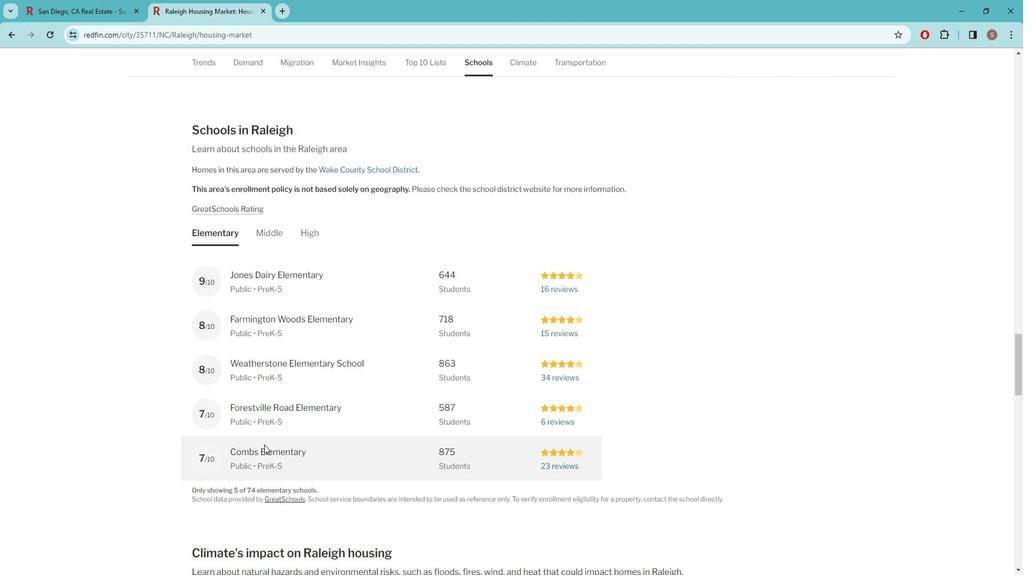 
Action: Mouse scrolled (279, 442) with delta (0, 0)
Screenshot: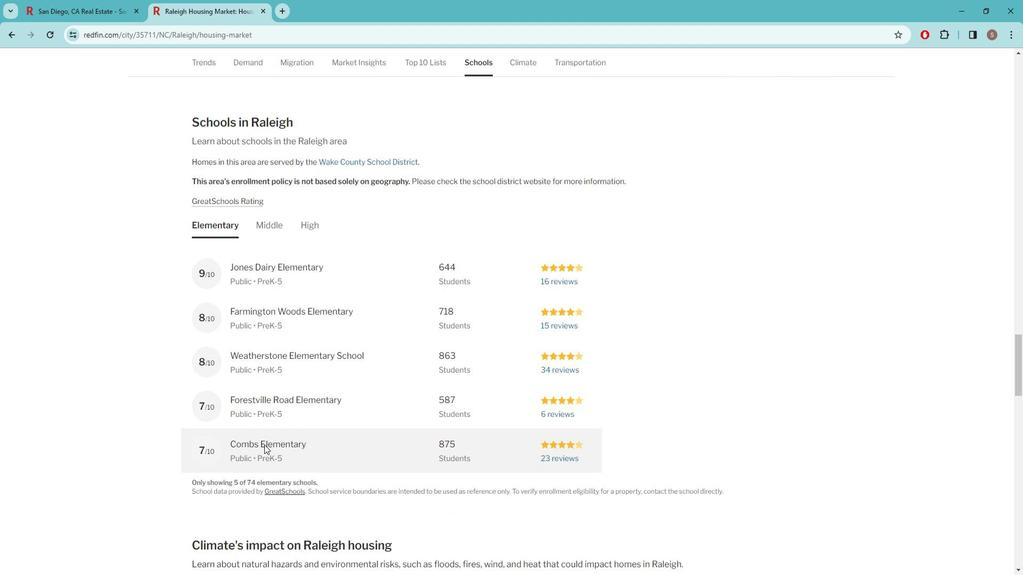 
Action: Mouse scrolled (279, 442) with delta (0, 0)
Screenshot: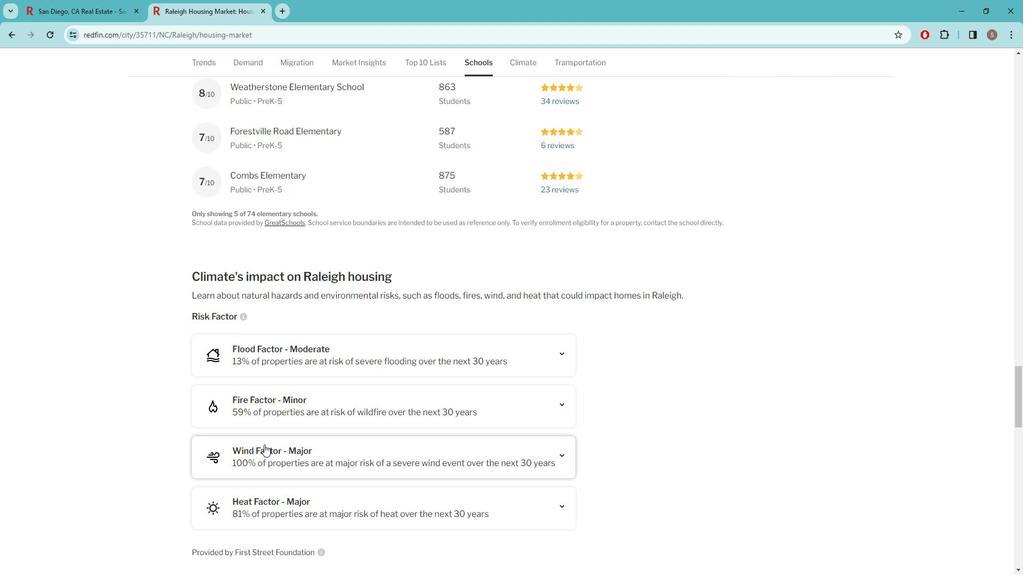 
Action: Mouse scrolled (279, 442) with delta (0, 0)
Screenshot: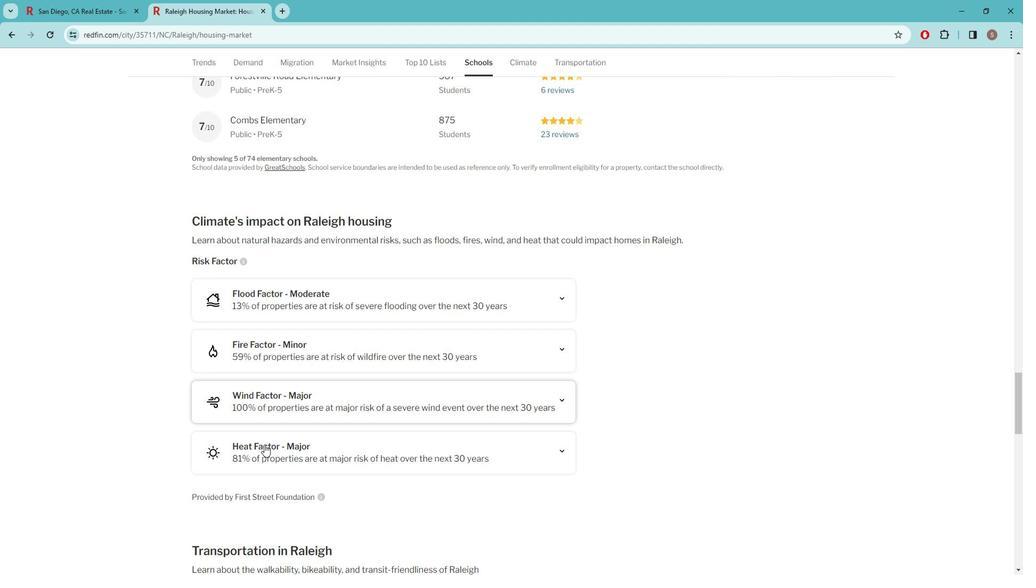
Action: Mouse scrolled (279, 442) with delta (0, 0)
Screenshot: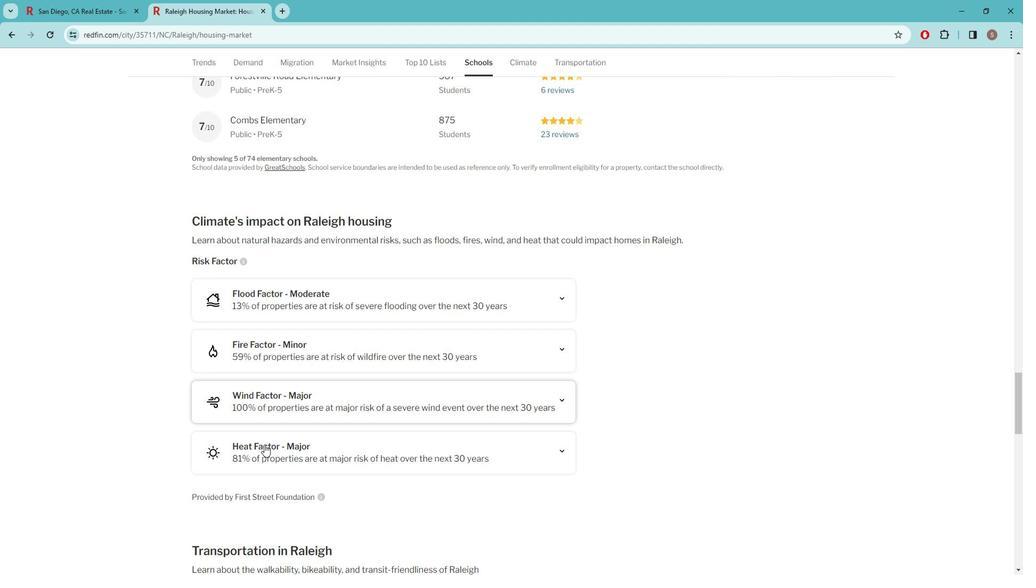 
Action: Mouse scrolled (279, 442) with delta (0, 0)
Screenshot: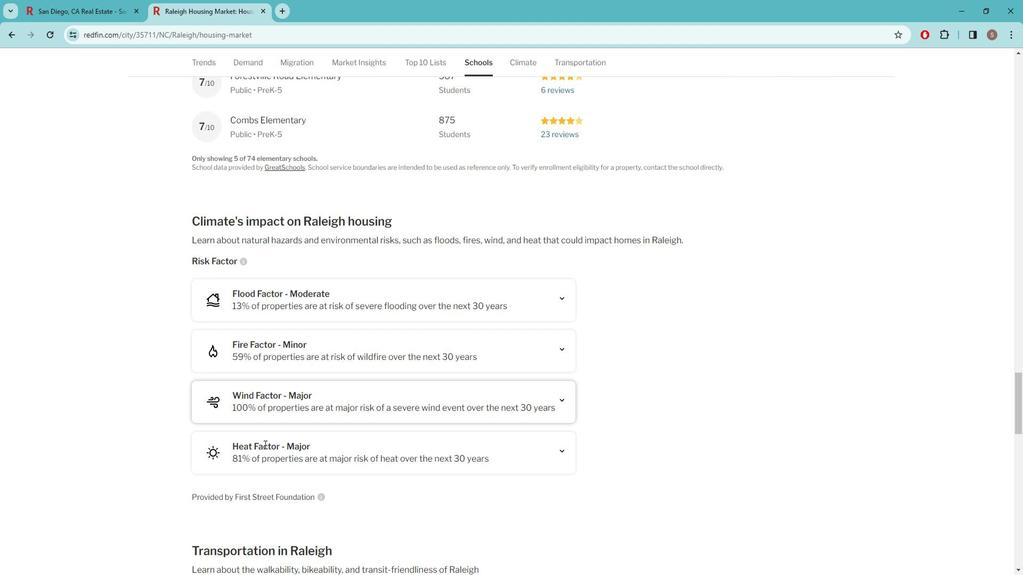 
Action: Mouse scrolled (279, 442) with delta (0, 0)
Screenshot: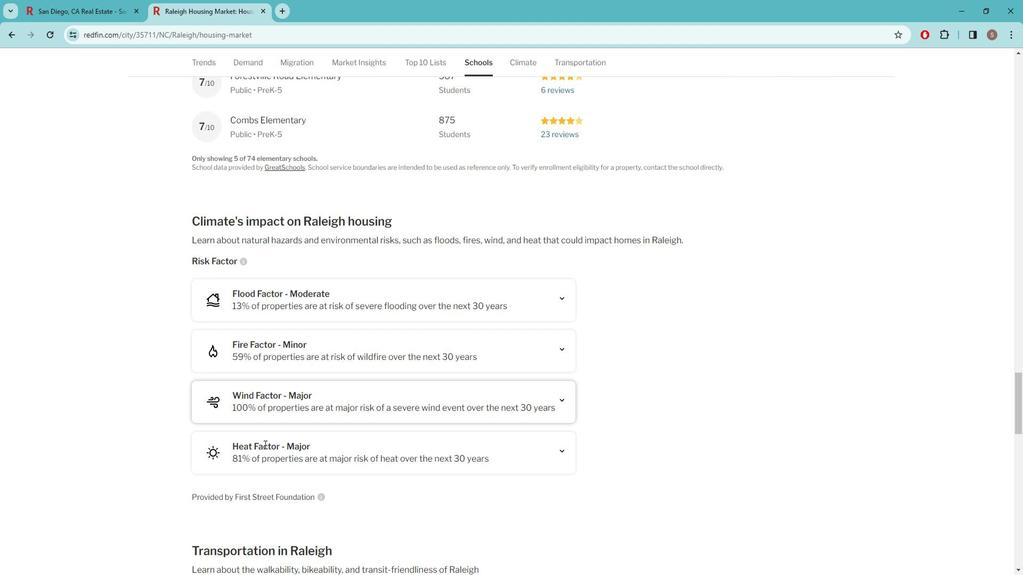 
Action: Mouse scrolled (279, 442) with delta (0, 0)
Screenshot: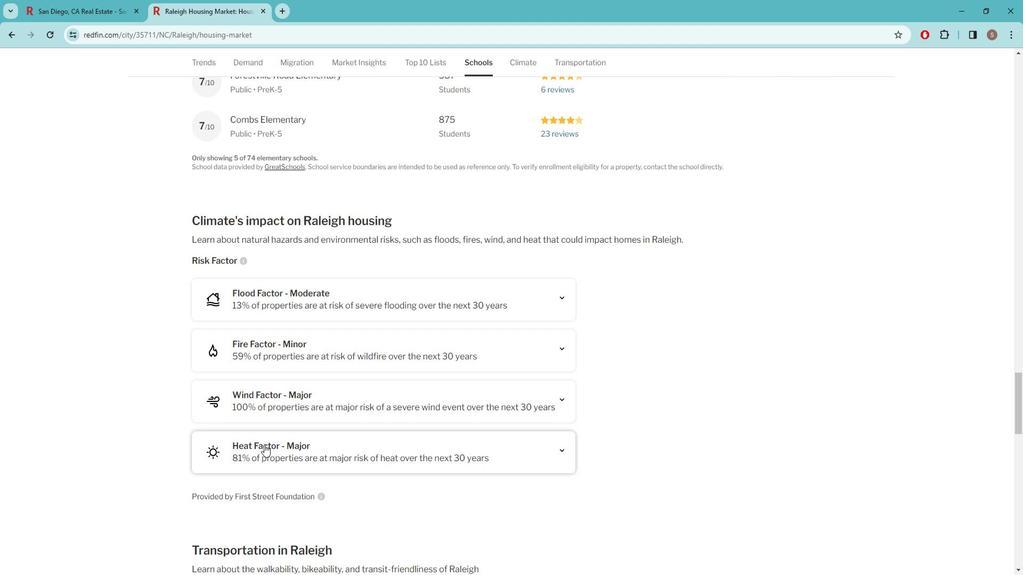 
Action: Mouse scrolled (279, 442) with delta (0, 0)
Screenshot: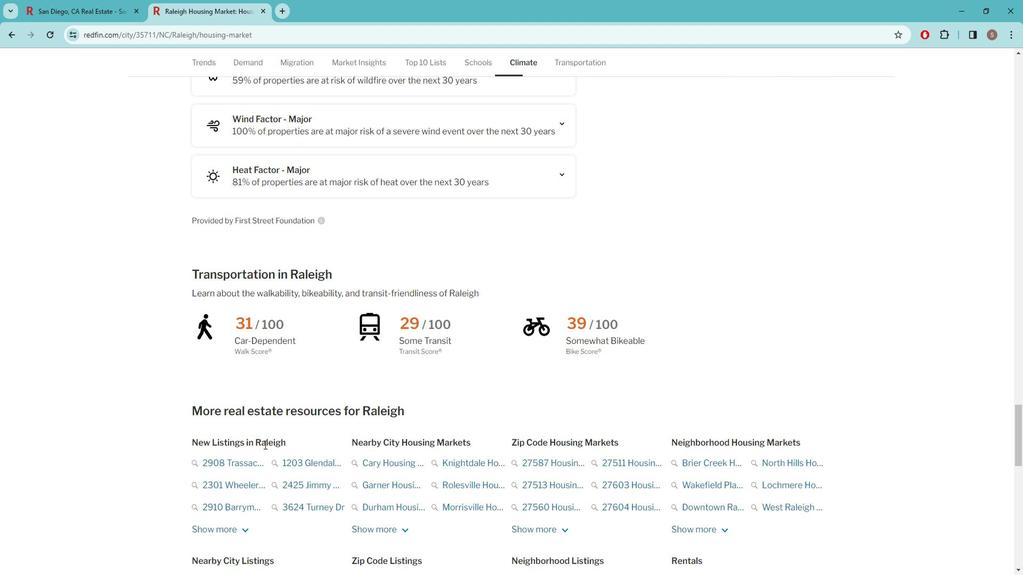 
Action: Mouse scrolled (279, 442) with delta (0, 0)
Screenshot: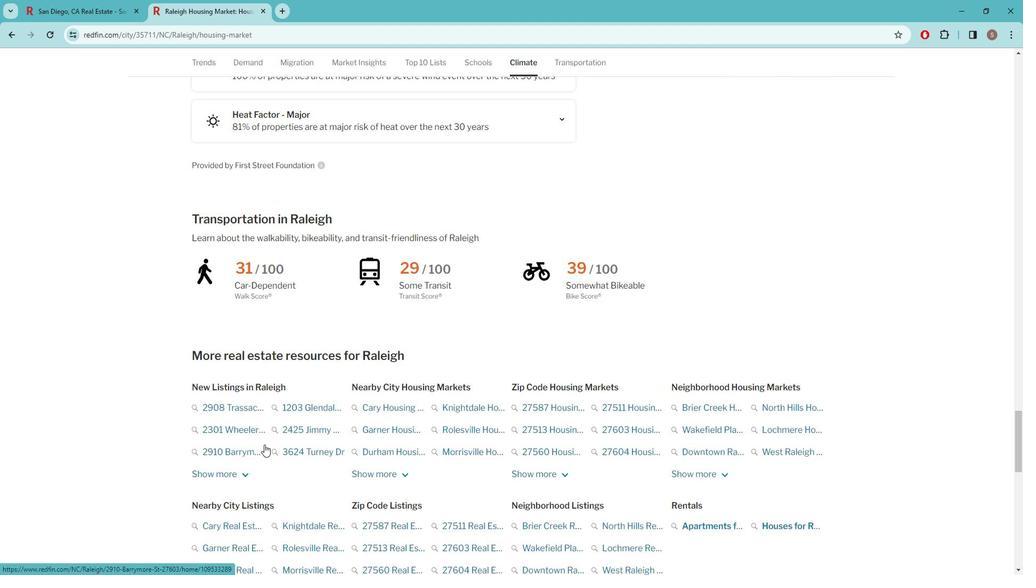 
Action: Mouse scrolled (279, 442) with delta (0, 0)
Screenshot: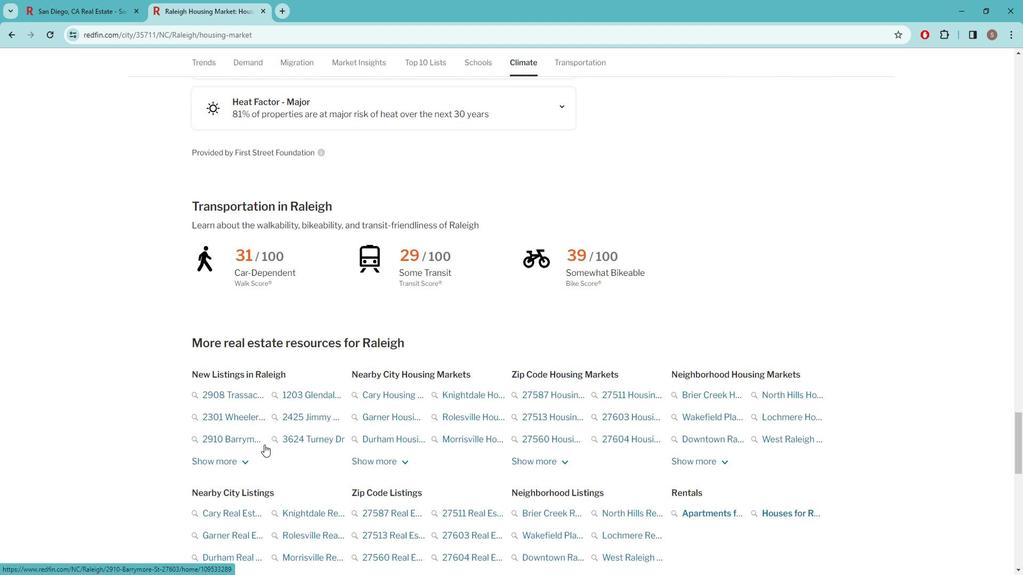
Action: Mouse scrolled (279, 442) with delta (0, 0)
Screenshot: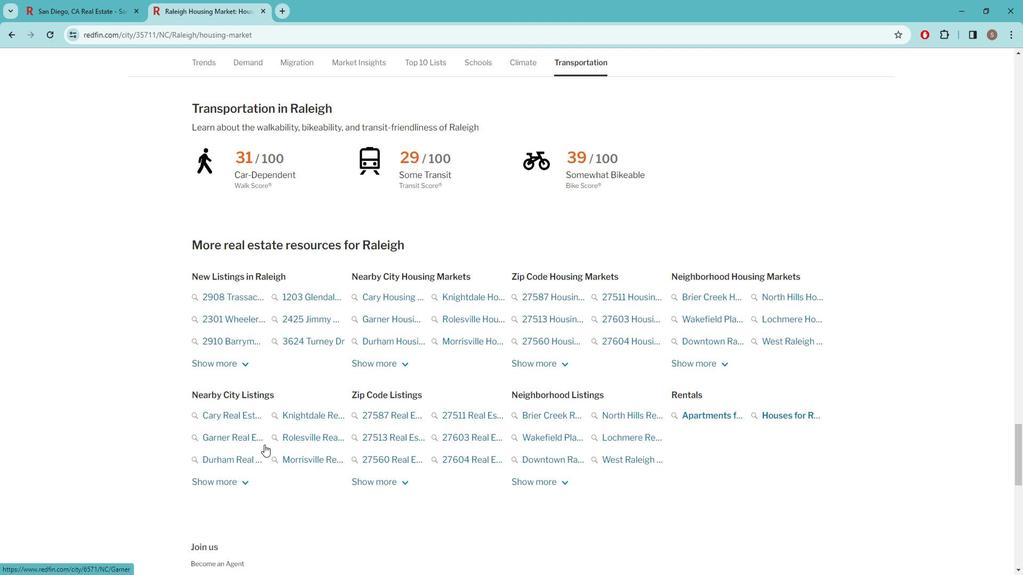 
Action: Mouse scrolled (279, 442) with delta (0, 0)
Screenshot: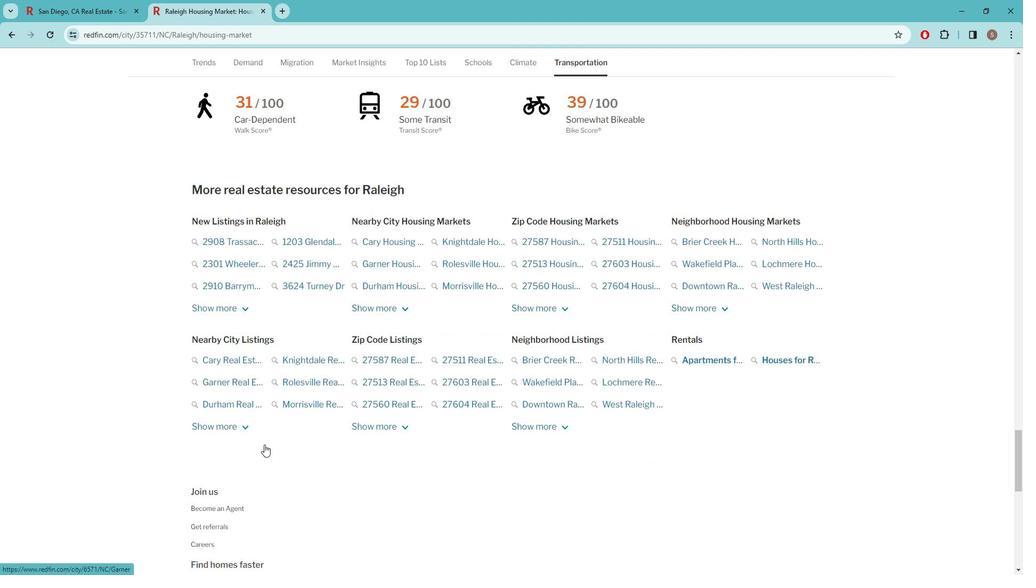 
Action: Mouse scrolled (279, 442) with delta (0, 0)
Screenshot: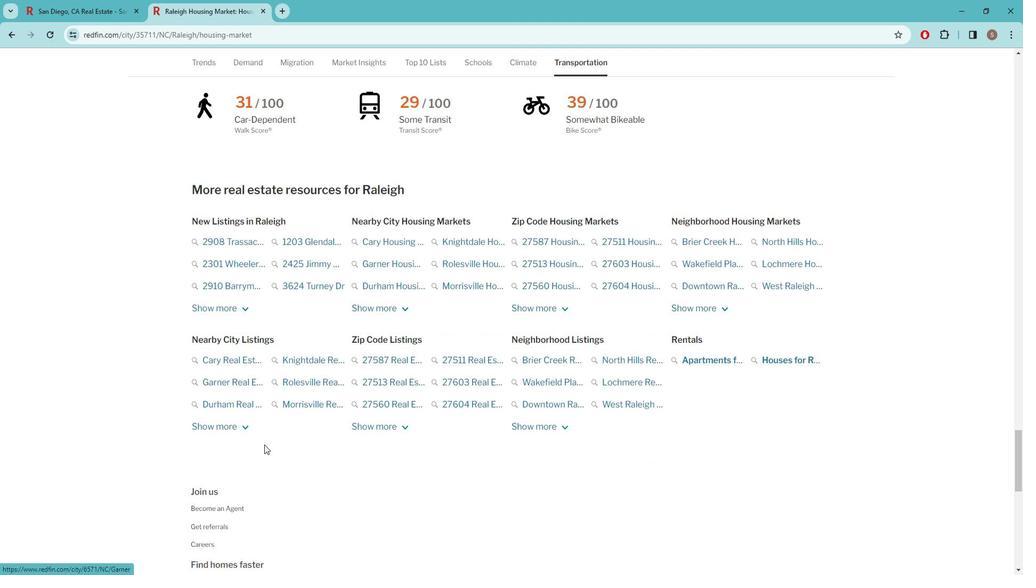 
Action: Mouse scrolled (279, 442) with delta (0, 0)
Screenshot: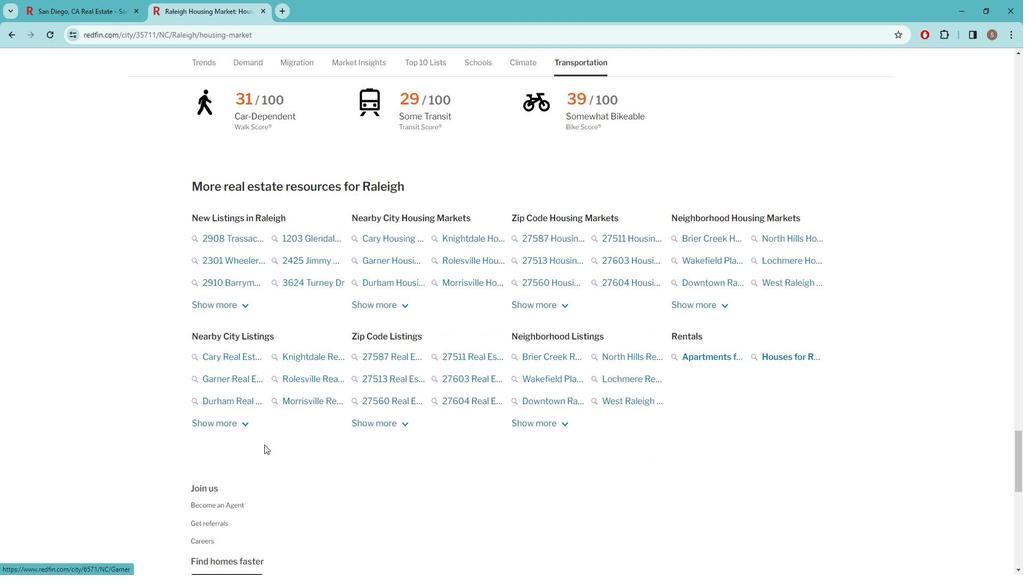 
Action: Mouse scrolled (279, 443) with delta (0, 0)
Screenshot: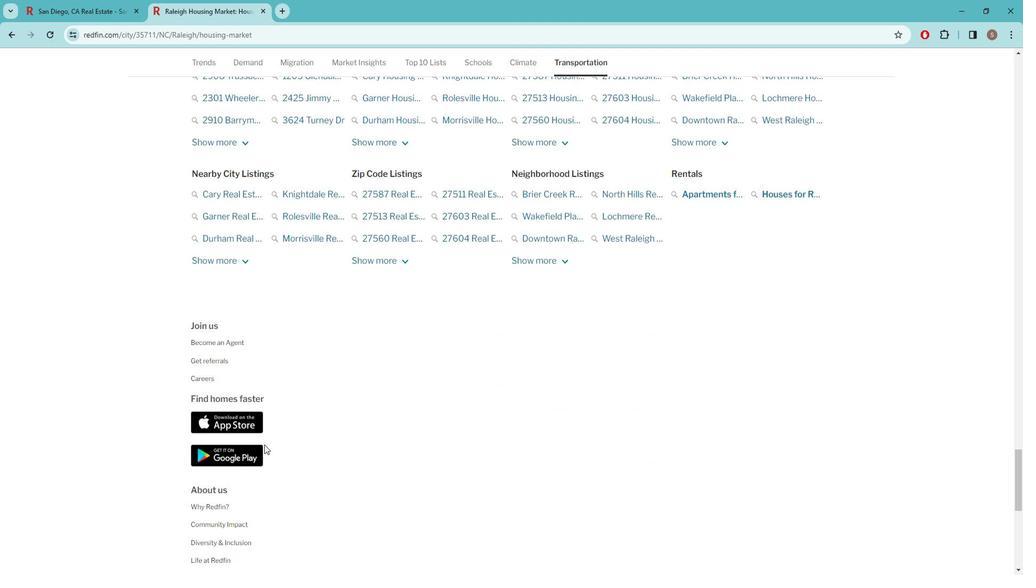 
Action: Mouse scrolled (279, 443) with delta (0, 0)
Screenshot: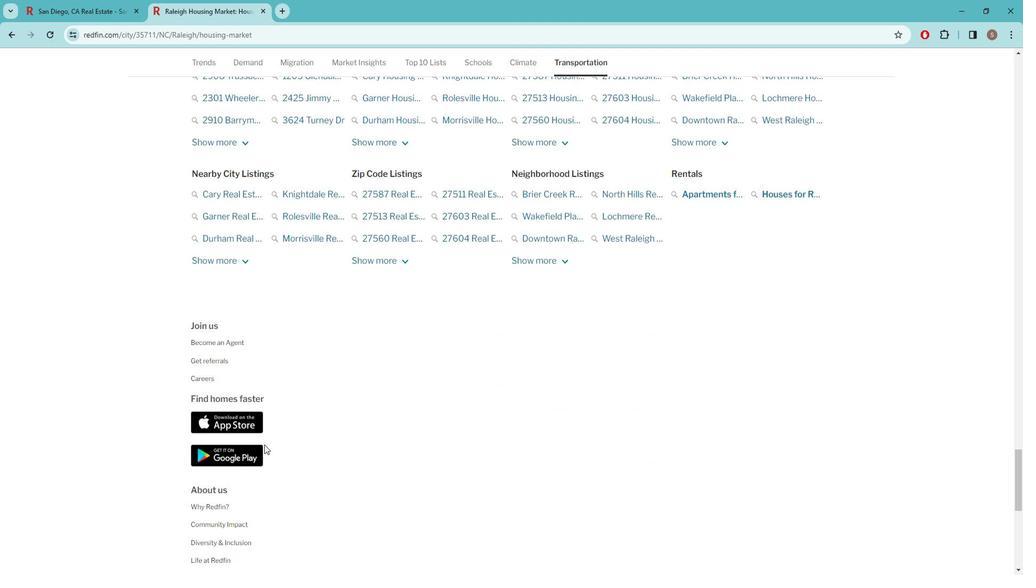 
Action: Mouse scrolled (279, 443) with delta (0, 0)
Screenshot: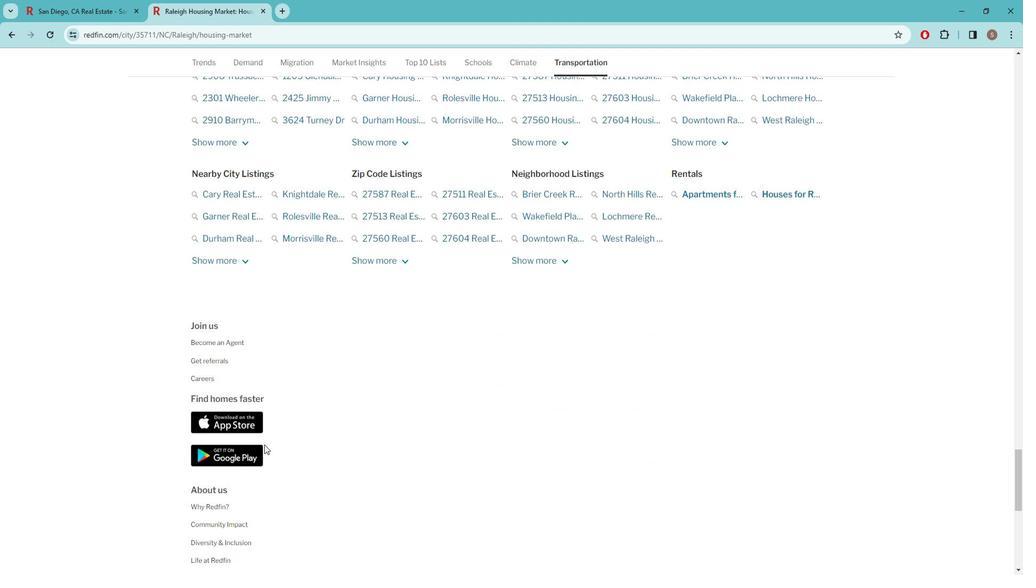 
Action: Mouse scrolled (279, 443) with delta (0, 0)
Screenshot: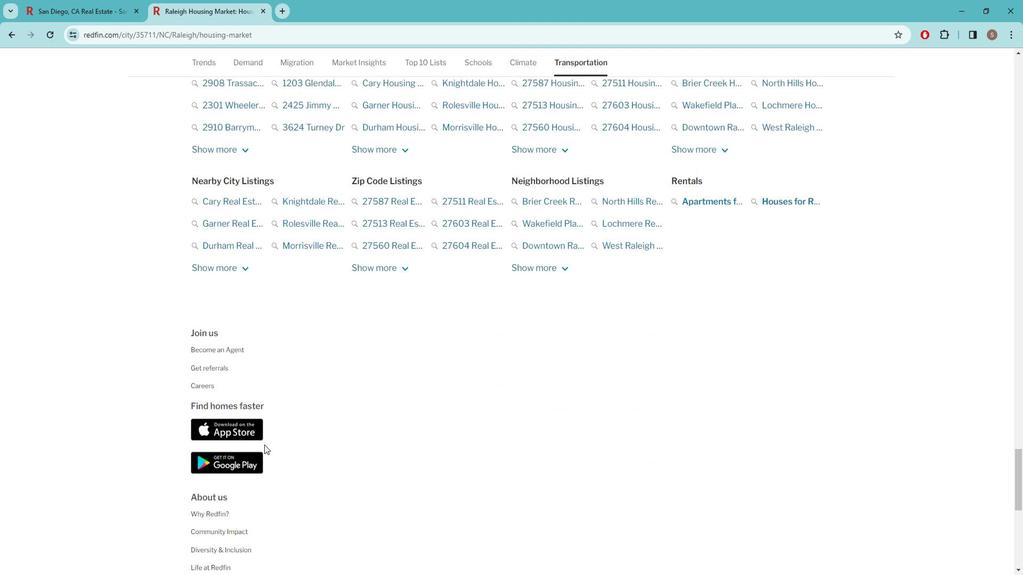 
Action: Mouse scrolled (279, 443) with delta (0, 0)
Screenshot: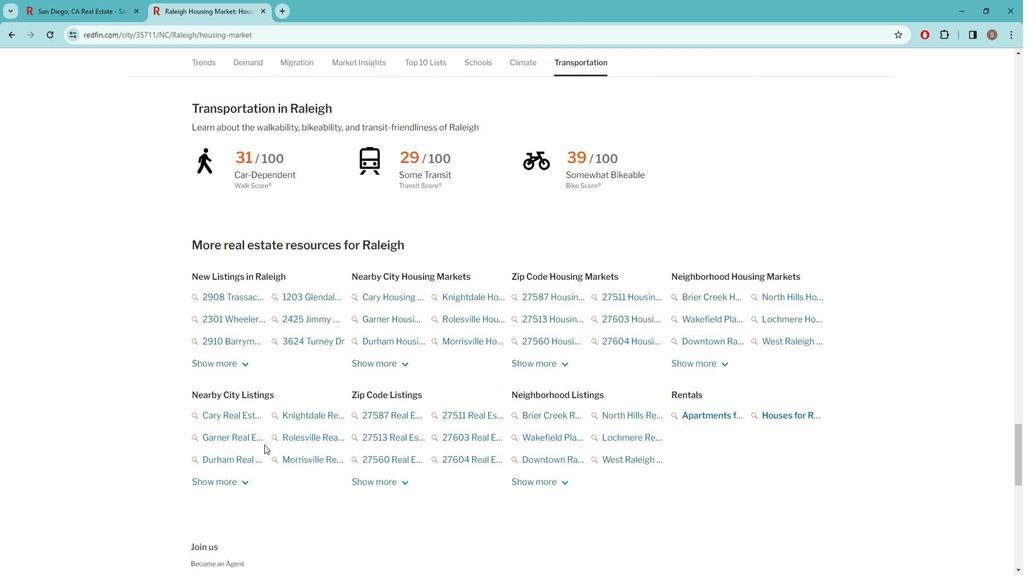 
Action: Mouse scrolled (279, 443) with delta (0, 0)
Screenshot: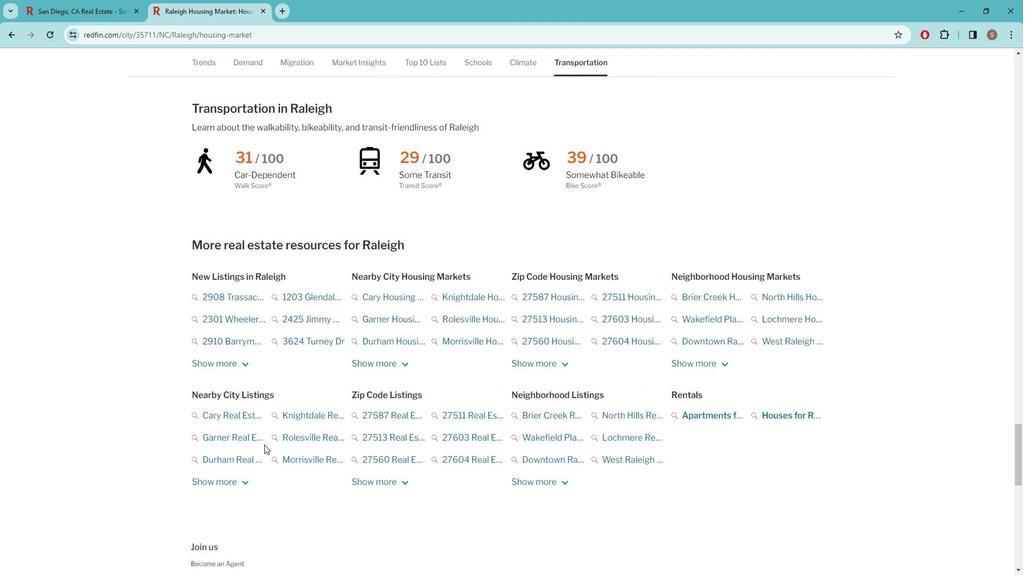 
Action: Mouse scrolled (279, 443) with delta (0, 0)
Screenshot: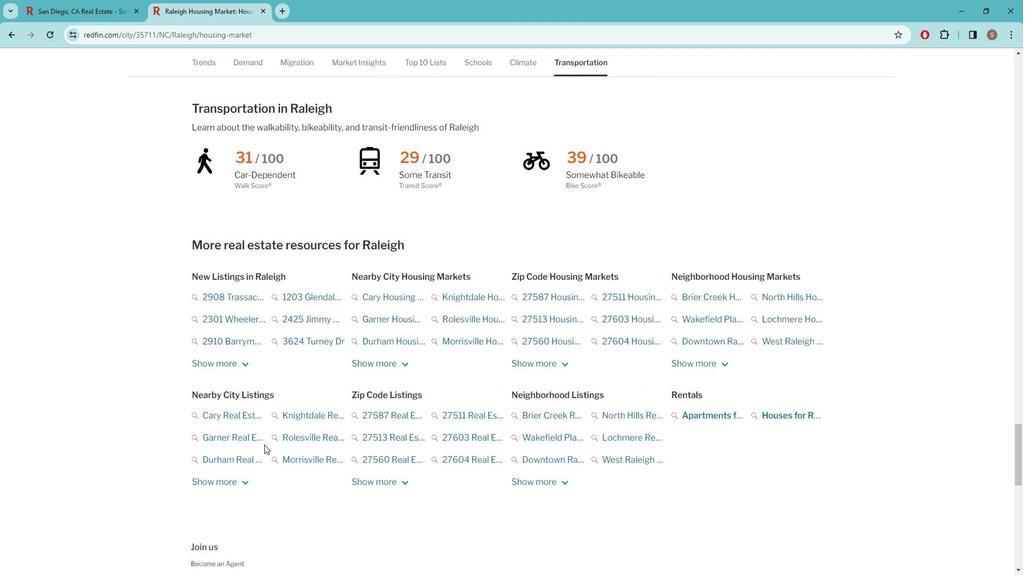 
Action: Mouse scrolled (279, 443) with delta (0, 0)
Screenshot: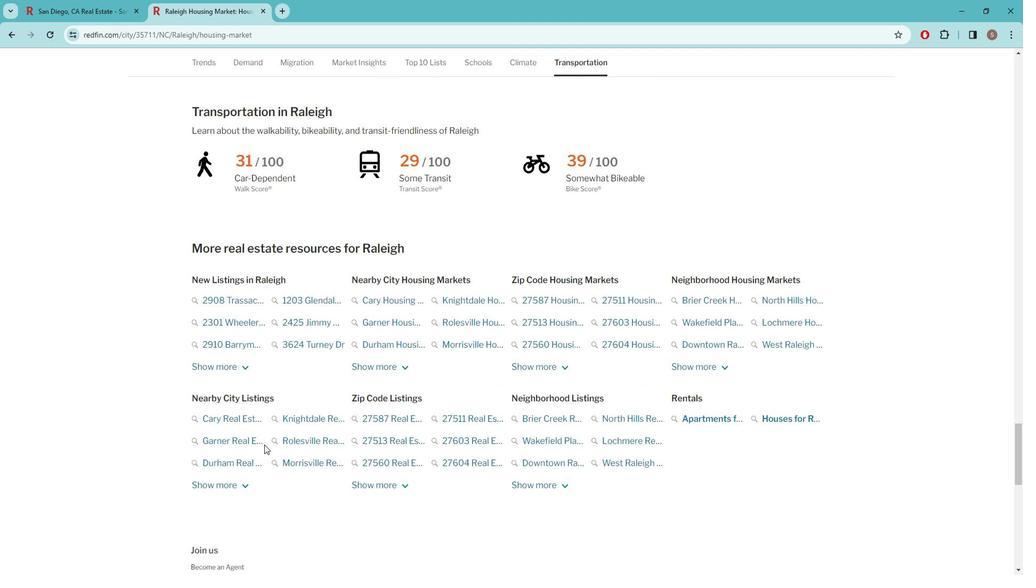 
Action: Mouse scrolled (279, 443) with delta (0, 0)
Screenshot: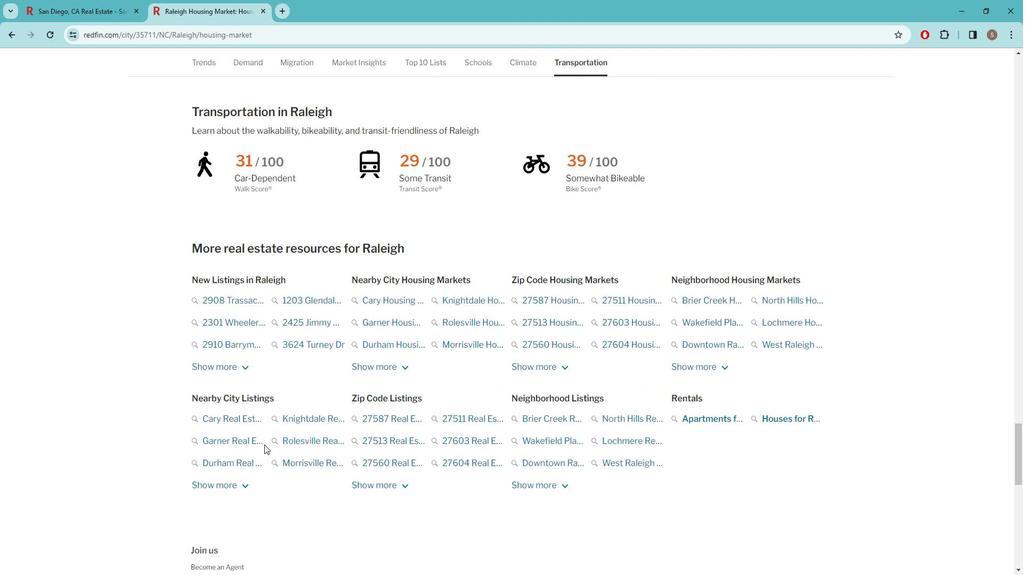 
Action: Mouse scrolled (279, 443) with delta (0, 0)
Screenshot: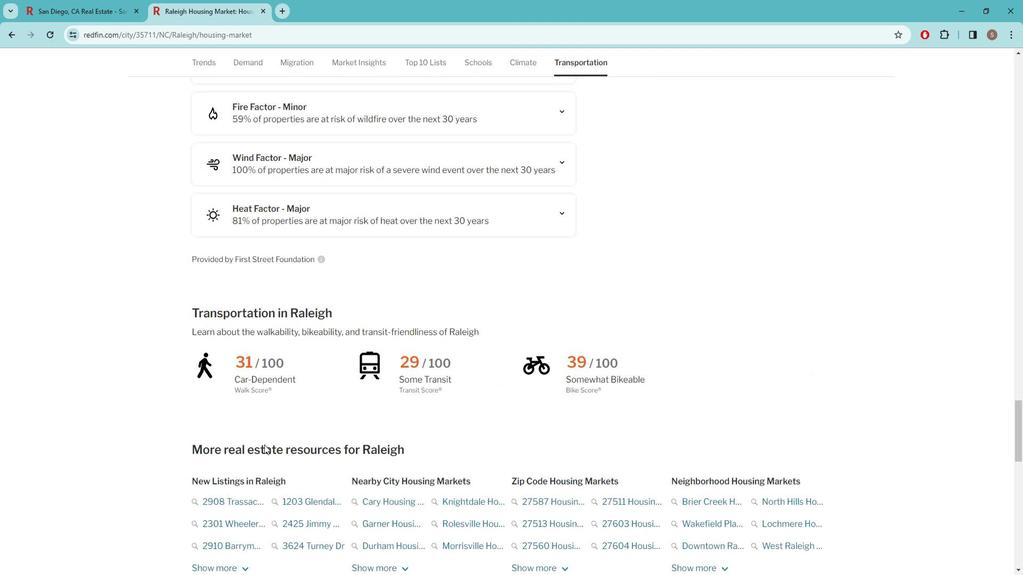 
Action: Mouse scrolled (279, 443) with delta (0, 0)
Screenshot: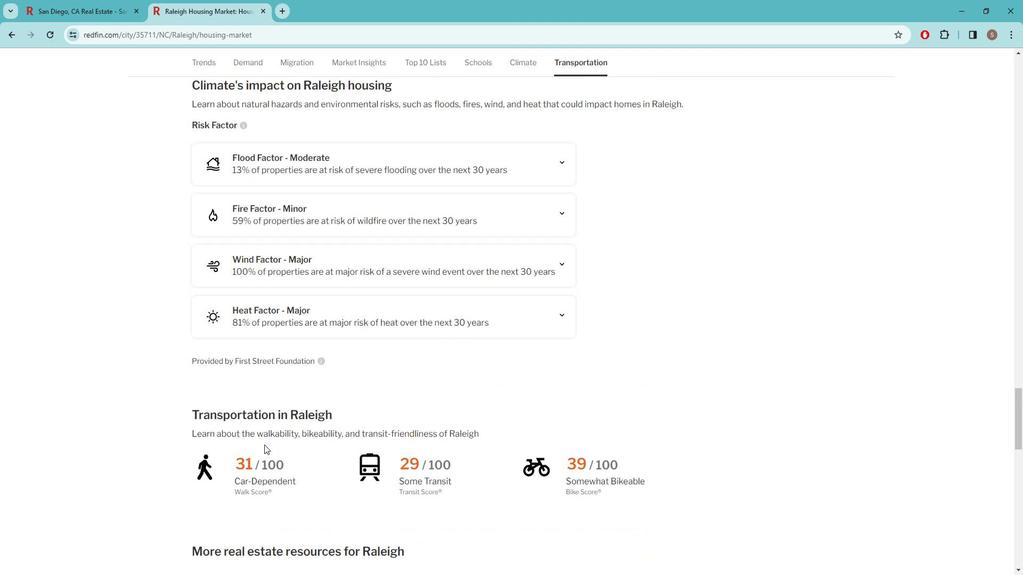 
Action: Mouse scrolled (279, 443) with delta (0, 0)
Screenshot: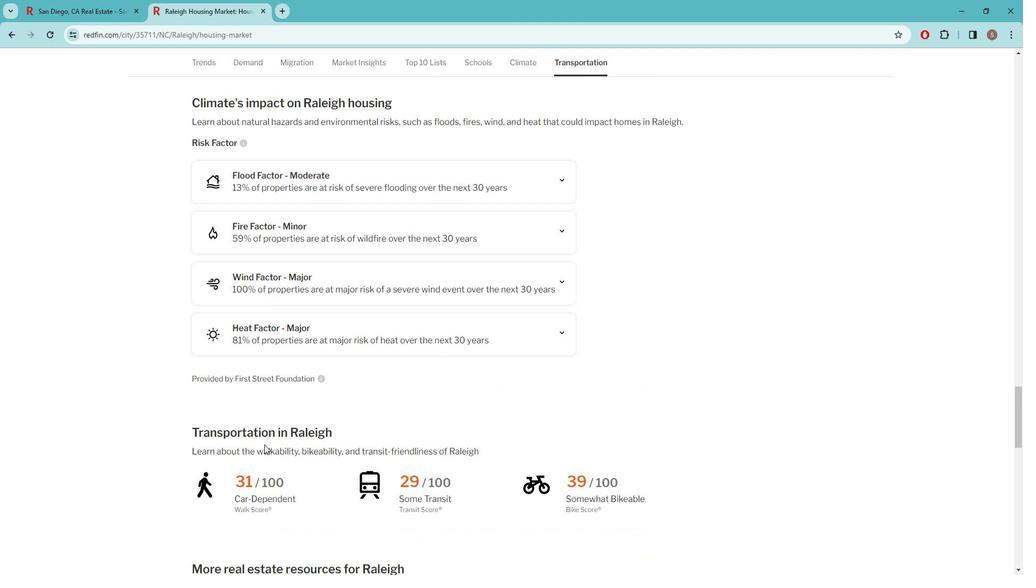 
Action: Mouse scrolled (279, 443) with delta (0, 0)
Screenshot: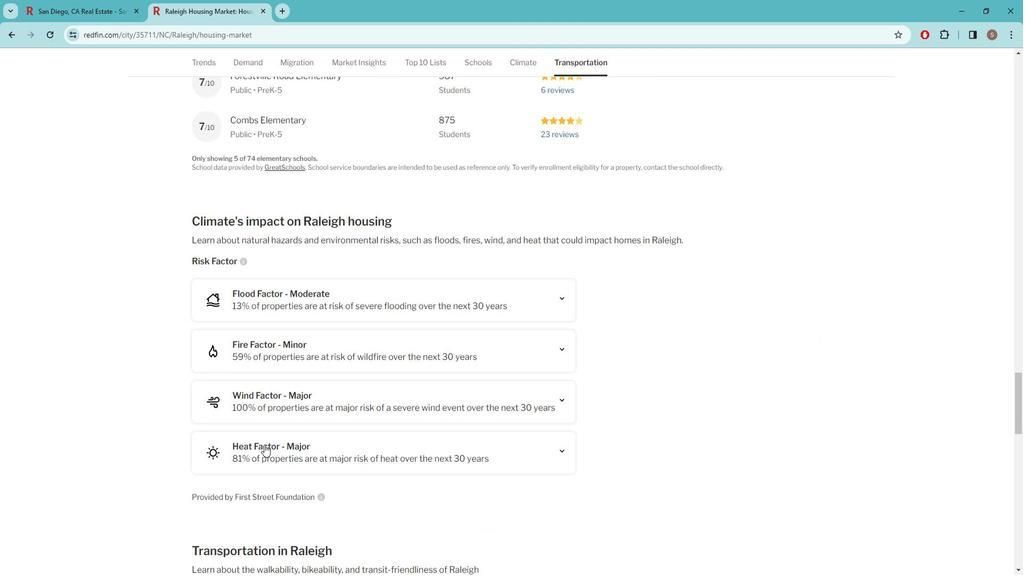 
Action: Mouse scrolled (279, 443) with delta (0, 0)
Screenshot: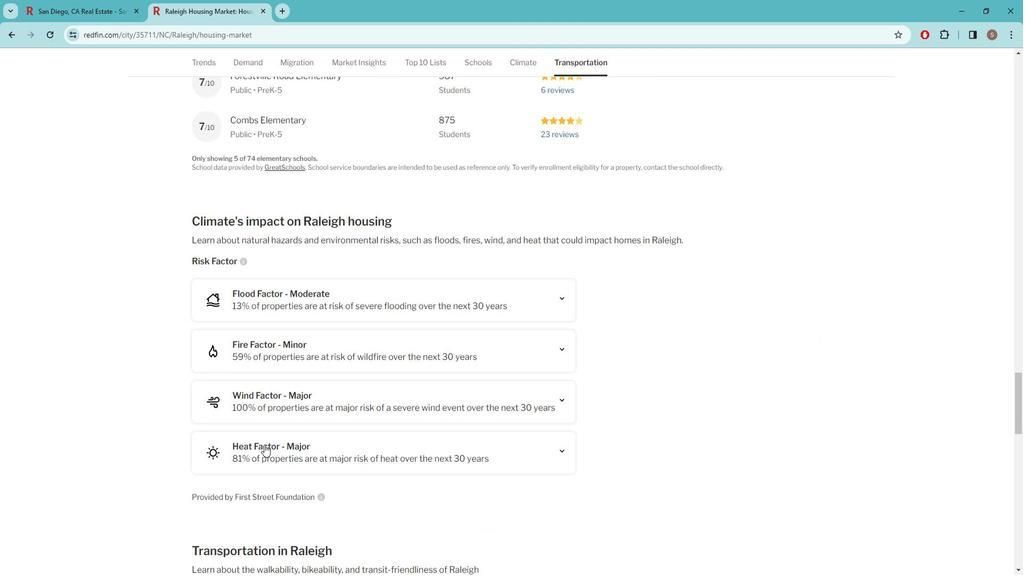 
Action: Mouse scrolled (279, 443) with delta (0, 0)
Screenshot: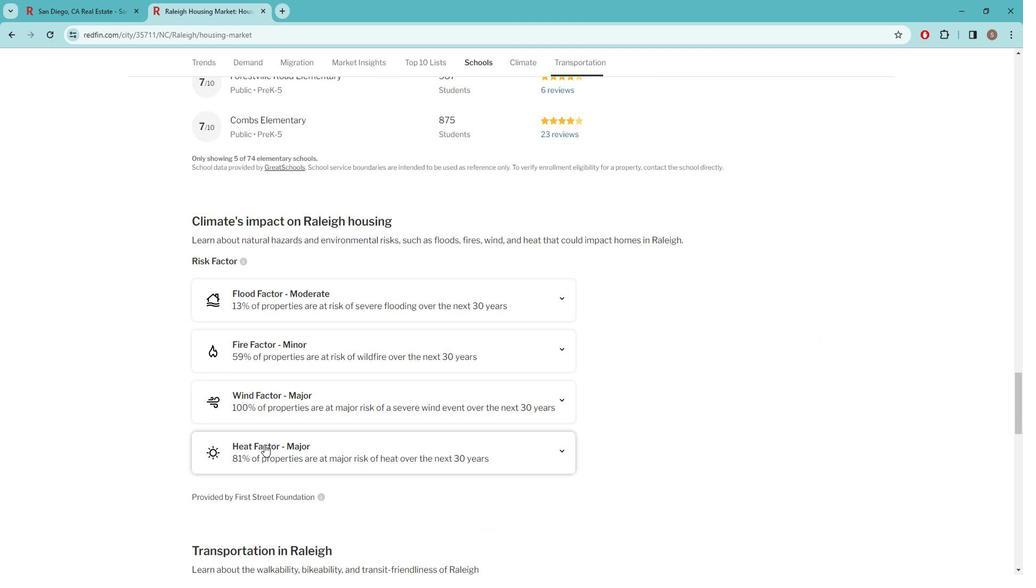 
Action: Mouse scrolled (279, 443) with delta (0, 0)
Screenshot: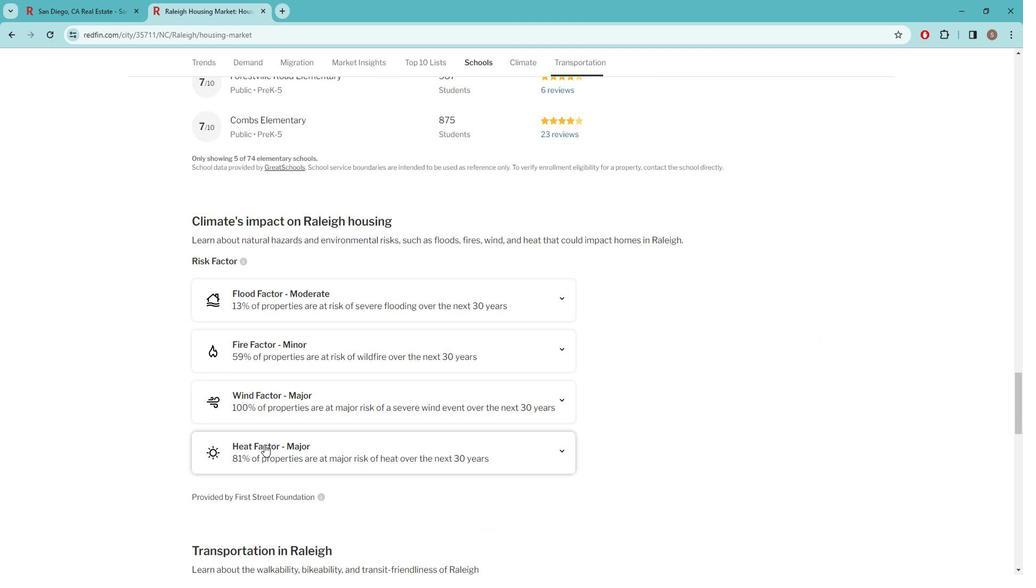 
Action: Mouse scrolled (279, 443) with delta (0, 0)
Screenshot: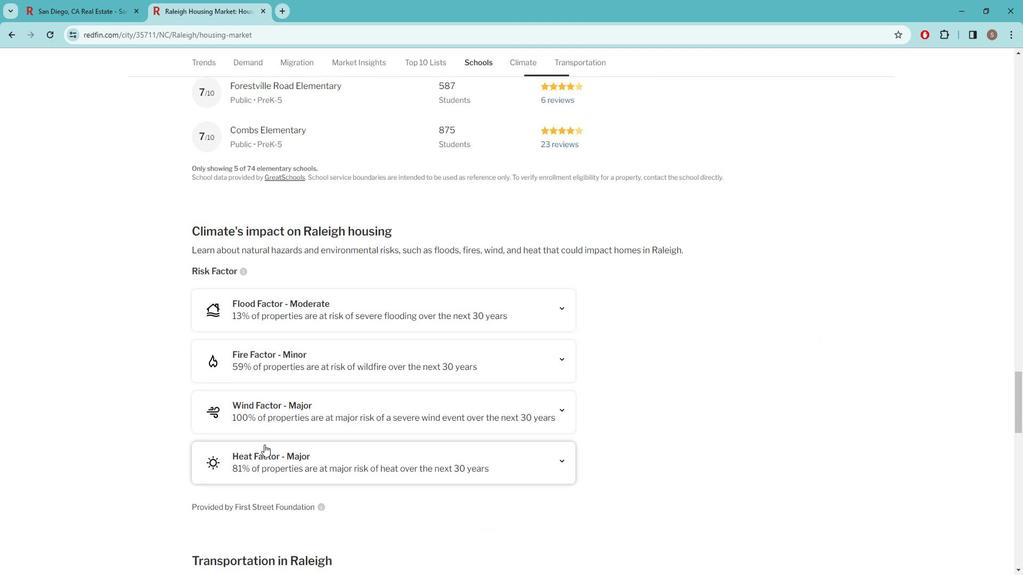 
Action: Mouse scrolled (279, 443) with delta (0, 0)
Screenshot: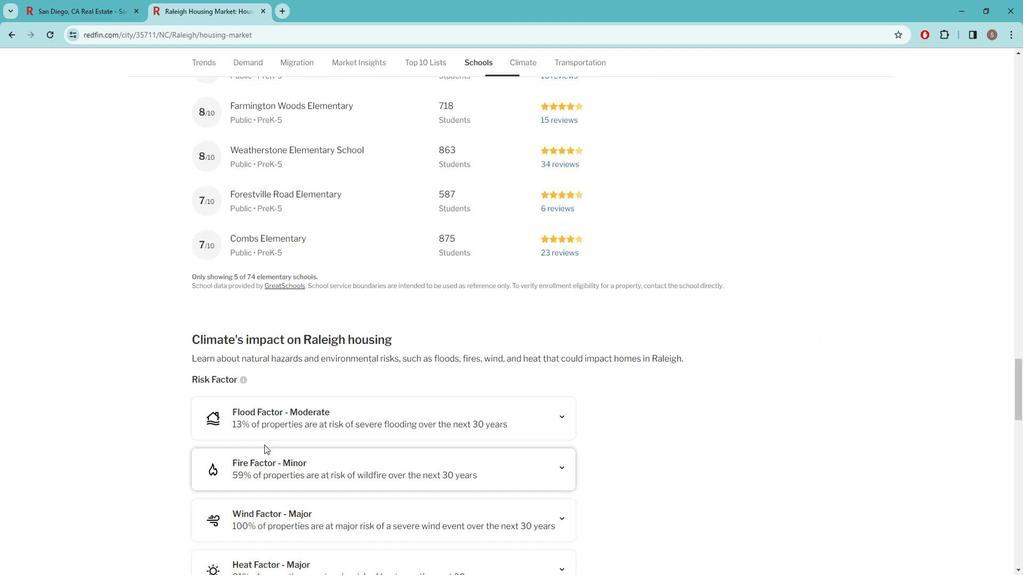 
Action: Mouse scrolled (279, 443) with delta (0, 0)
Screenshot: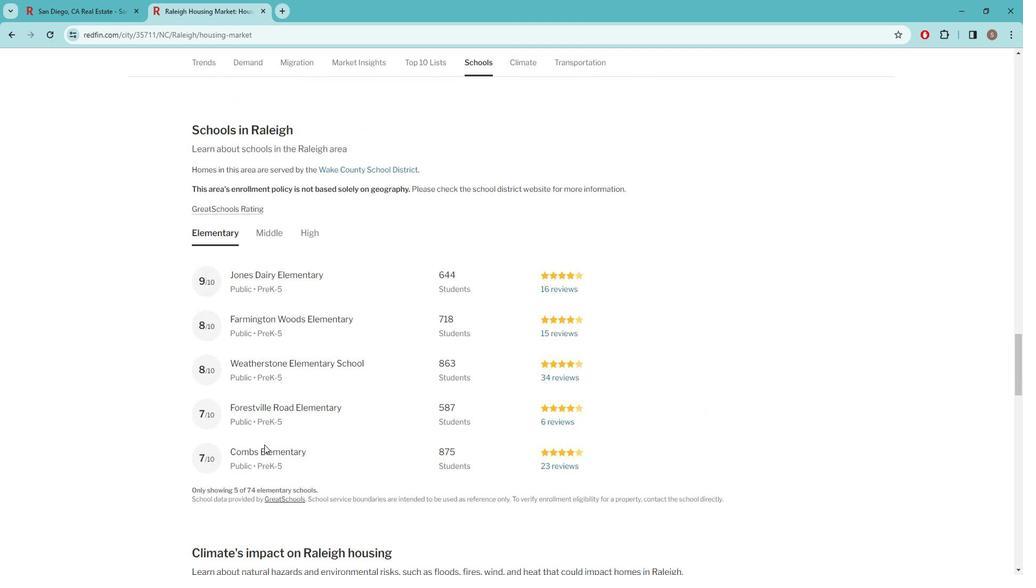 
Action: Mouse scrolled (279, 443) with delta (0, 0)
Screenshot: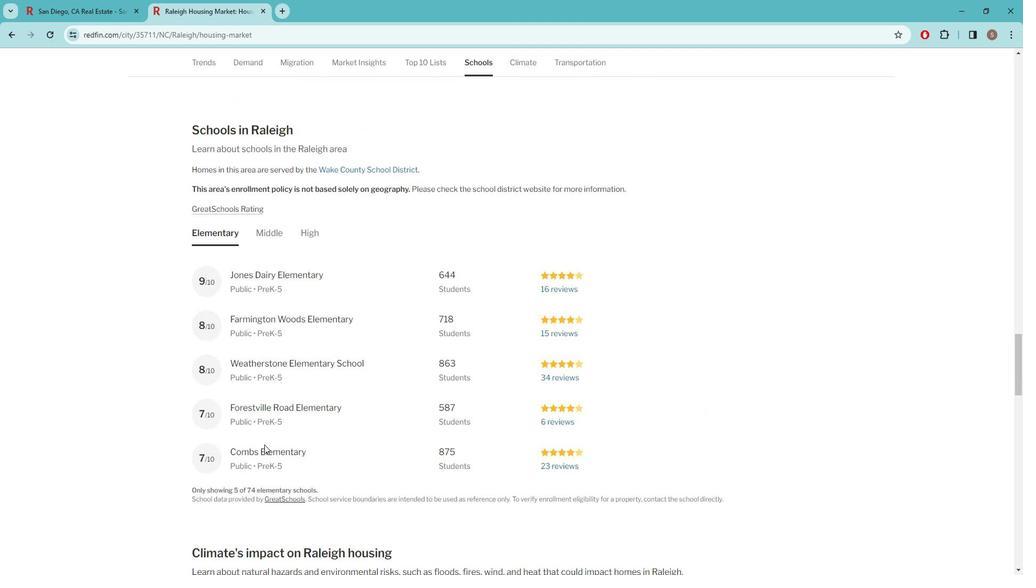 
Action: Mouse scrolled (279, 443) with delta (0, 0)
Screenshot: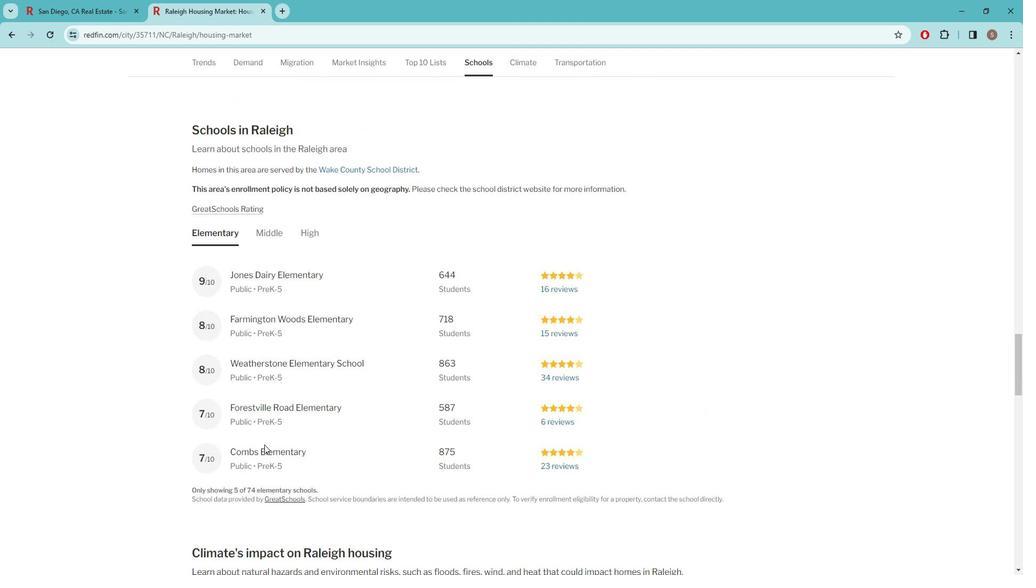 
Action: Mouse scrolled (279, 443) with delta (0, 0)
Screenshot: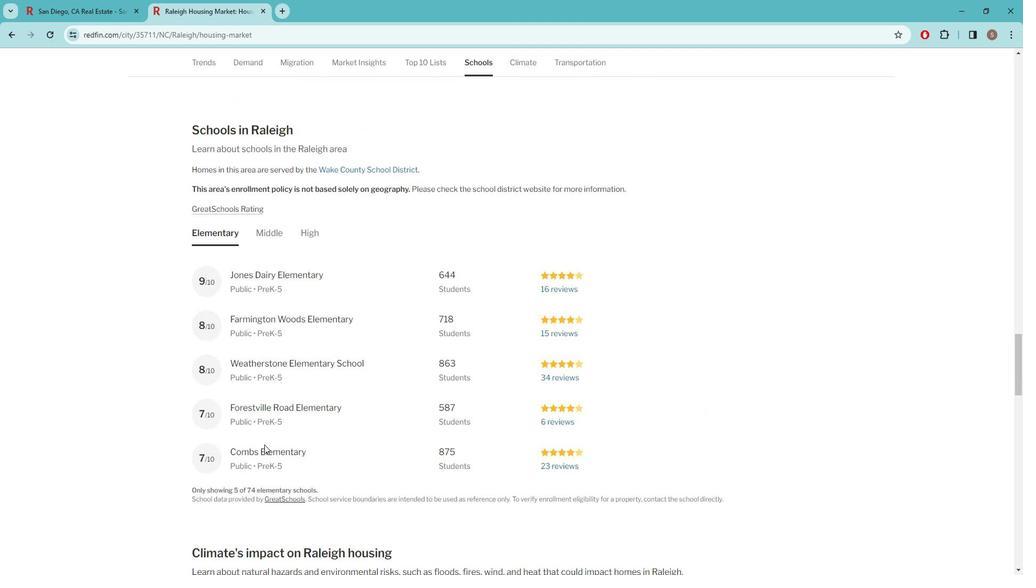 
Action: Mouse scrolled (279, 443) with delta (0, 0)
Screenshot: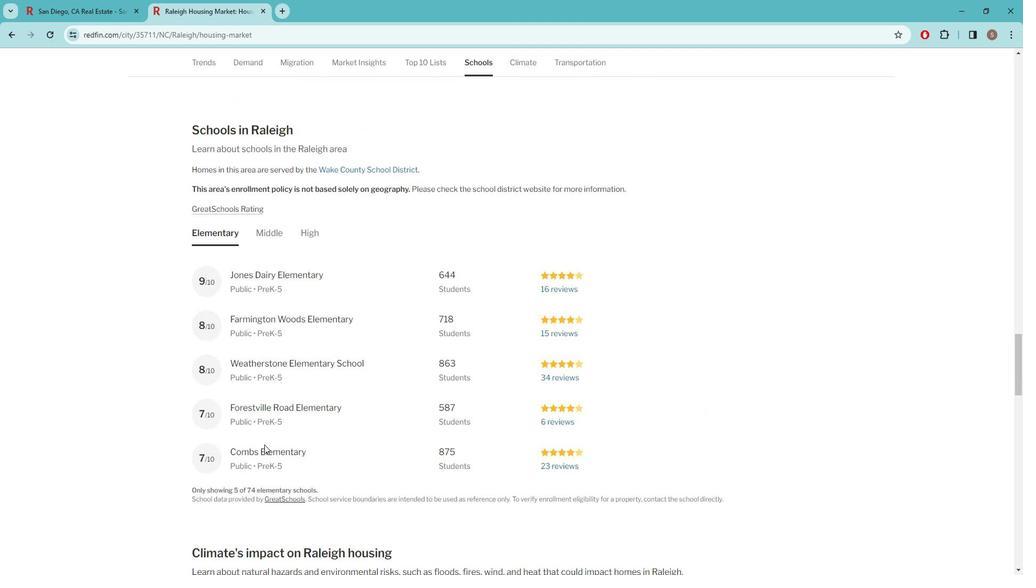 
Action: Mouse scrolled (279, 443) with delta (0, 0)
Screenshot: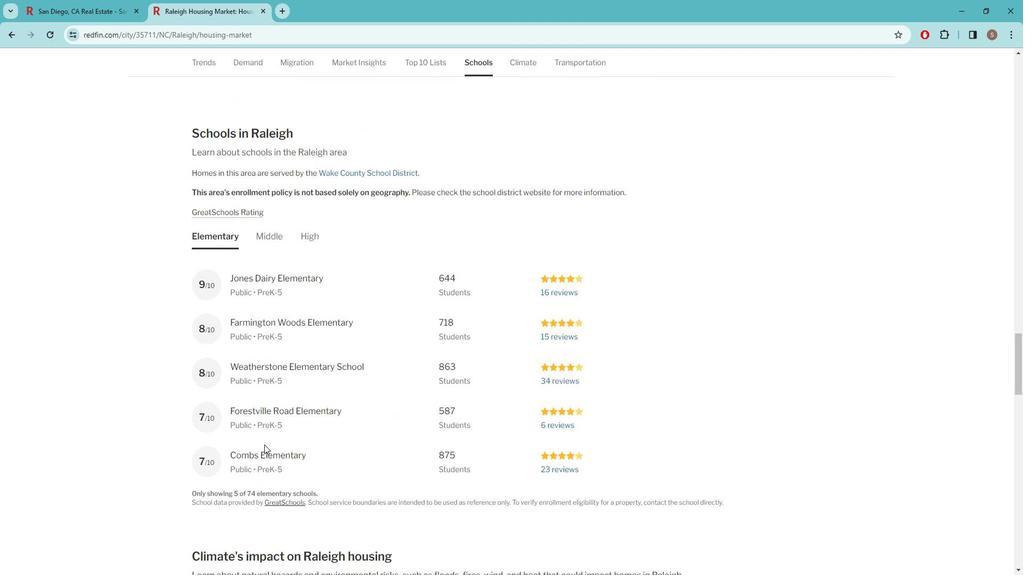 
Action: Mouse moved to (492, 74)
Screenshot: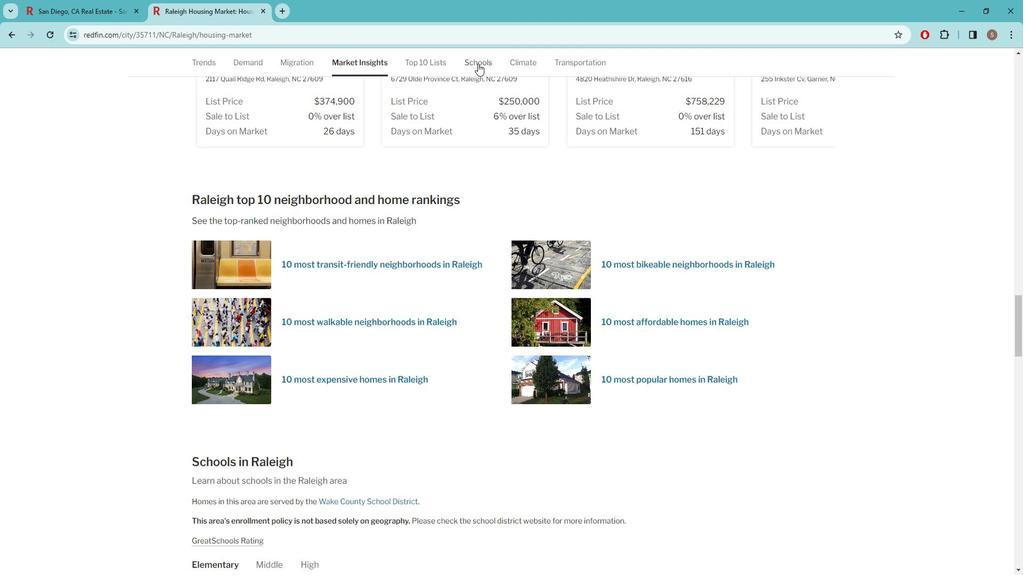 
Action: Mouse pressed left at (492, 74)
Screenshot: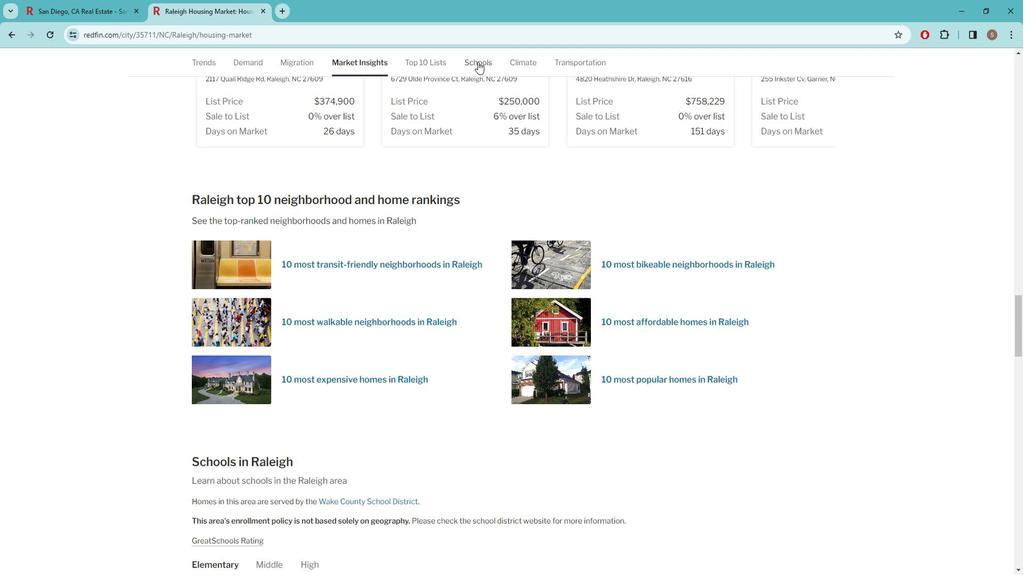 
Action: Mouse moved to (569, 407)
Screenshot: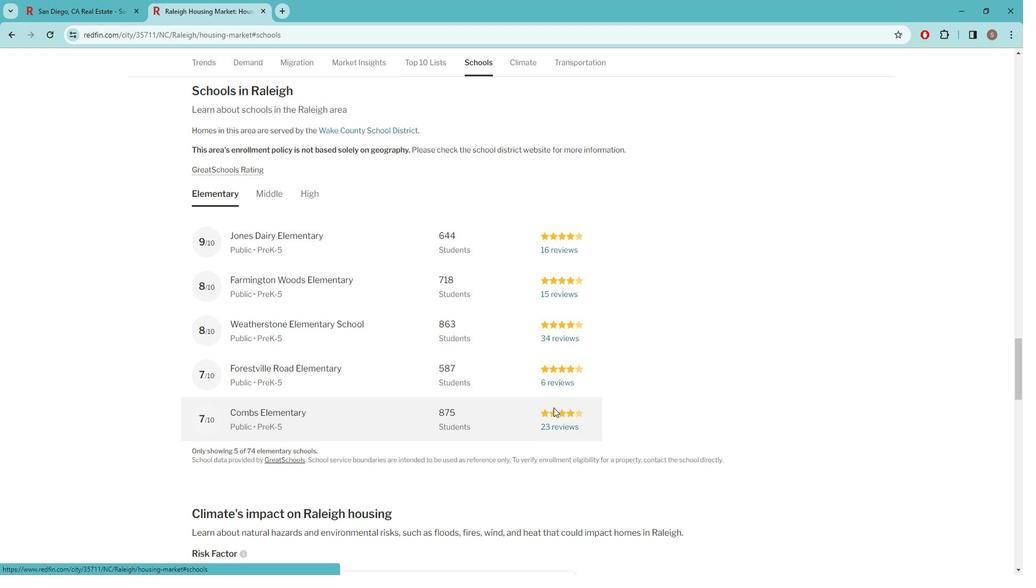 
Action: Mouse pressed left at (569, 407)
Screenshot: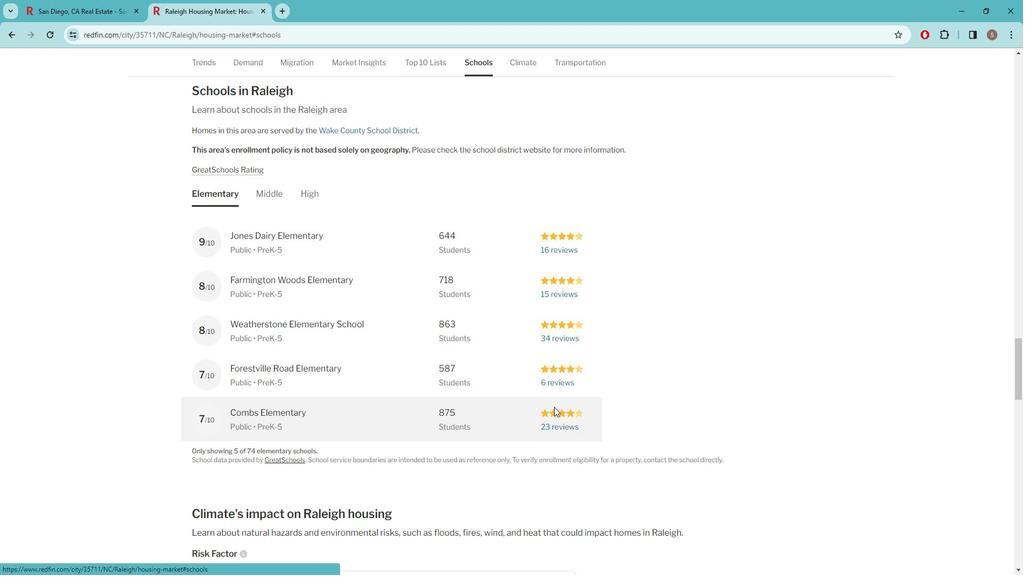 
Action: Mouse moved to (592, 232)
Screenshot: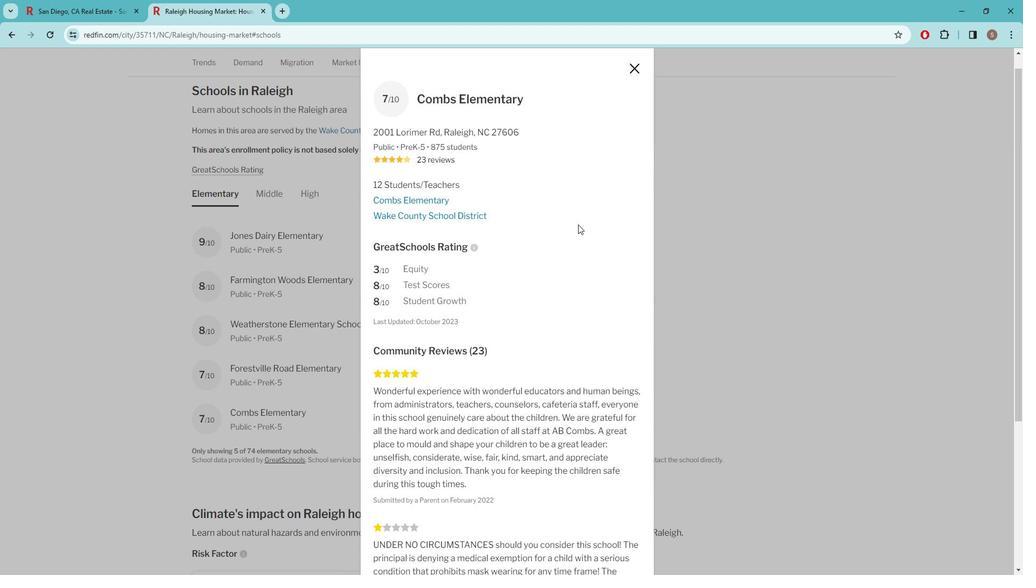 
Action: Mouse scrolled (592, 231) with delta (0, 0)
Screenshot: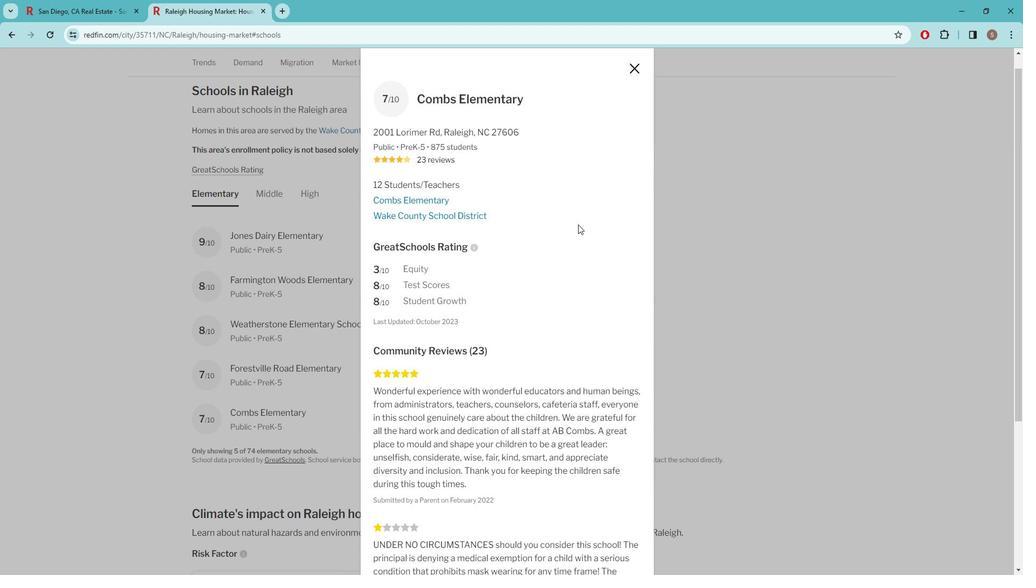 
Action: Mouse moved to (590, 232)
Screenshot: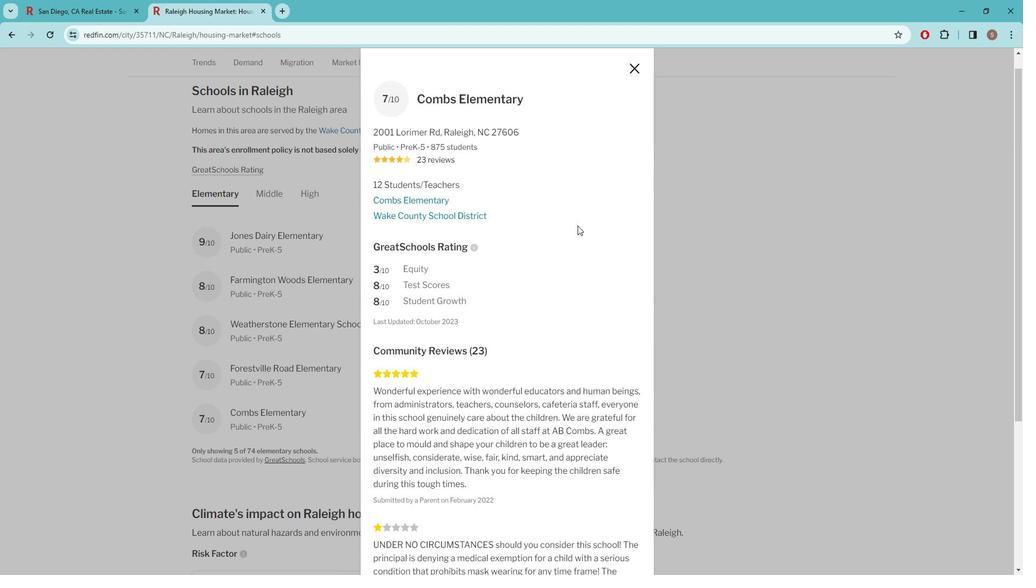 
Action: Mouse scrolled (590, 232) with delta (0, 0)
Screenshot: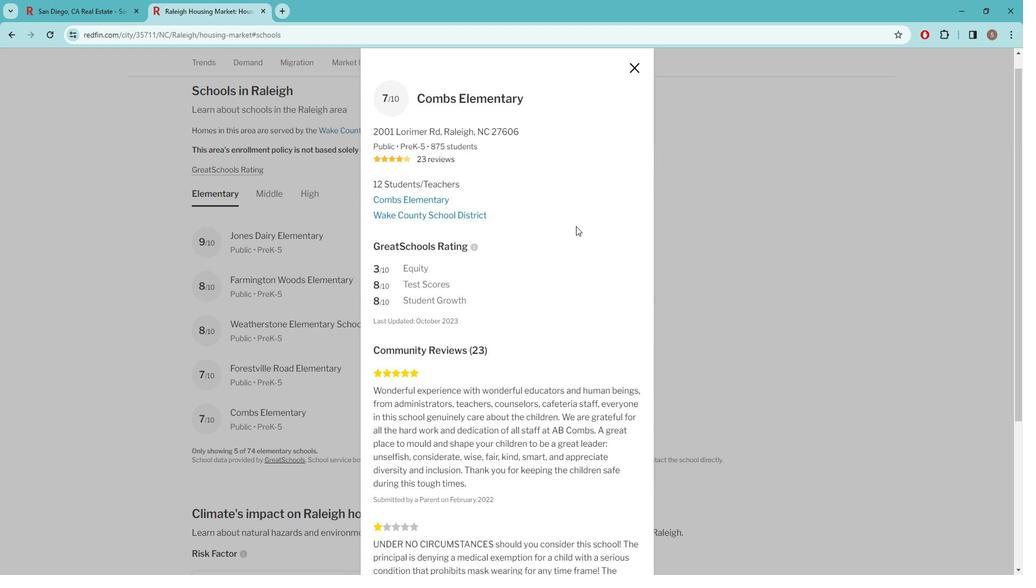
Action: Mouse scrolled (590, 232) with delta (0, 0)
Screenshot: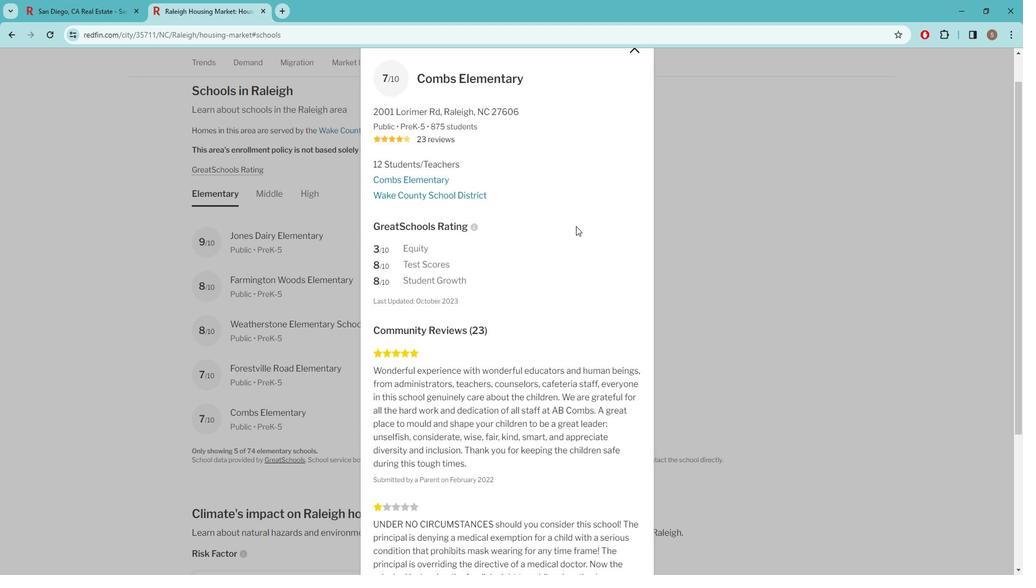 
Action: Mouse moved to (589, 233)
Screenshot: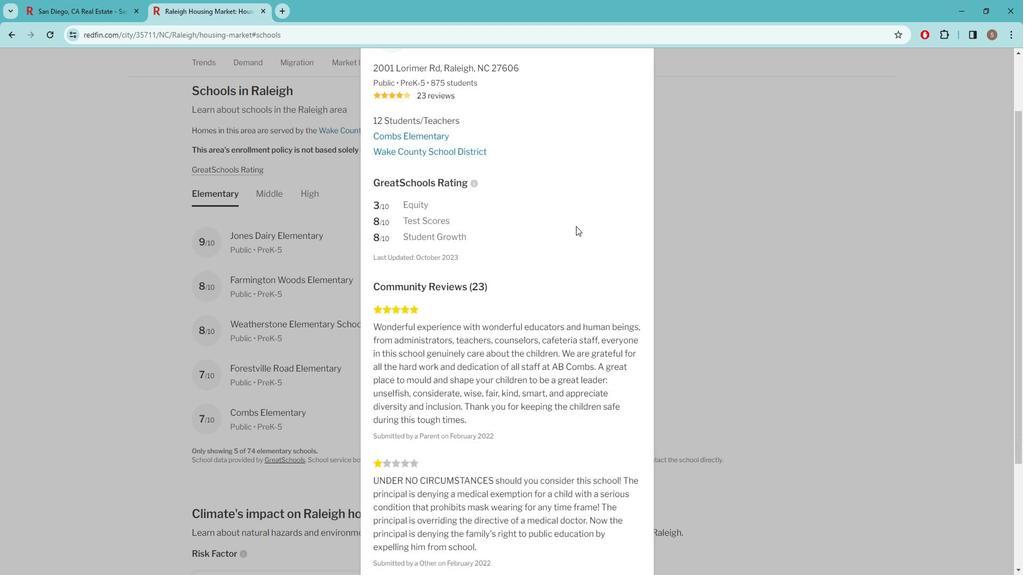 
Action: Mouse scrolled (589, 232) with delta (0, 0)
Screenshot: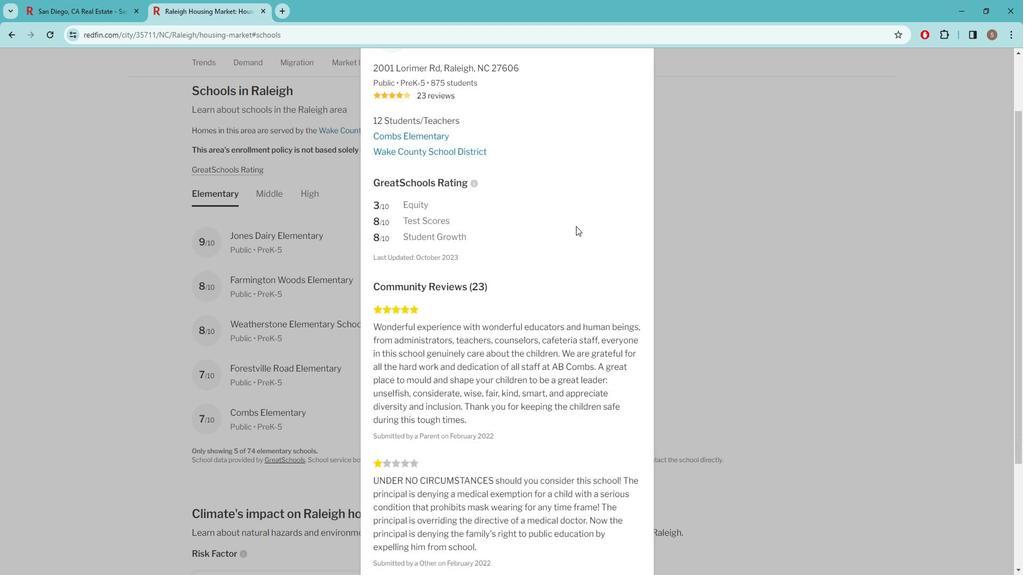 
Action: Mouse moved to (587, 234)
Screenshot: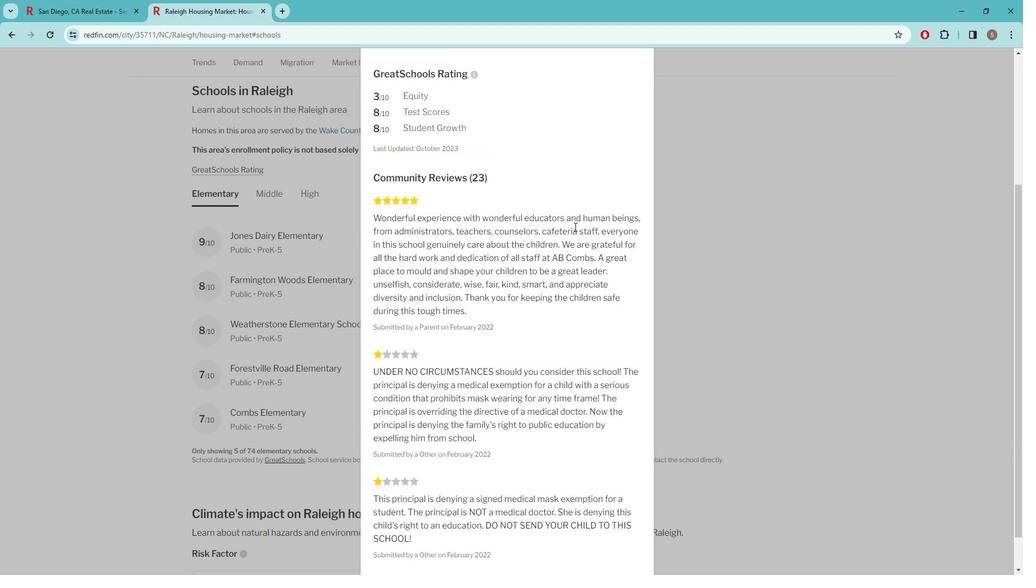 
Action: Mouse scrolled (587, 233) with delta (0, 0)
Screenshot: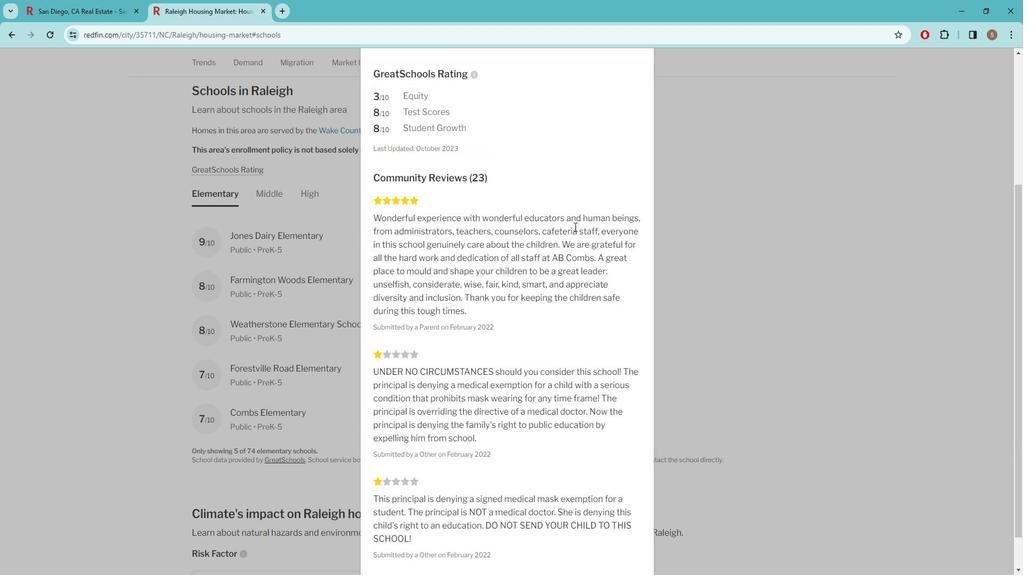 
Action: Mouse moved to (586, 234)
Screenshot: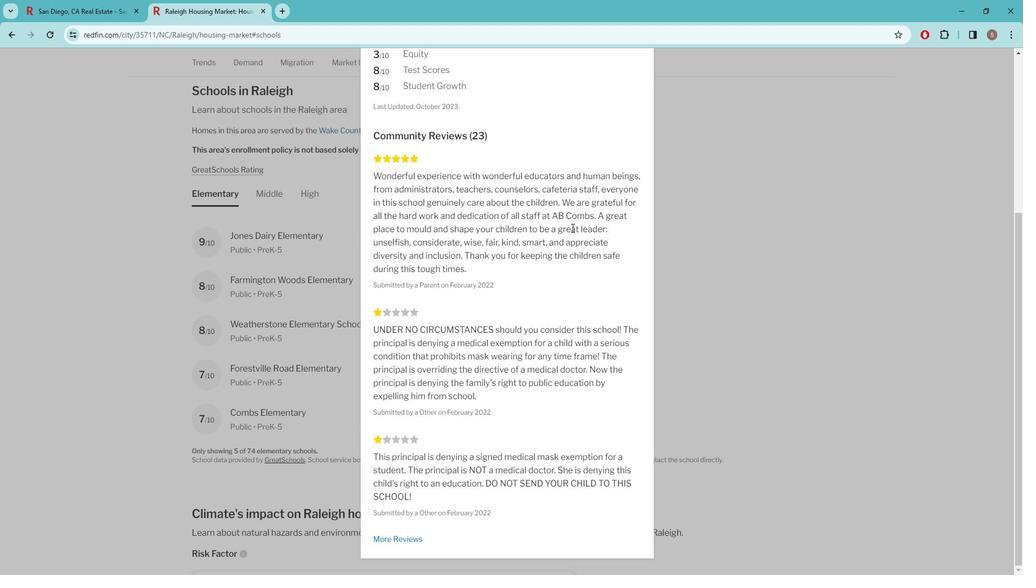 
Action: Mouse scrolled (586, 234) with delta (0, 0)
Screenshot: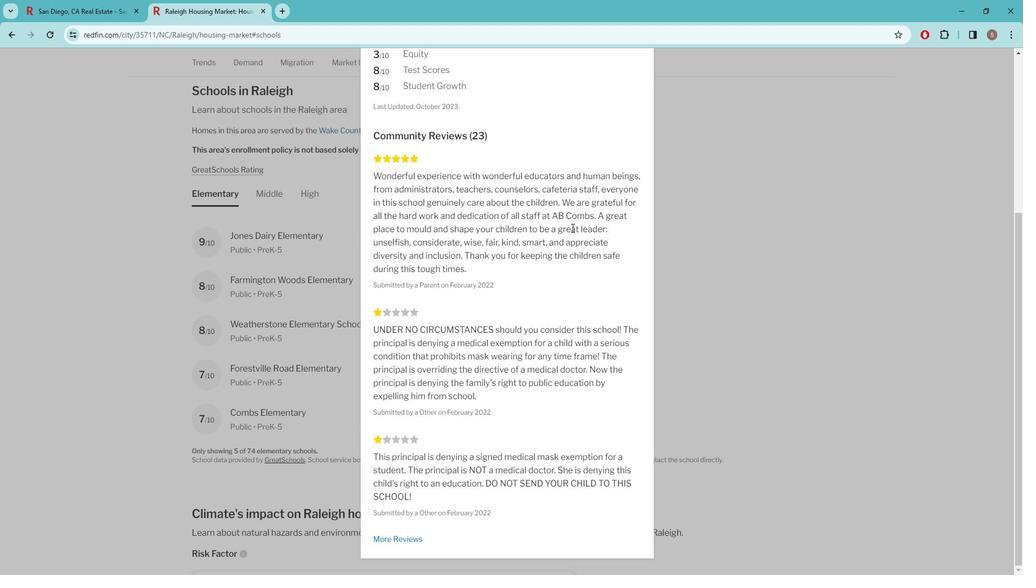
Action: Mouse moved to (586, 234)
Screenshot: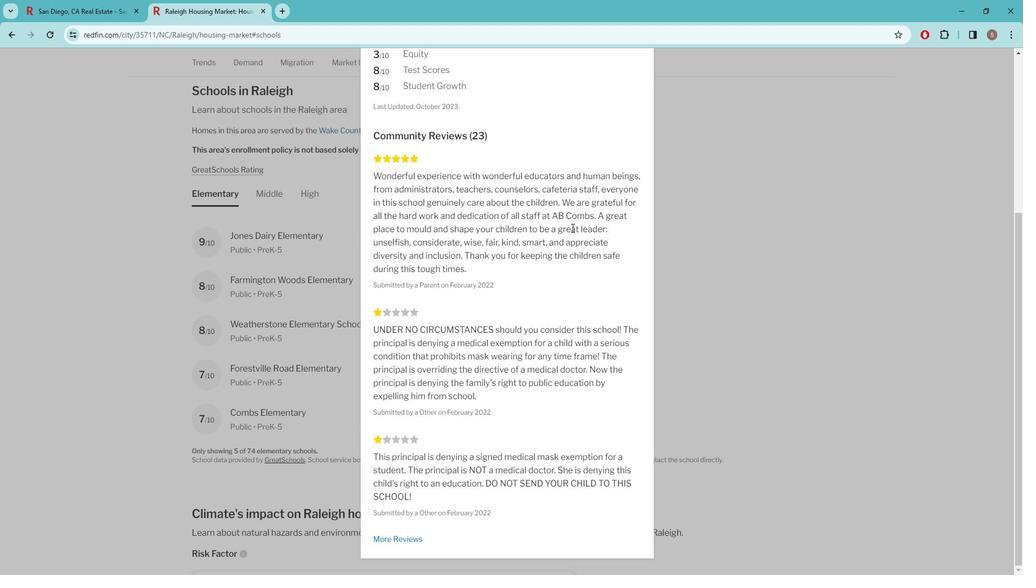
Action: Mouse scrolled (586, 234) with delta (0, 0)
Screenshot: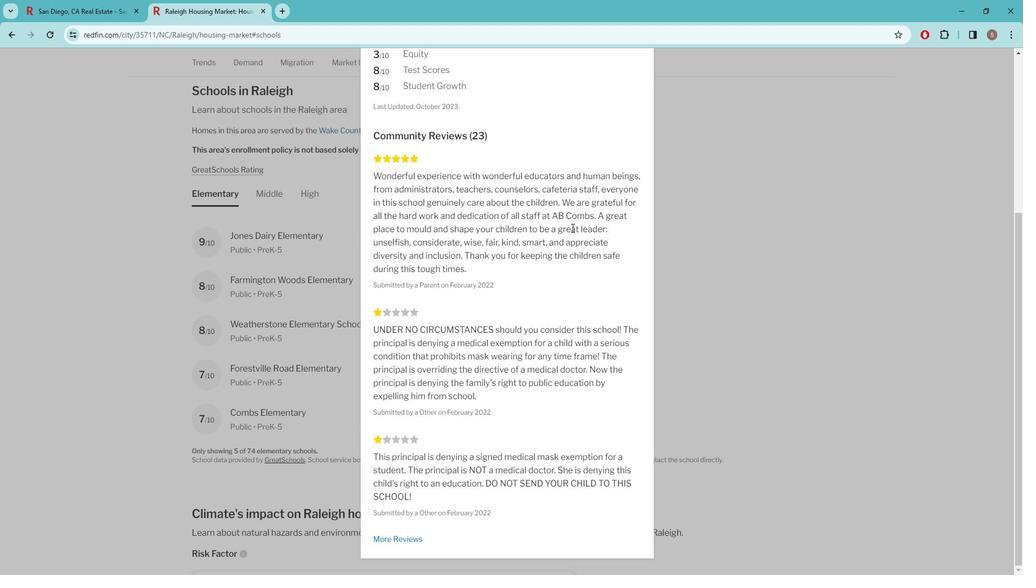 
Action: Mouse moved to (586, 235)
Screenshot: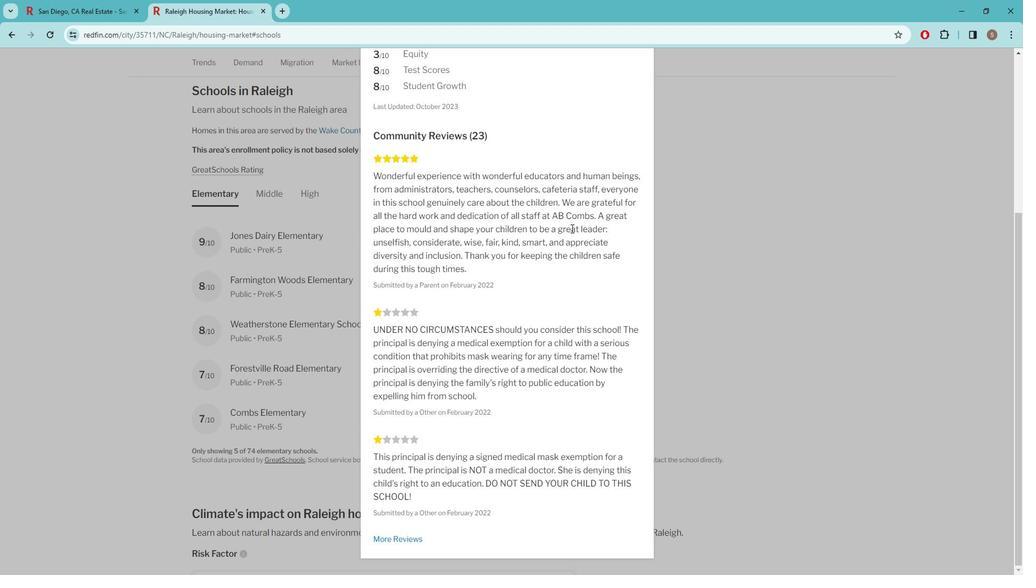 
Action: Mouse scrolled (586, 234) with delta (0, 0)
Screenshot: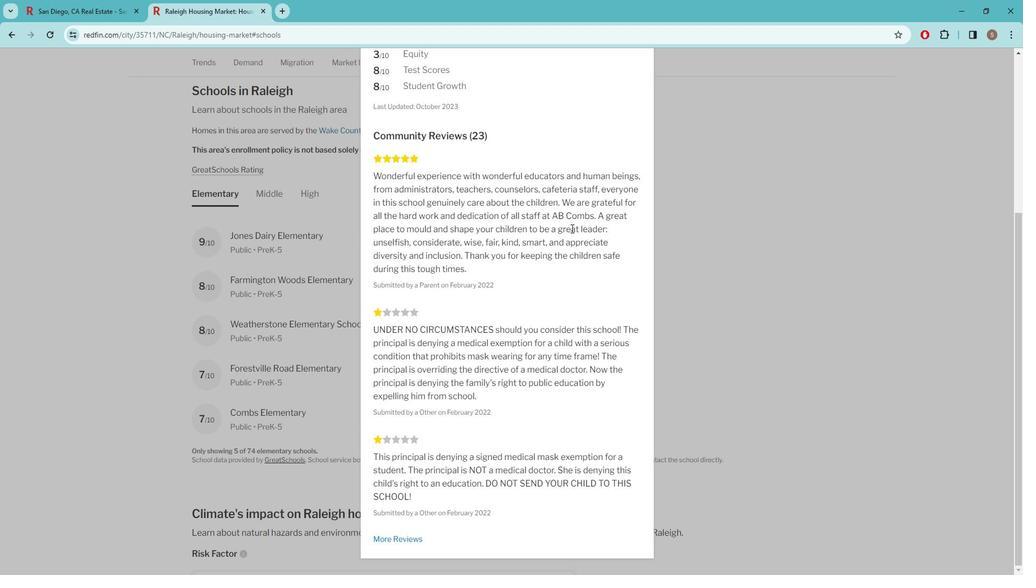 
Action: Mouse moved to (619, 133)
Screenshot: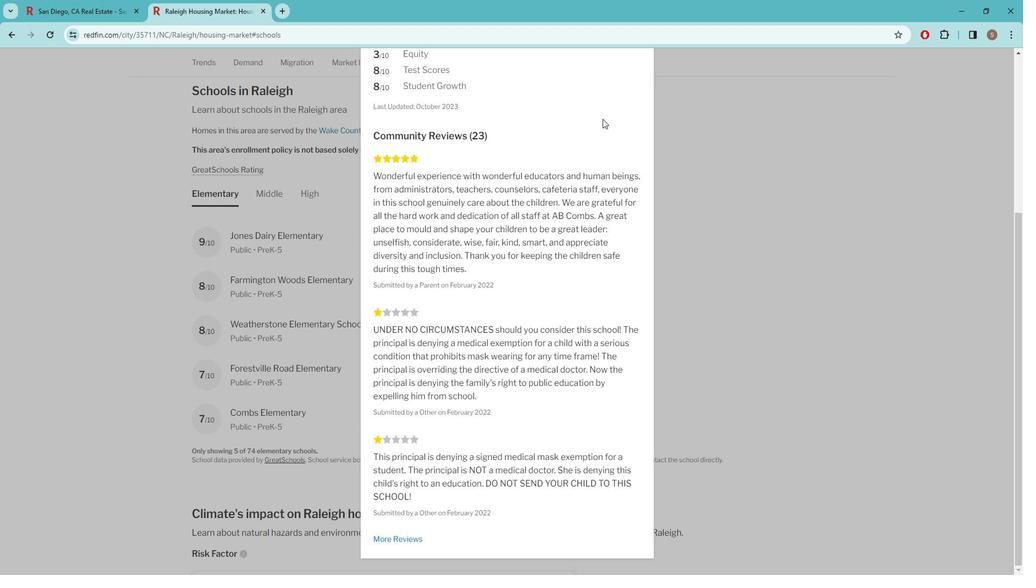 
Action: Mouse scrolled (619, 134) with delta (0, 0)
Screenshot: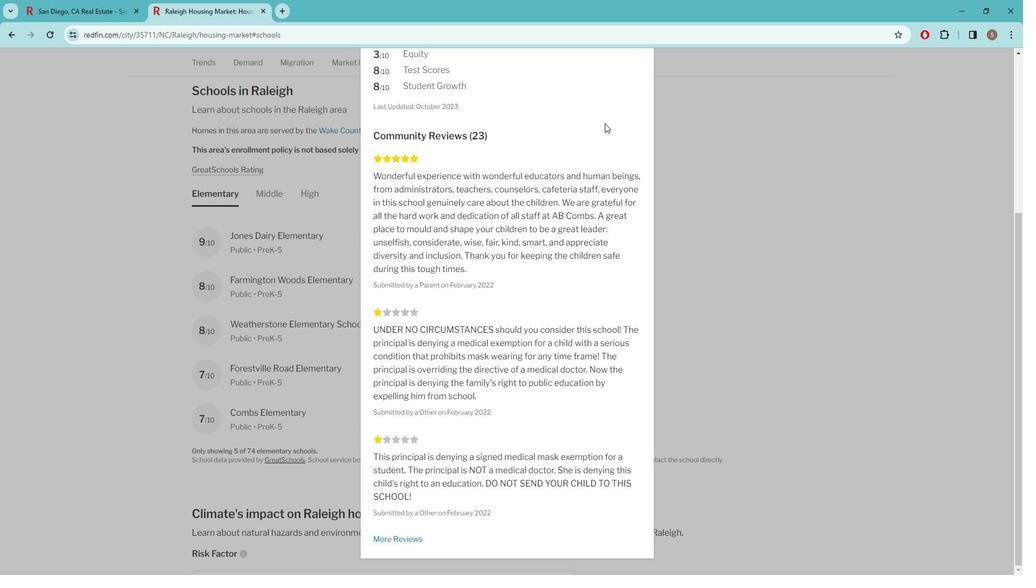 
Action: Mouse scrolled (619, 134) with delta (0, 0)
Screenshot: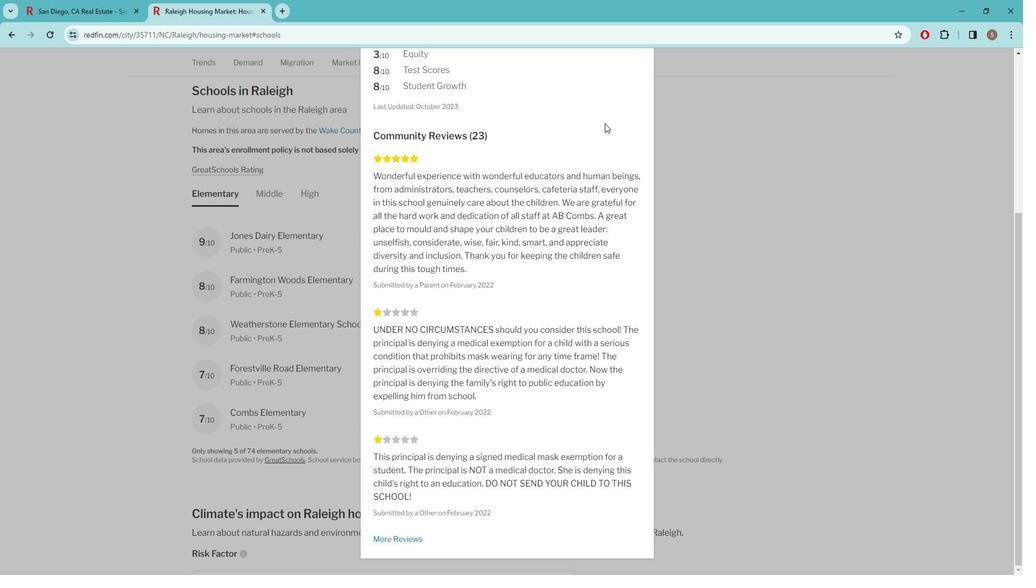 
Action: Mouse scrolled (619, 134) with delta (0, 0)
Screenshot: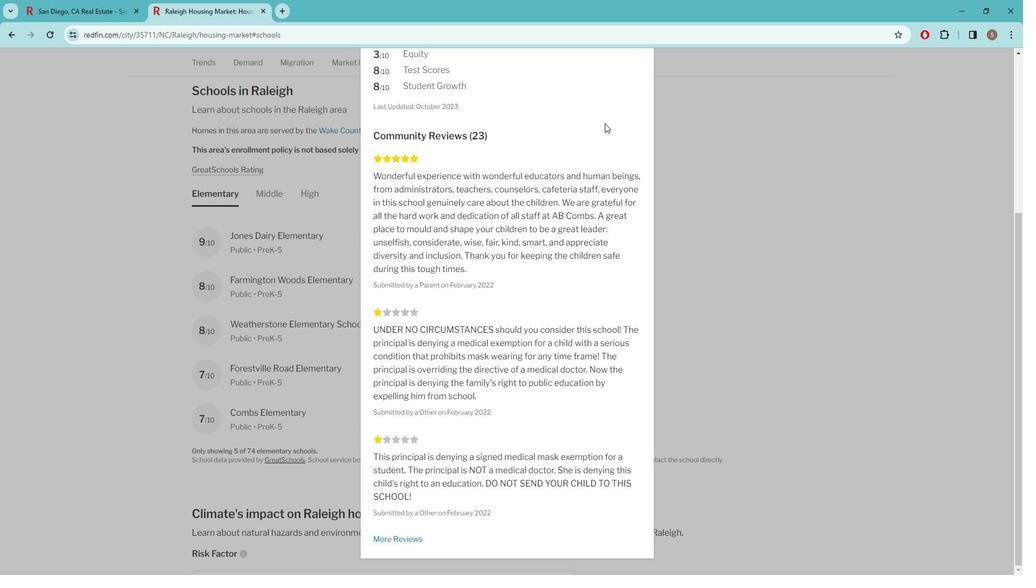 
Action: Mouse moved to (619, 134)
Screenshot: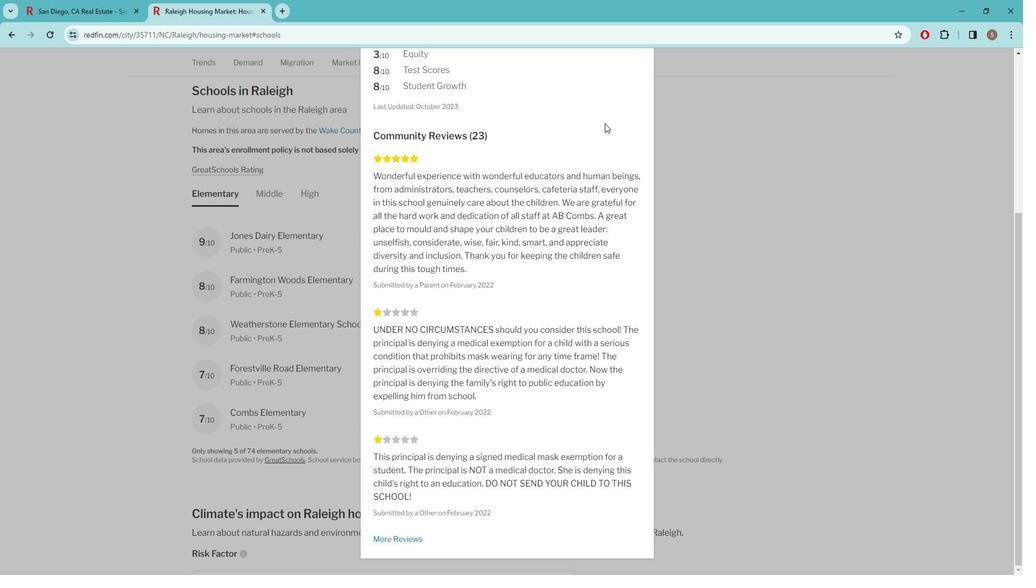 
Action: Mouse scrolled (619, 134) with delta (0, 0)
Screenshot: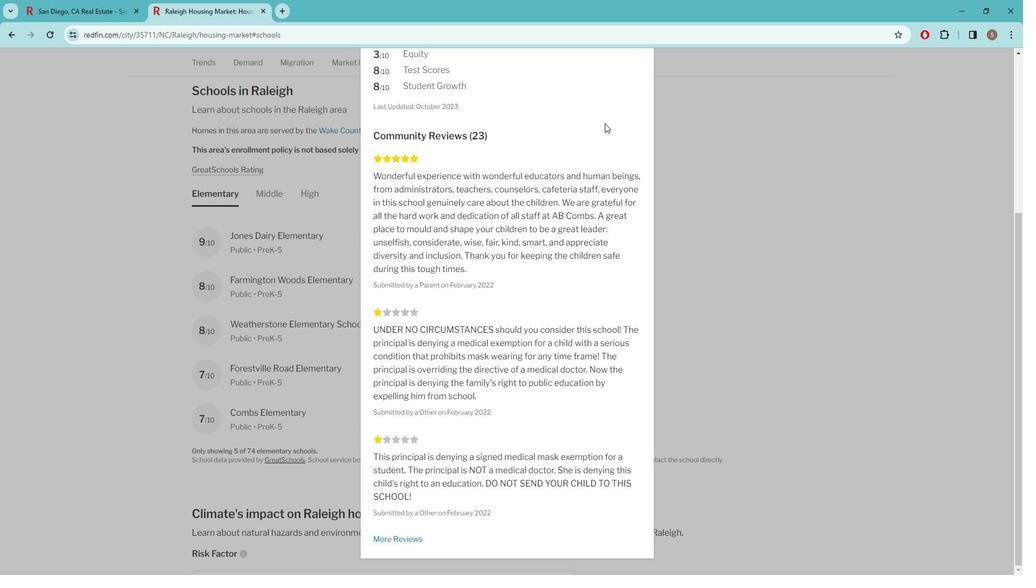 
Action: Mouse moved to (619, 134)
Screenshot: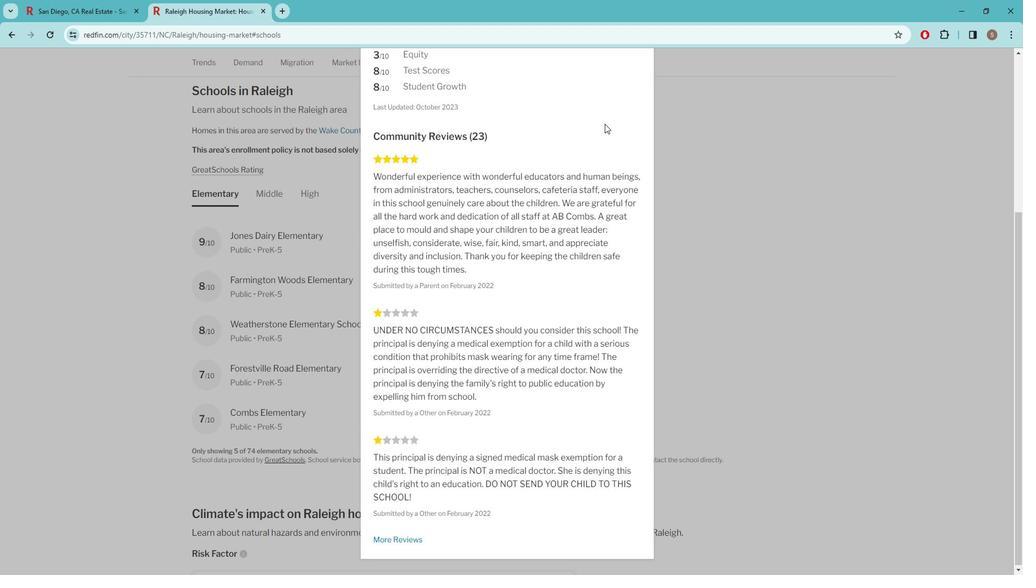 
Action: Mouse scrolled (619, 135) with delta (0, 0)
Screenshot: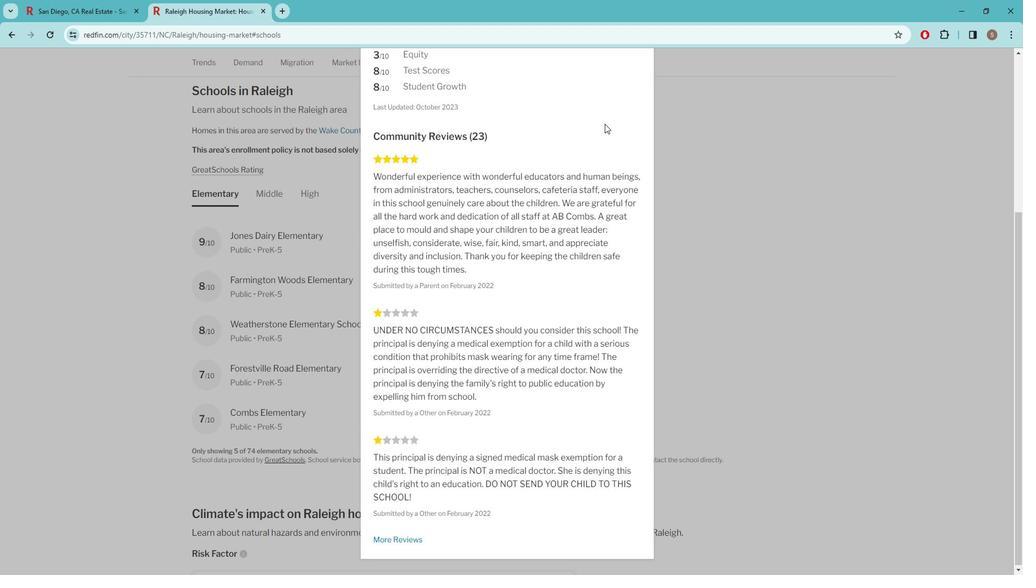 
Action: Mouse moved to (619, 135)
Screenshot: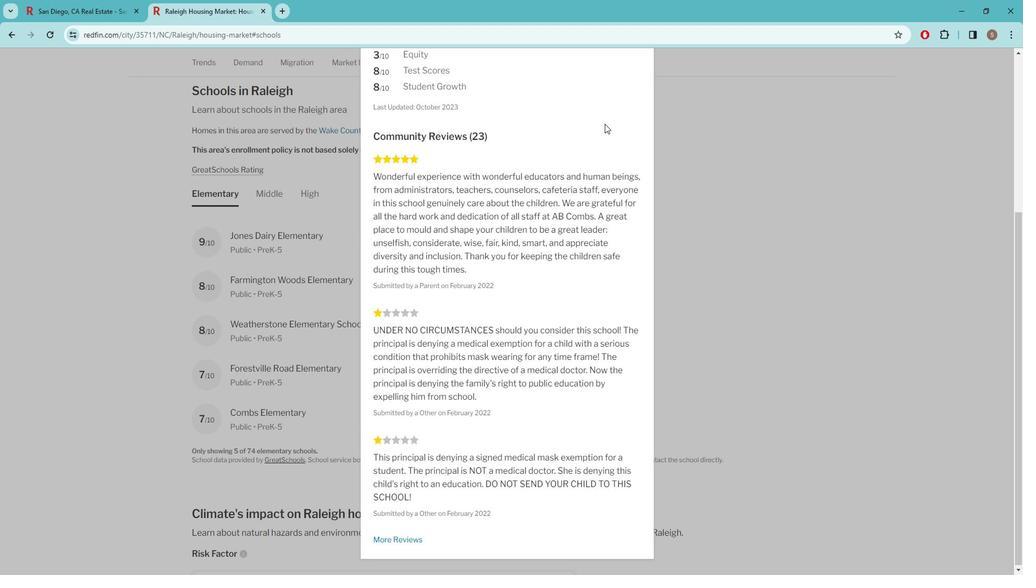 
Action: Mouse scrolled (619, 136) with delta (0, 0)
Screenshot: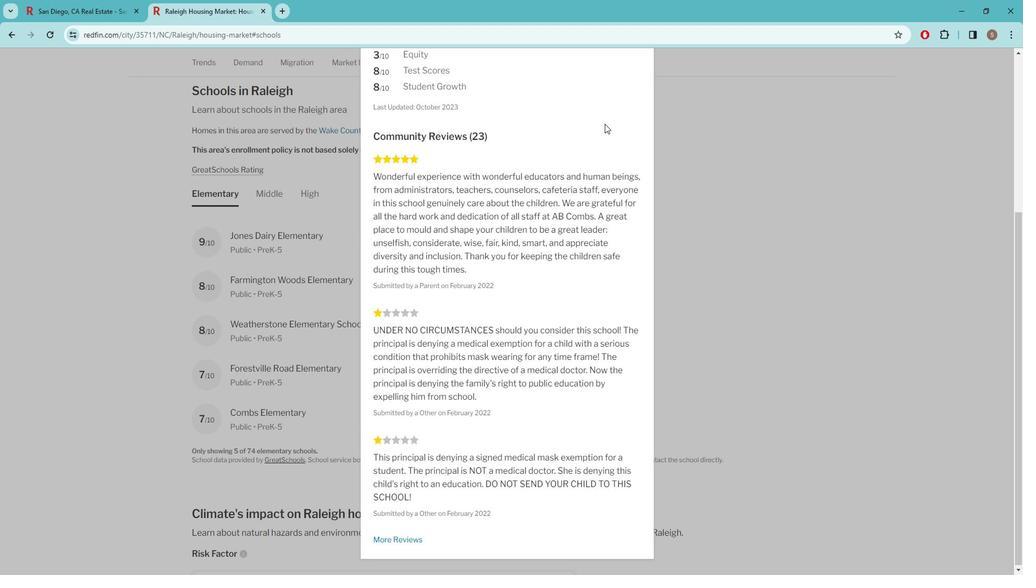 
Action: Mouse scrolled (619, 136) with delta (0, 0)
Screenshot: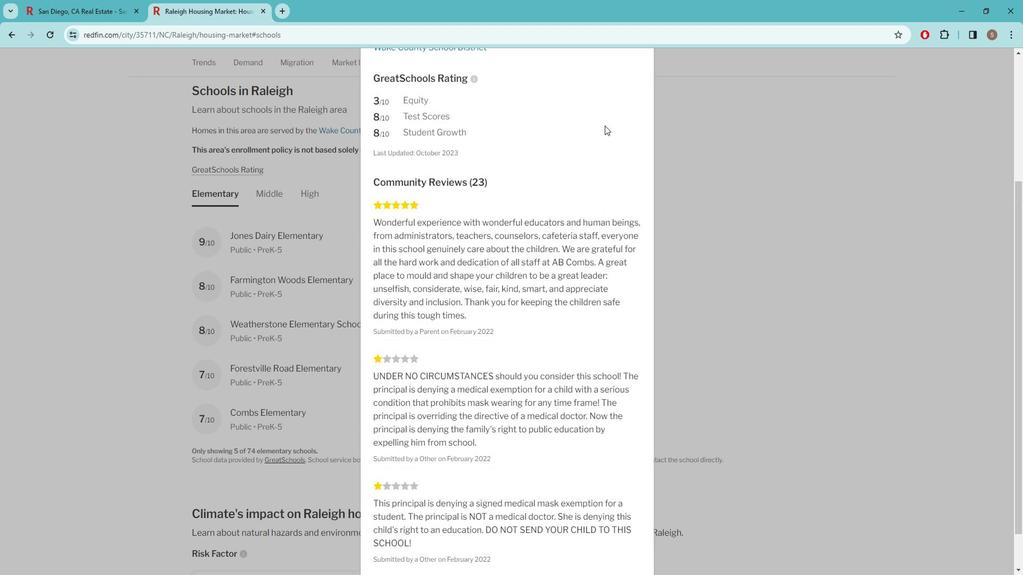 
Action: Mouse moved to (650, 98)
Screenshot: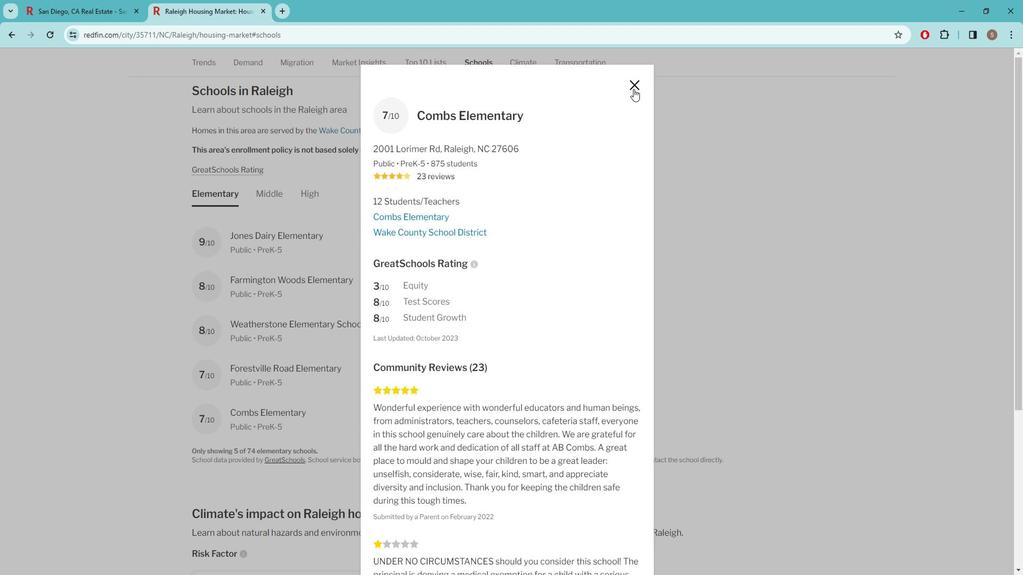 
Action: Mouse pressed left at (650, 98)
Screenshot: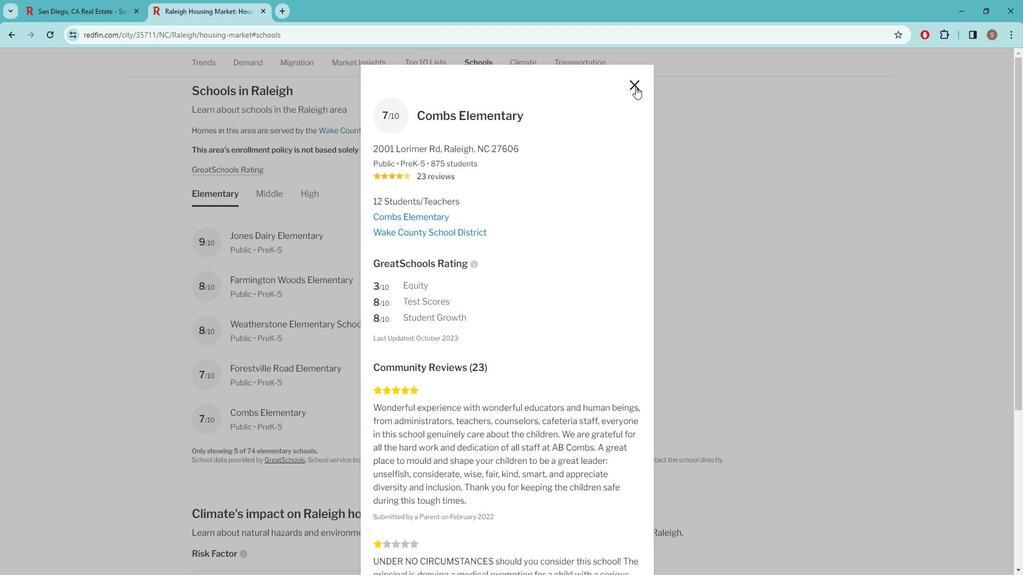 
Action: Mouse moved to (564, 324)
Screenshot: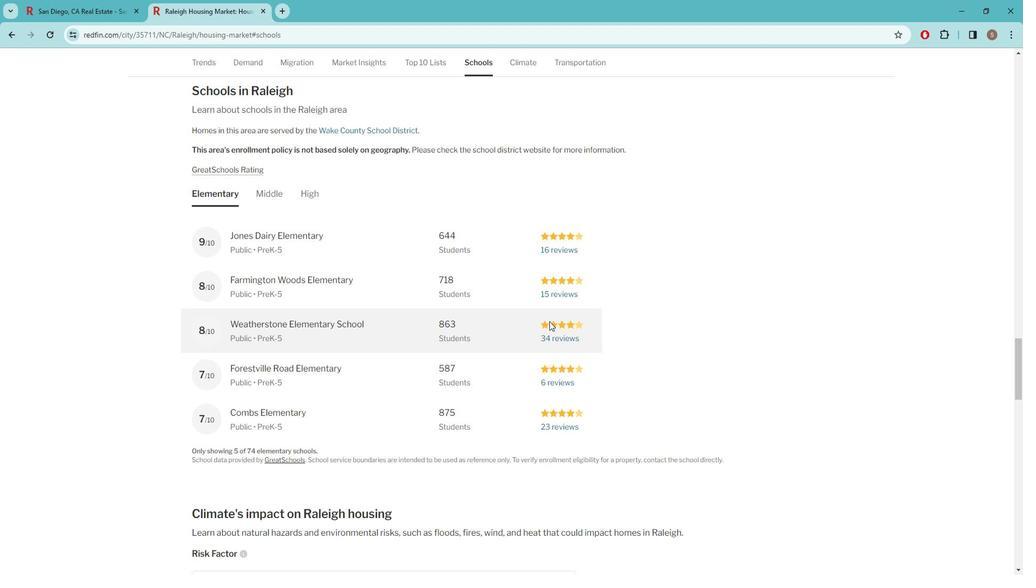 
Action: Mouse pressed left at (564, 324)
Screenshot: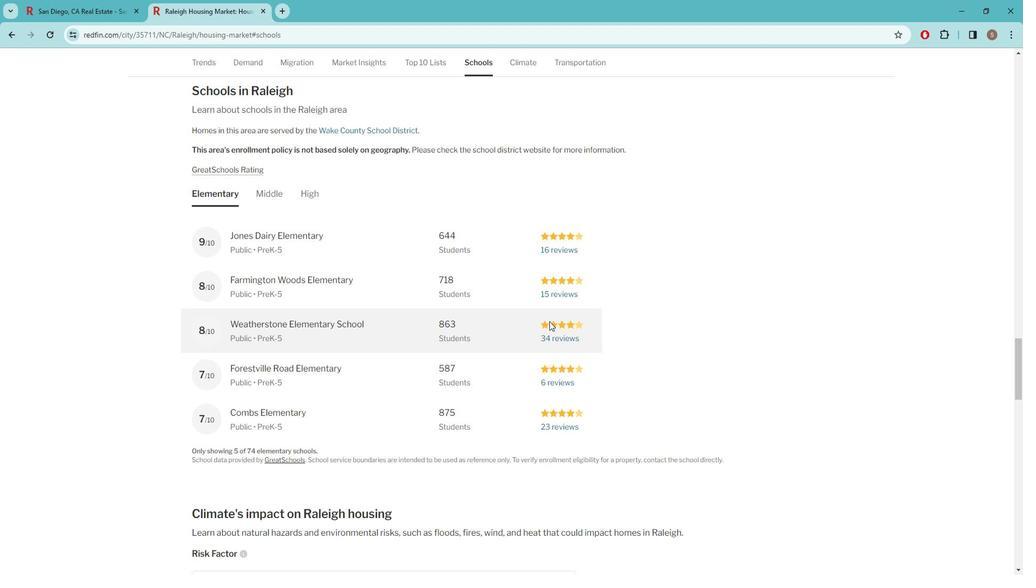 
Action: Mouse moved to (577, 249)
Screenshot: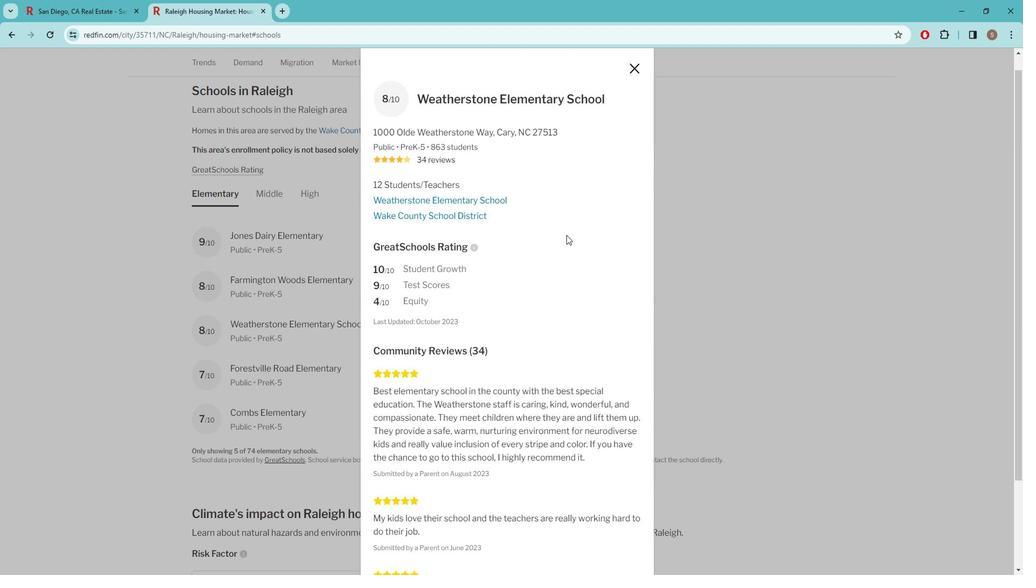 
Action: Mouse scrolled (577, 248) with delta (0, 0)
Screenshot: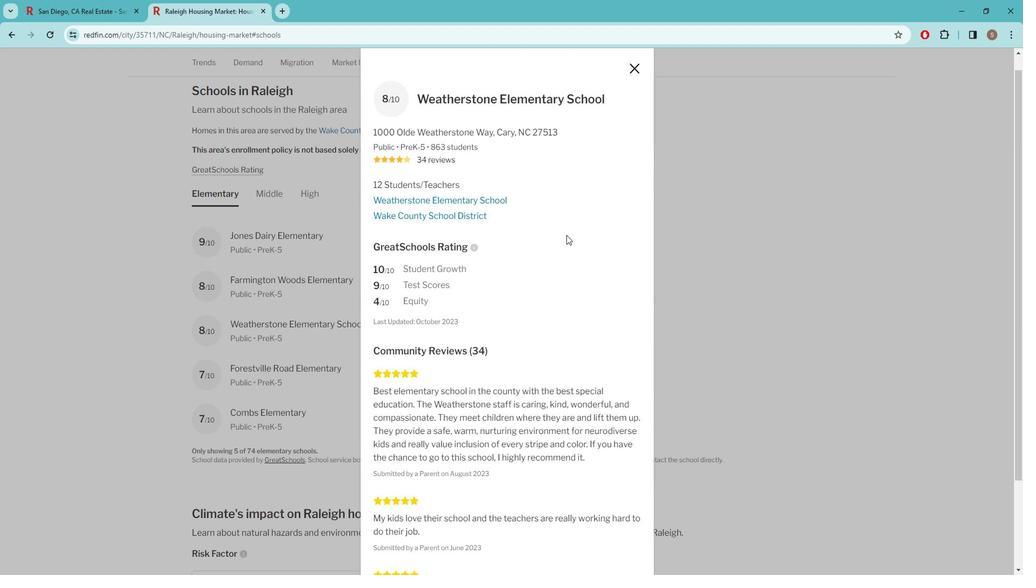 
Action: Mouse moved to (577, 250)
Screenshot: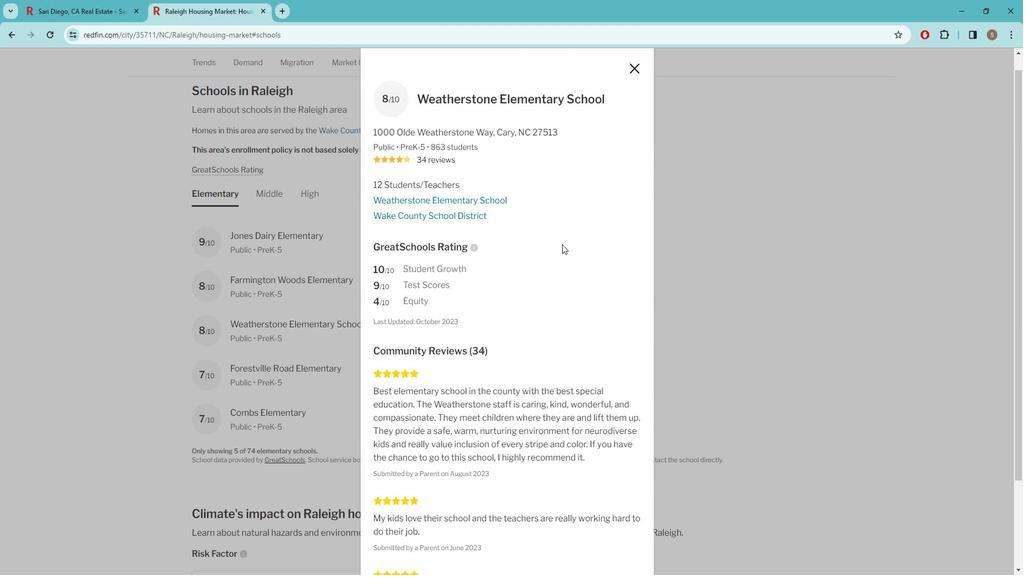 
Action: Mouse scrolled (577, 249) with delta (0, 0)
Screenshot: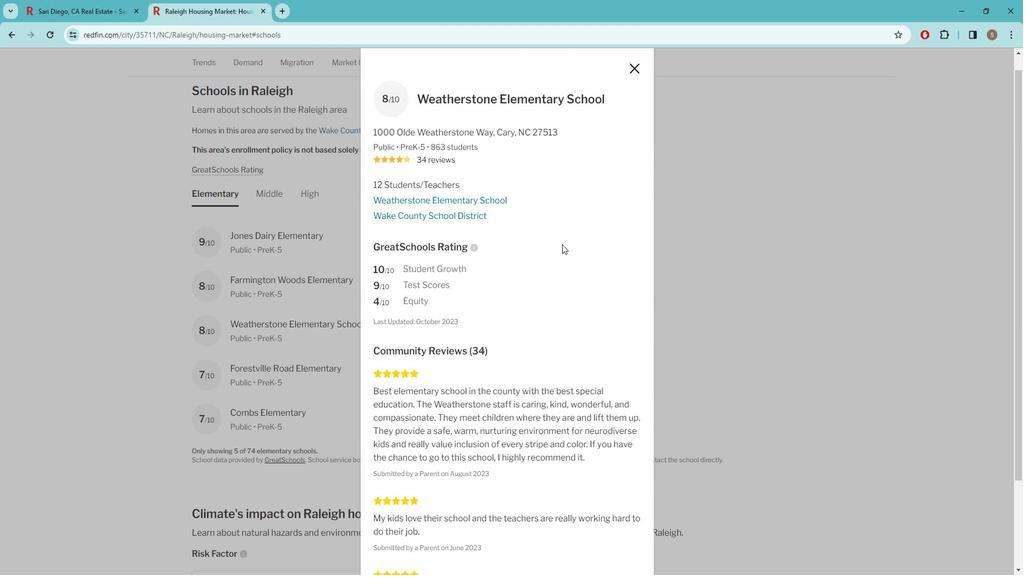 
Action: Mouse moved to (575, 251)
Screenshot: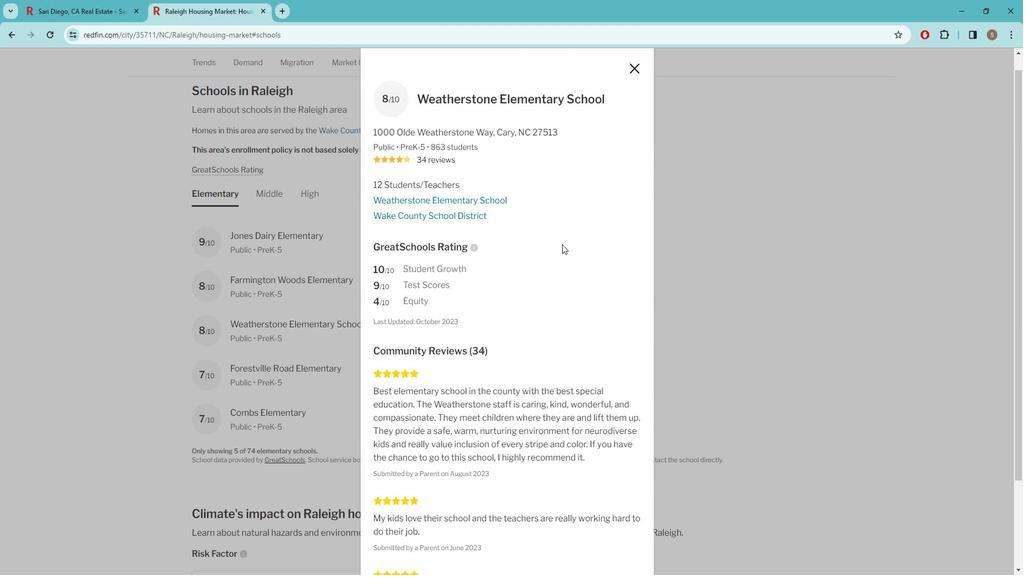 
Action: Mouse scrolled (575, 250) with delta (0, 0)
Screenshot: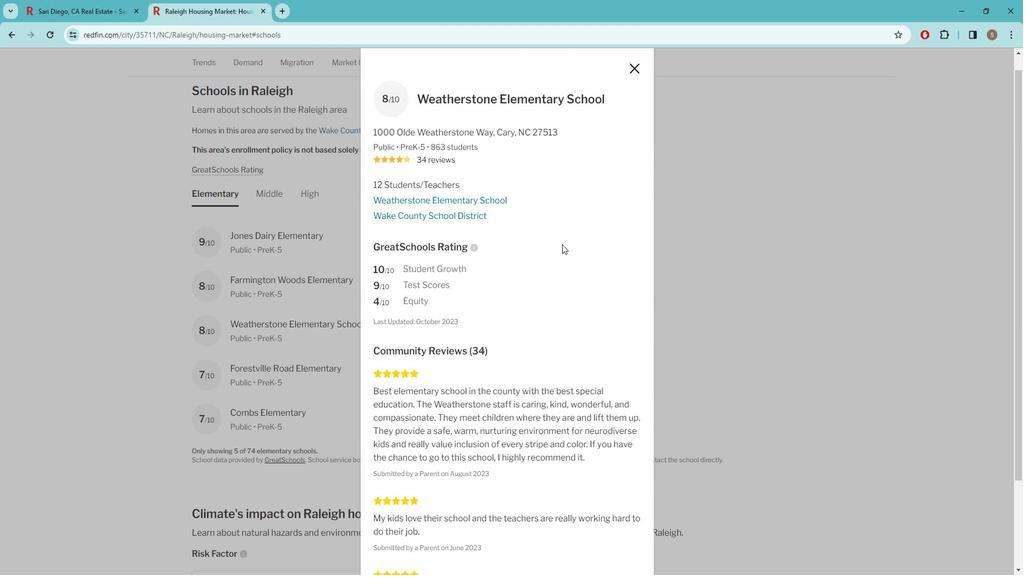 
Action: Mouse moved to (575, 251)
Screenshot: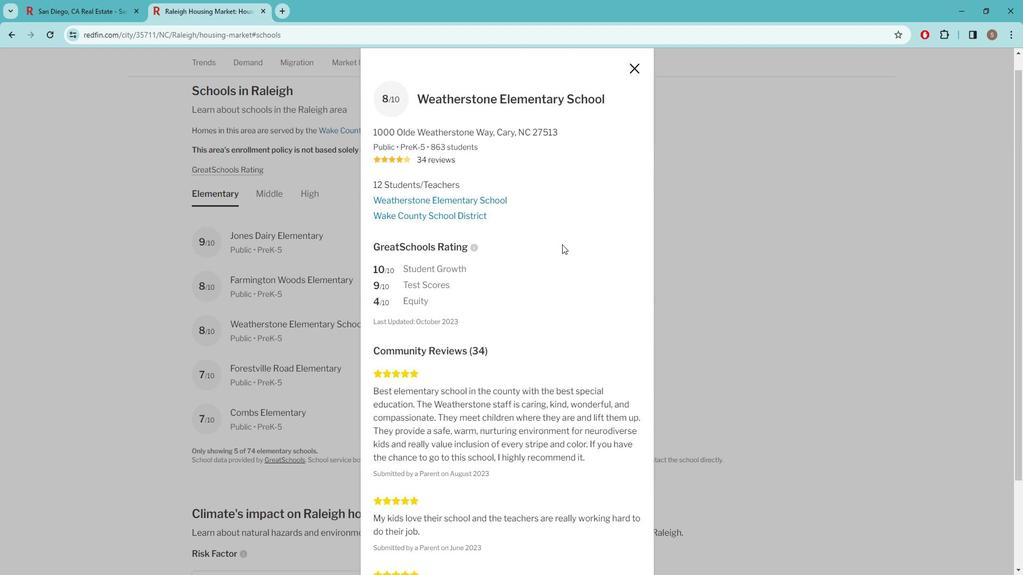 
Action: Mouse scrolled (575, 250) with delta (0, 0)
Screenshot: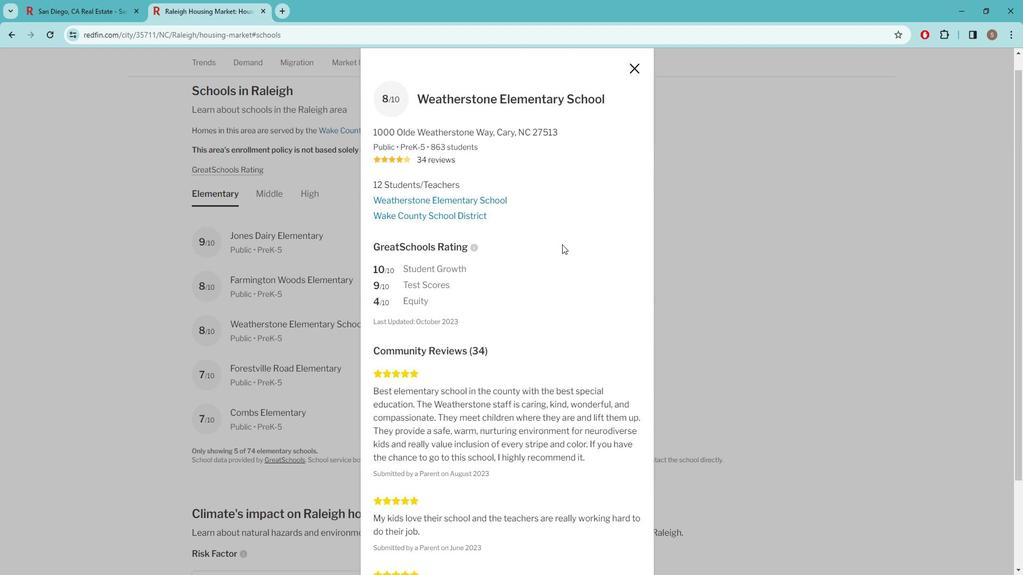 
Action: Mouse moved to (575, 252)
Screenshot: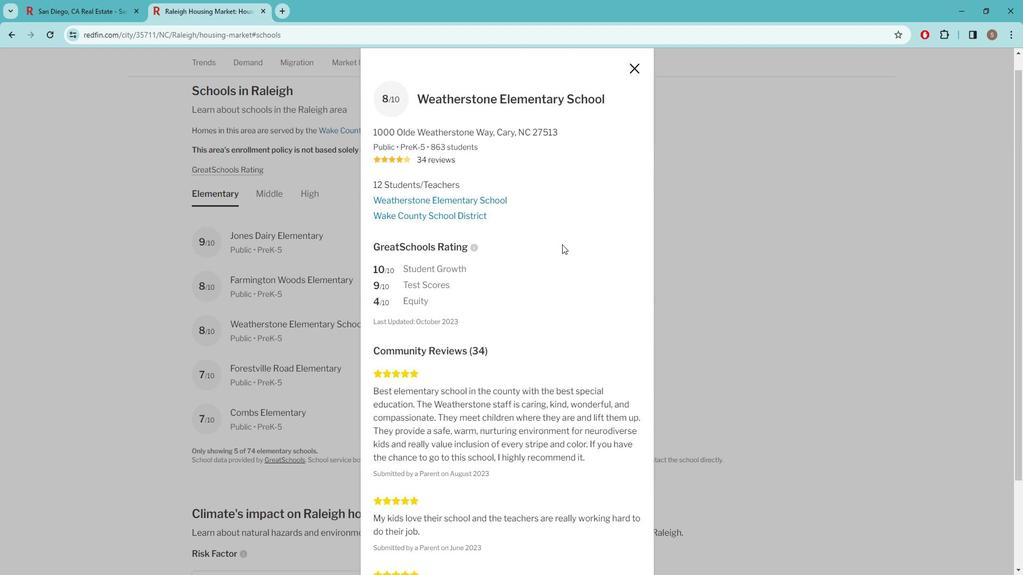 
Action: Mouse scrolled (575, 251) with delta (0, 0)
Screenshot: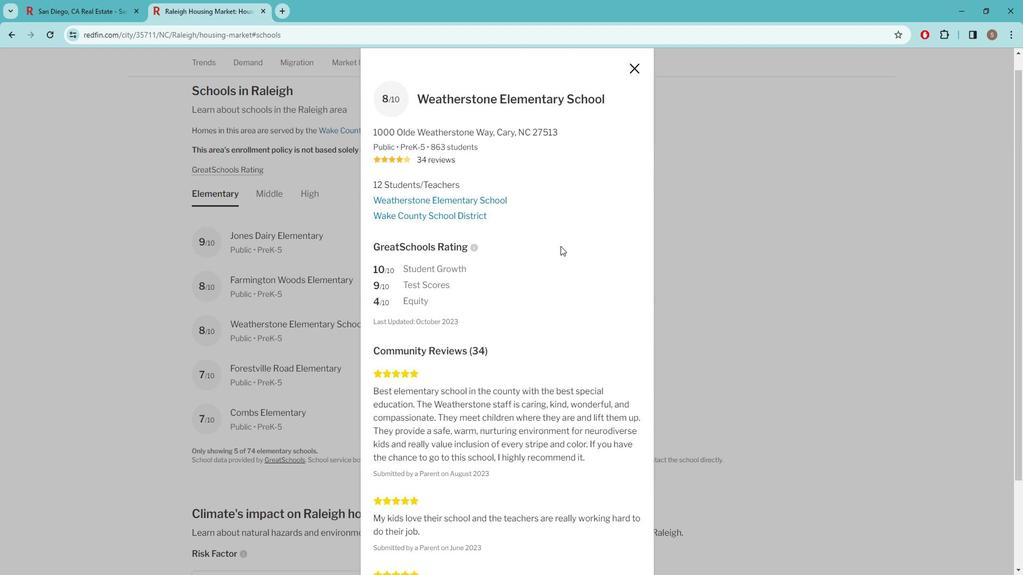 
Action: Mouse scrolled (575, 251) with delta (0, 0)
Screenshot: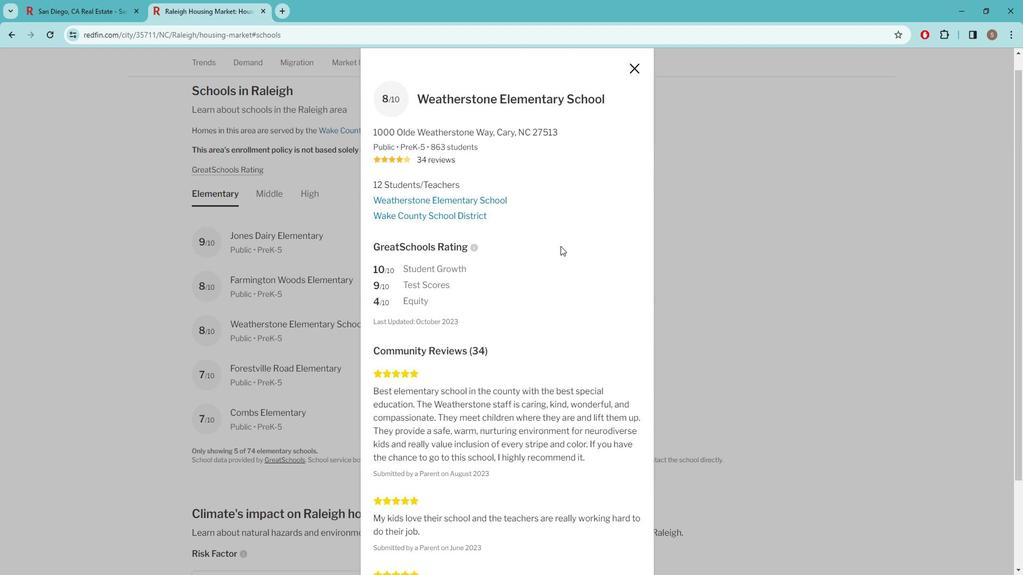 
Action: Mouse scrolled (575, 252) with delta (0, 0)
Screenshot: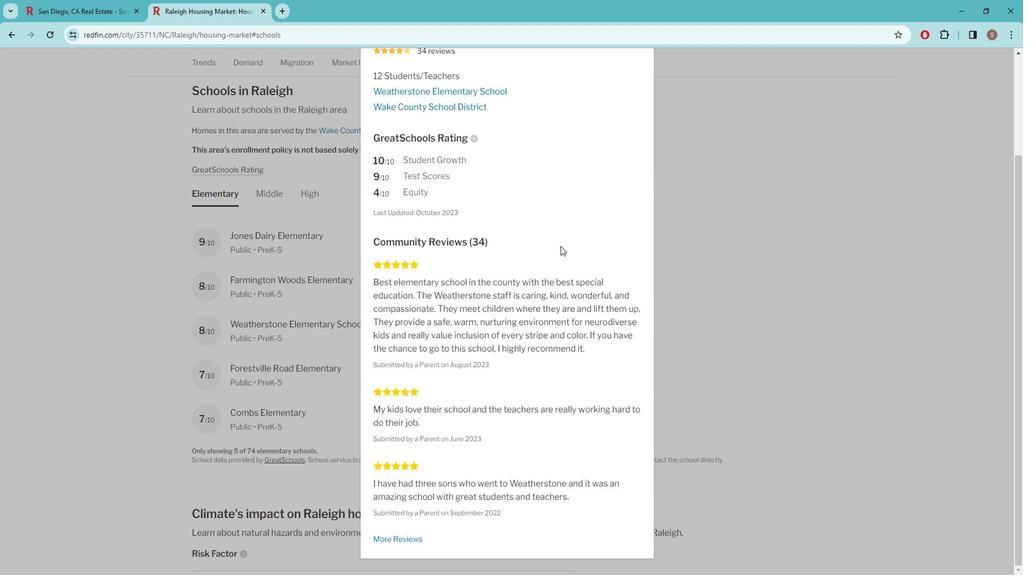 
Action: Mouse scrolled (575, 252) with delta (0, 0)
Screenshot: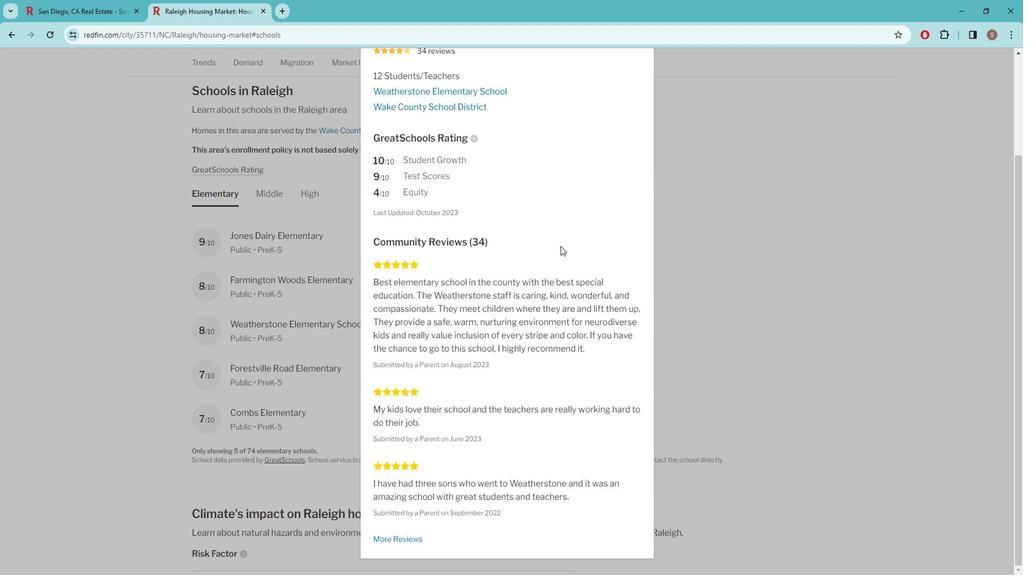 
Action: Mouse scrolled (575, 252) with delta (0, 0)
Screenshot: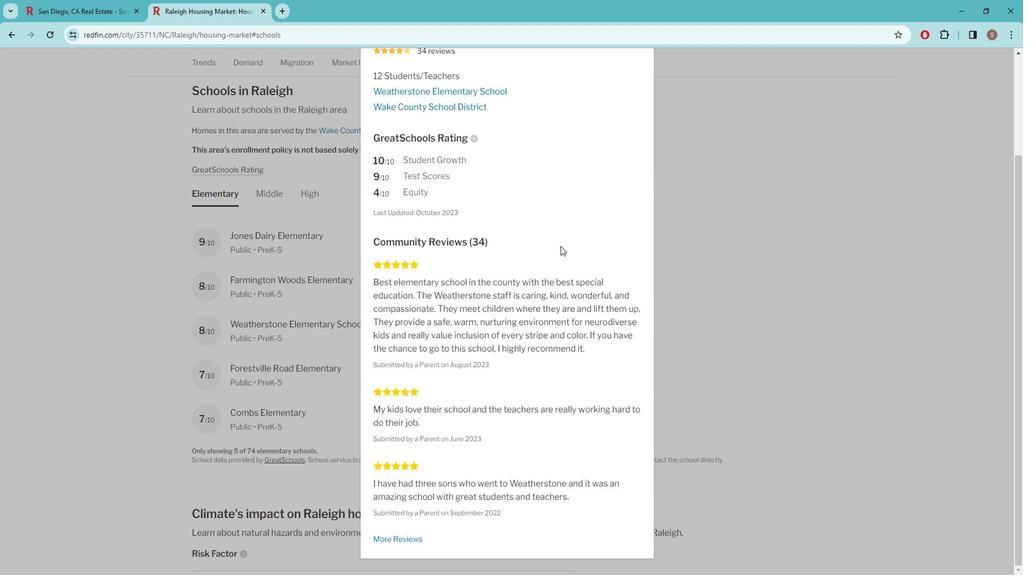 
Action: Mouse scrolled (575, 252) with delta (0, 0)
Screenshot: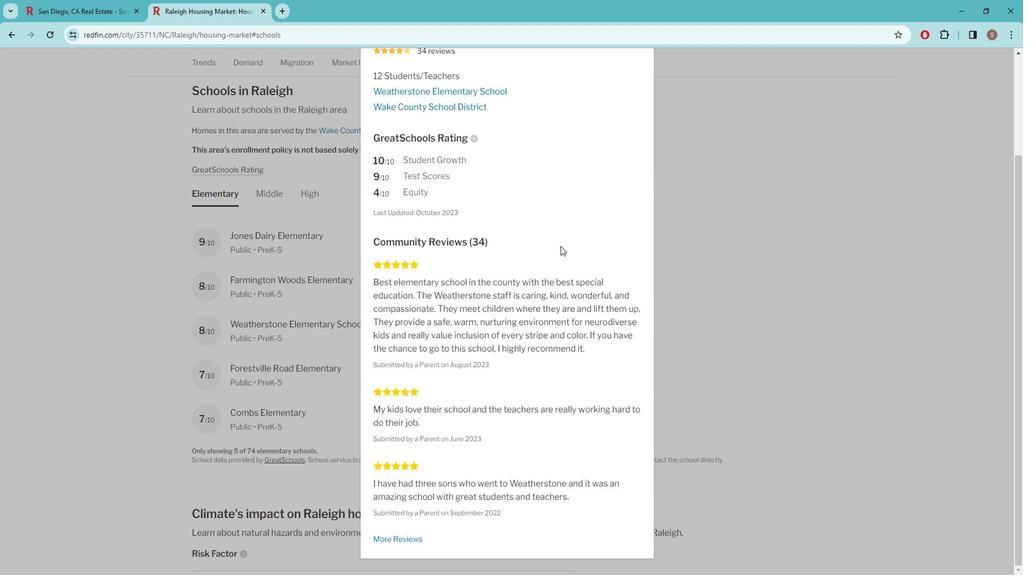 
Action: Mouse scrolled (575, 252) with delta (0, 0)
Screenshot: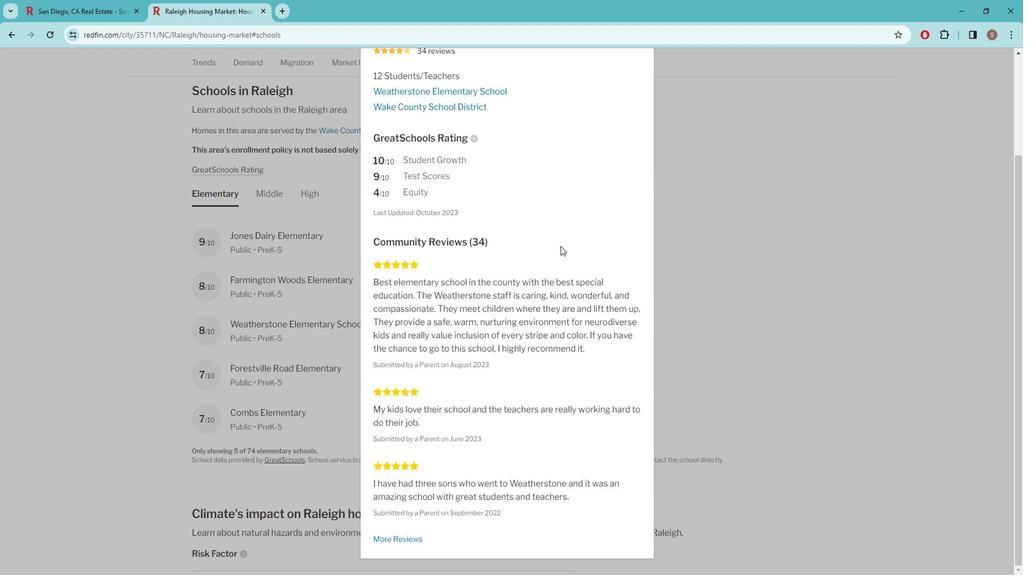 
Action: Mouse scrolled (575, 252) with delta (0, 0)
Screenshot: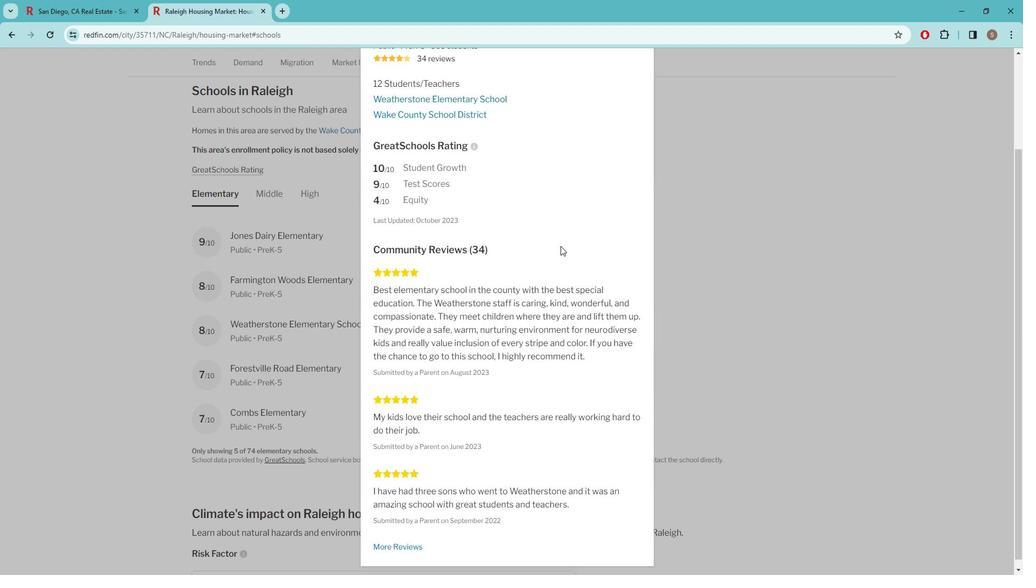
Action: Mouse scrolled (575, 252) with delta (0, 0)
Screenshot: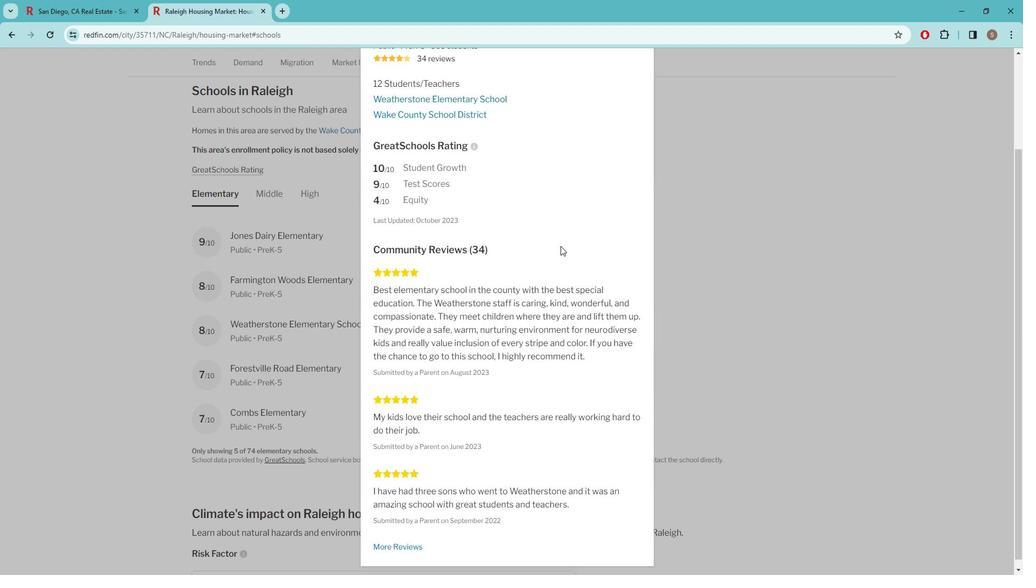 
Action: Mouse moved to (644, 97)
Screenshot: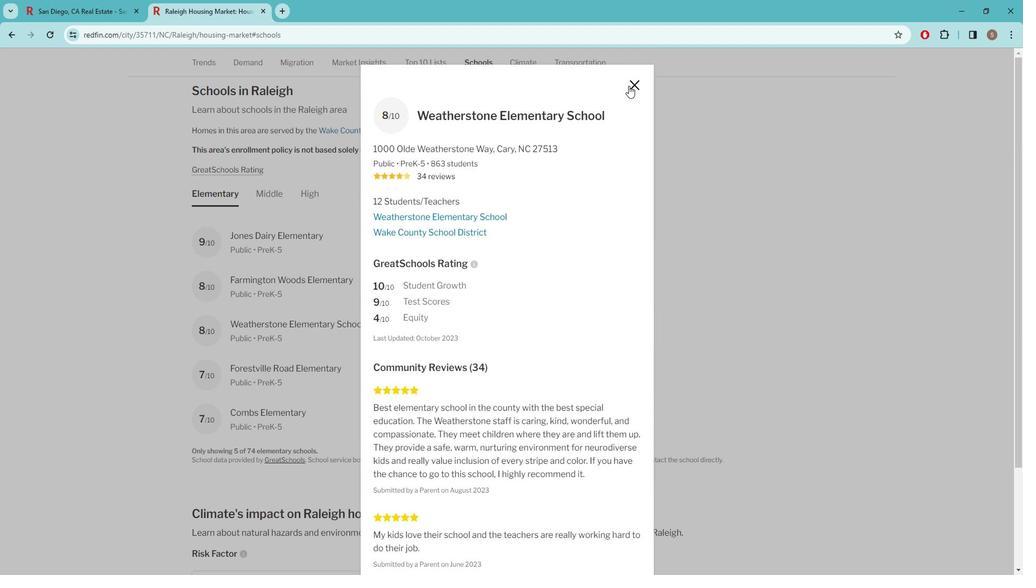 
Action: Mouse pressed left at (644, 97)
Screenshot: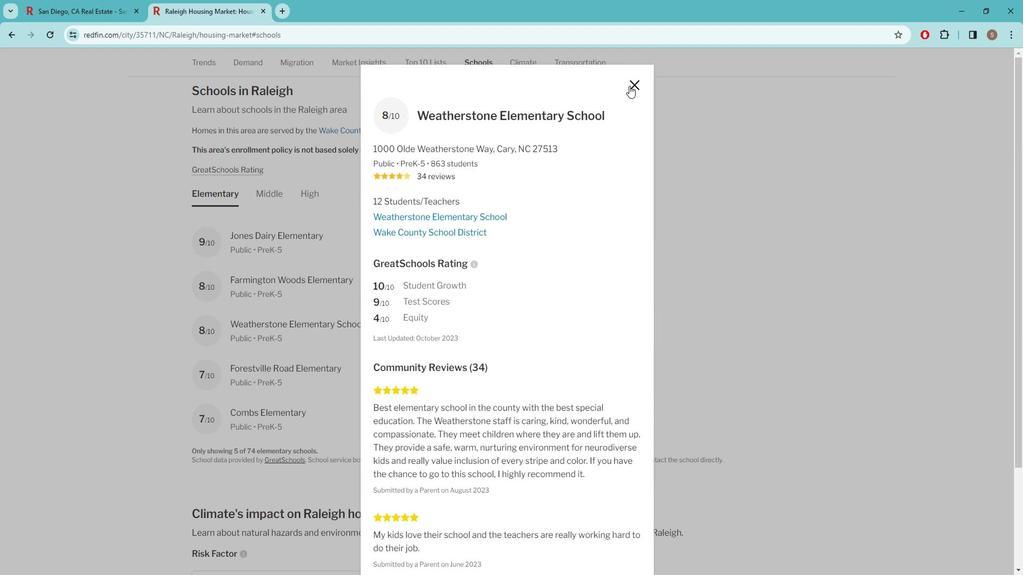 
Action: Mouse moved to (558, 412)
Screenshot: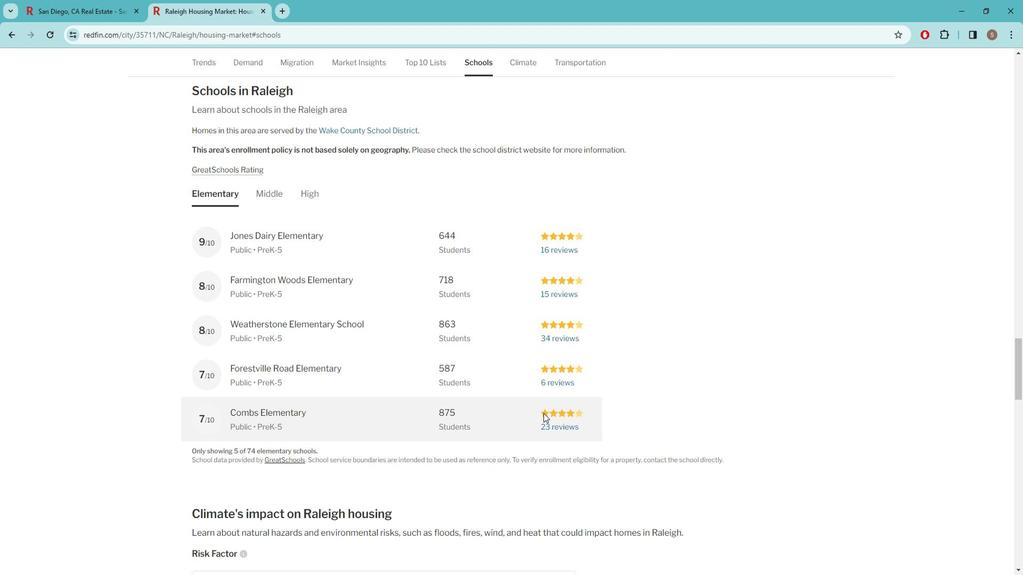 
Action: Mouse pressed left at (558, 412)
Screenshot: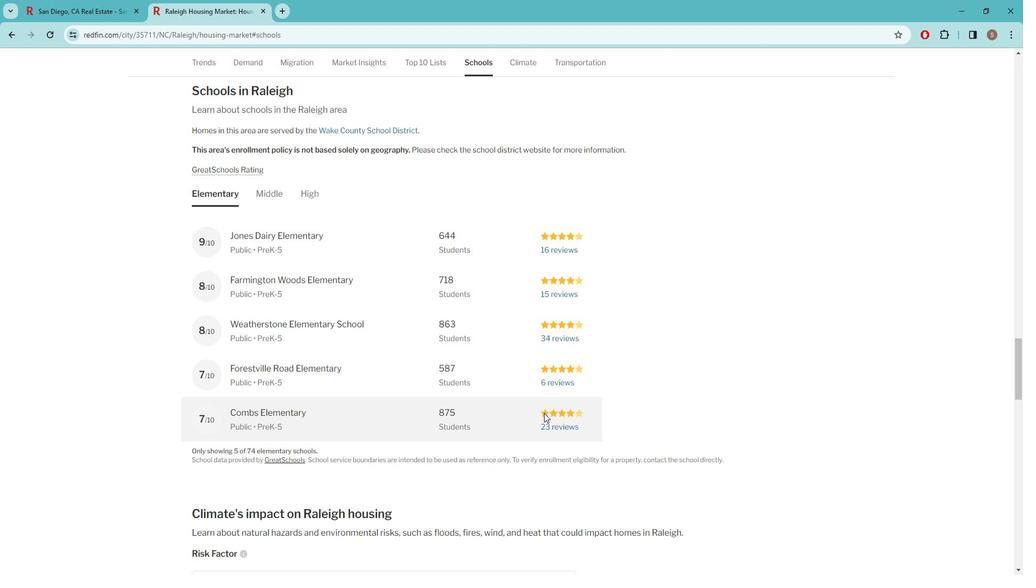 
Action: Mouse moved to (539, 224)
Screenshot: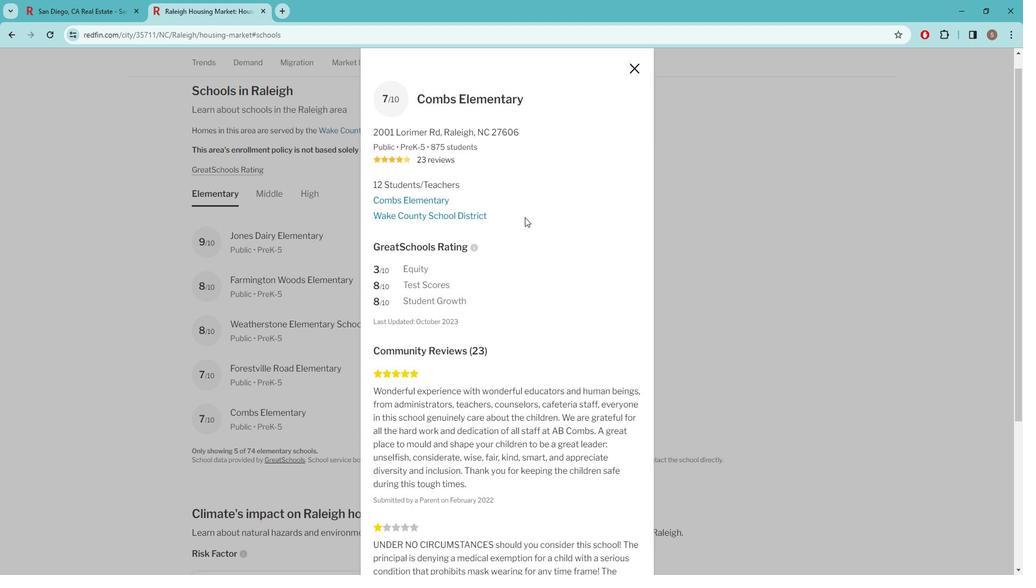 
Action: Mouse scrolled (539, 223) with delta (0, 0)
Screenshot: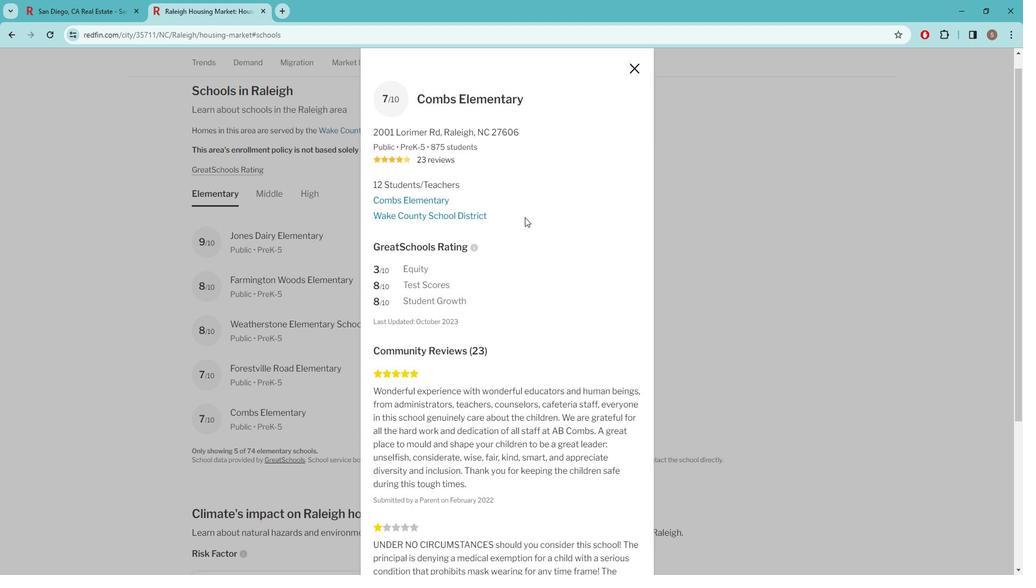 
Action: Mouse scrolled (539, 223) with delta (0, 0)
Screenshot: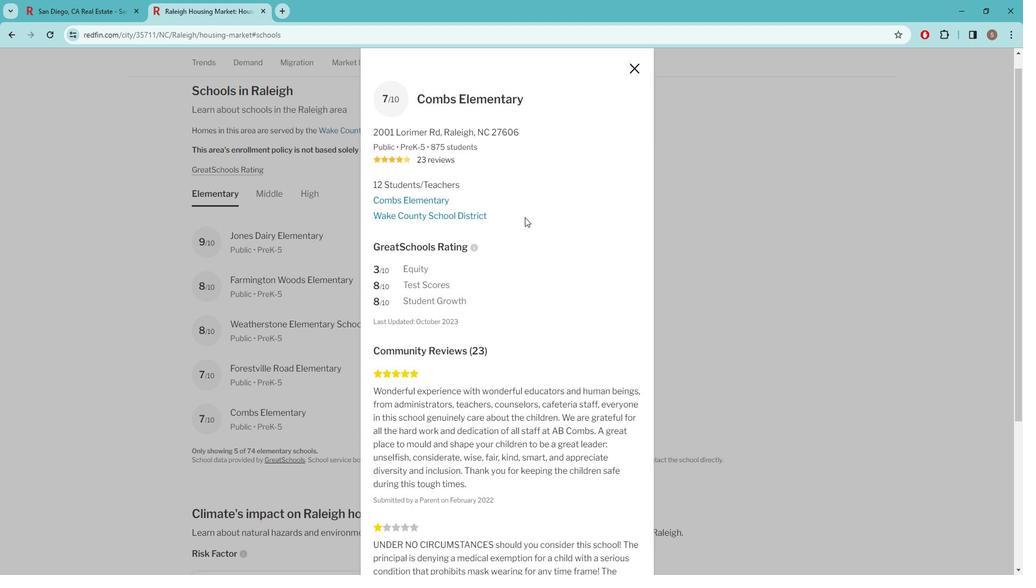 
Action: Mouse scrolled (539, 223) with delta (0, 0)
Screenshot: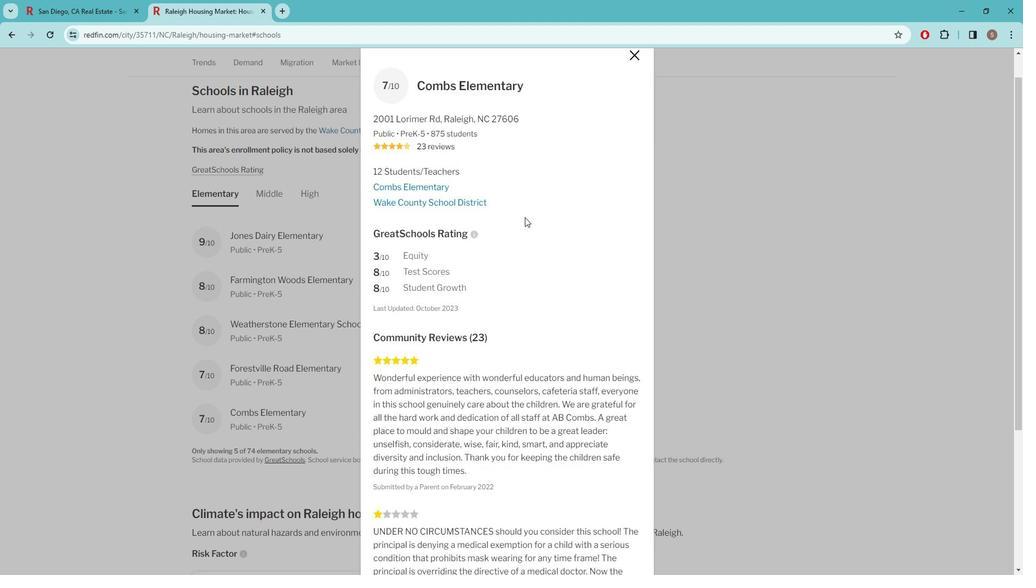 
Action: Mouse scrolled (539, 223) with delta (0, 0)
Screenshot: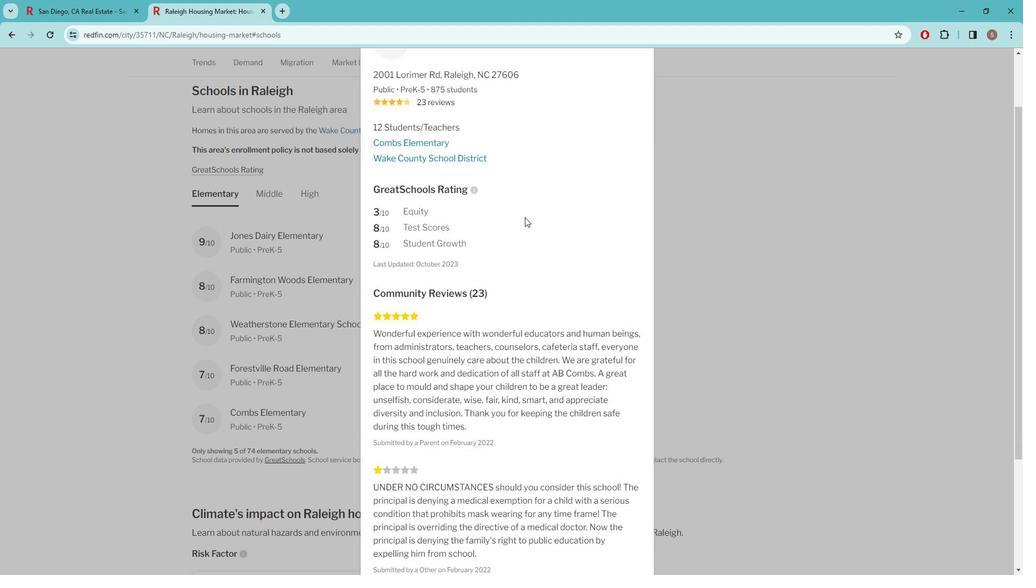 
Action: Mouse scrolled (539, 223) with delta (0, 0)
Screenshot: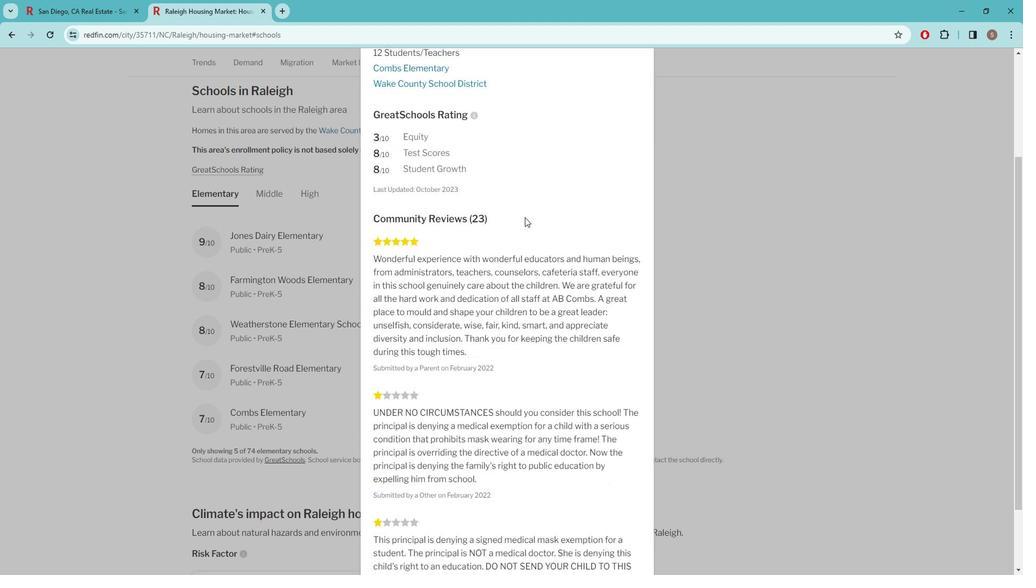 
Action: Mouse scrolled (539, 223) with delta (0, 0)
Screenshot: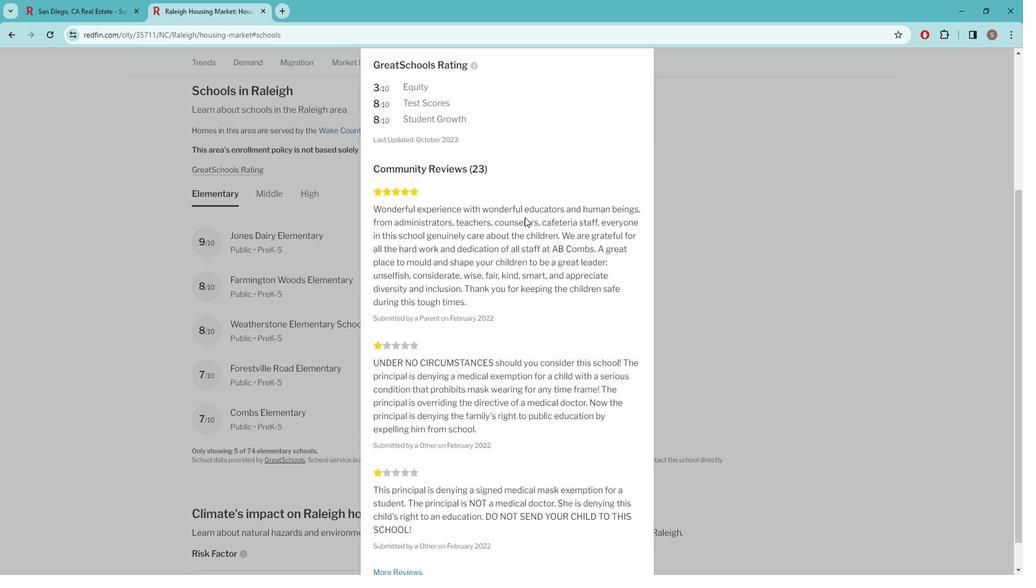 
Action: Mouse scrolled (539, 223) with delta (0, 0)
Screenshot: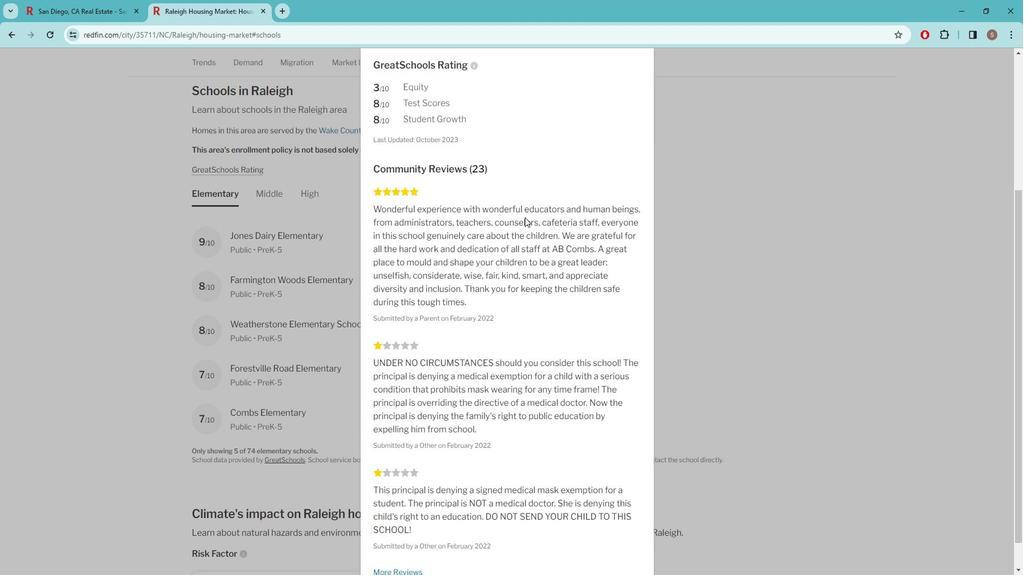 
Action: Mouse moved to (539, 224)
Screenshot: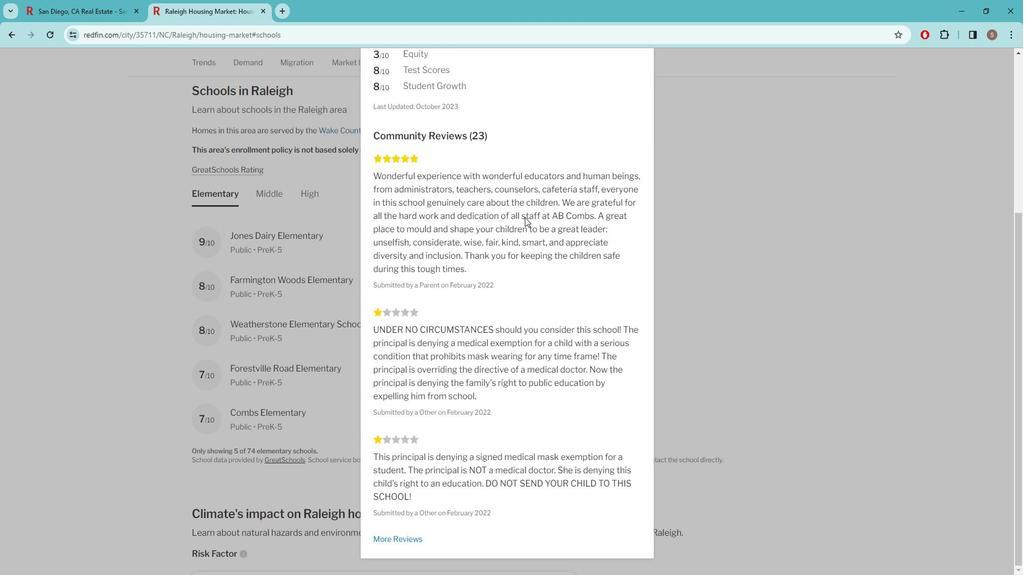 
Action: Mouse scrolled (539, 224) with delta (0, 0)
Screenshot: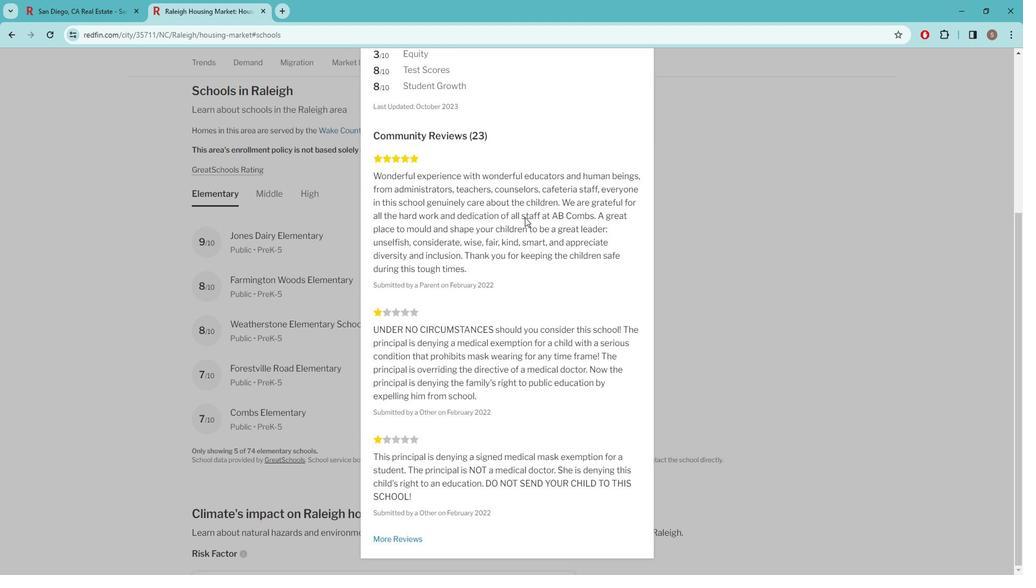 
Action: Mouse scrolled (539, 224) with delta (0, 0)
Screenshot: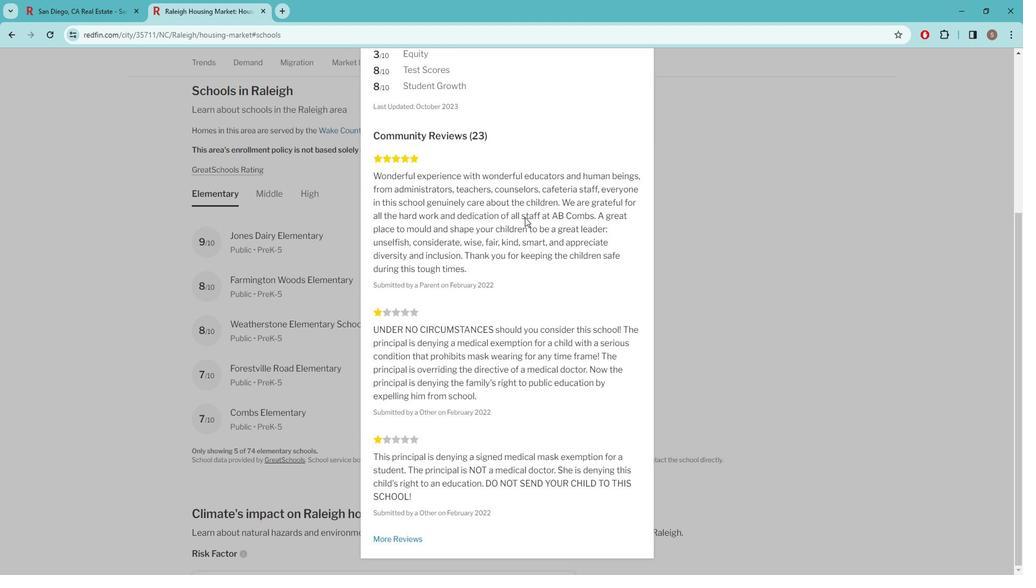 
Action: Mouse scrolled (539, 224) with delta (0, 0)
Screenshot: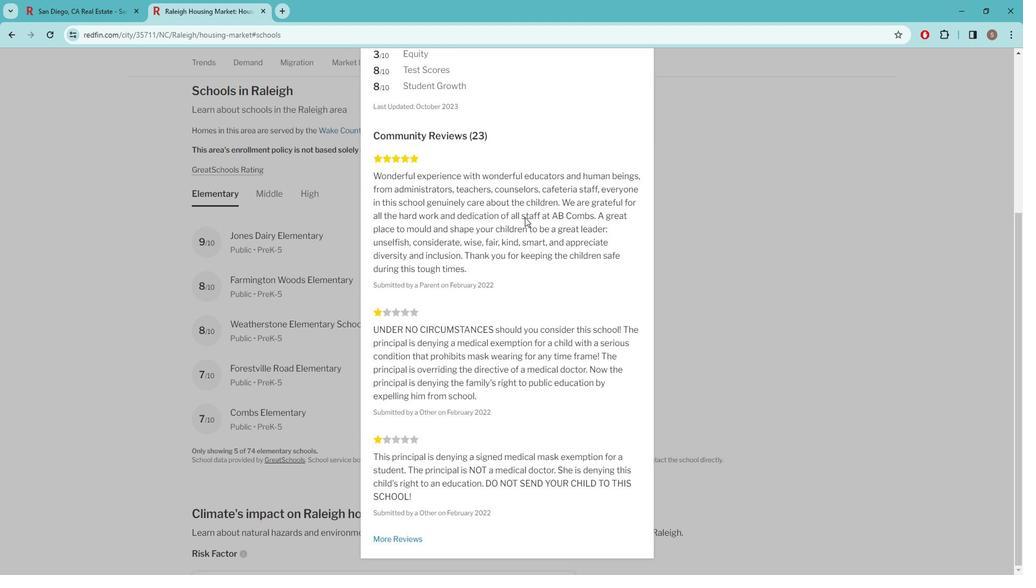 
Action: Mouse scrolled (539, 224) with delta (0, 0)
Screenshot: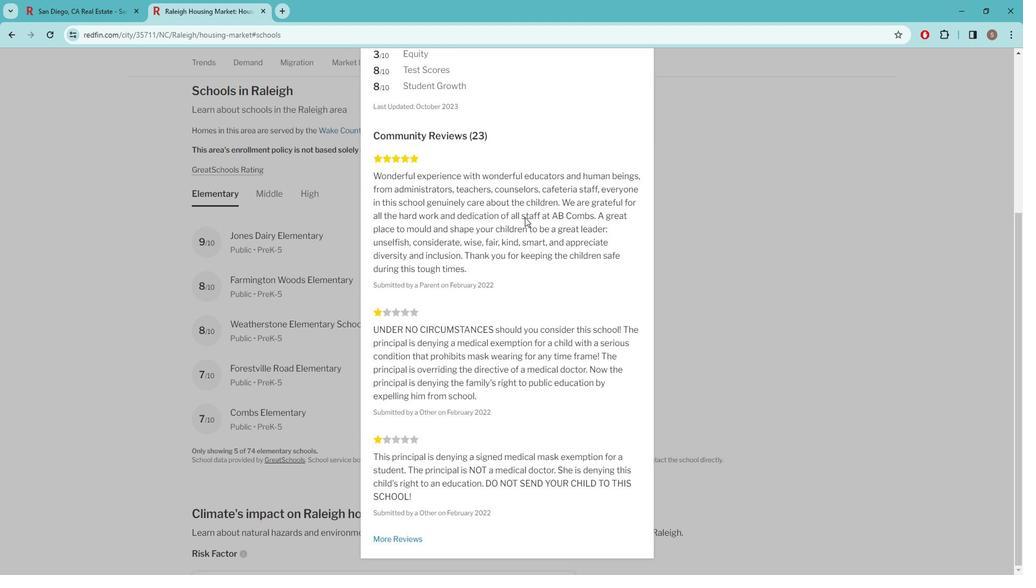 
Action: Mouse scrolled (539, 224) with delta (0, 0)
Screenshot: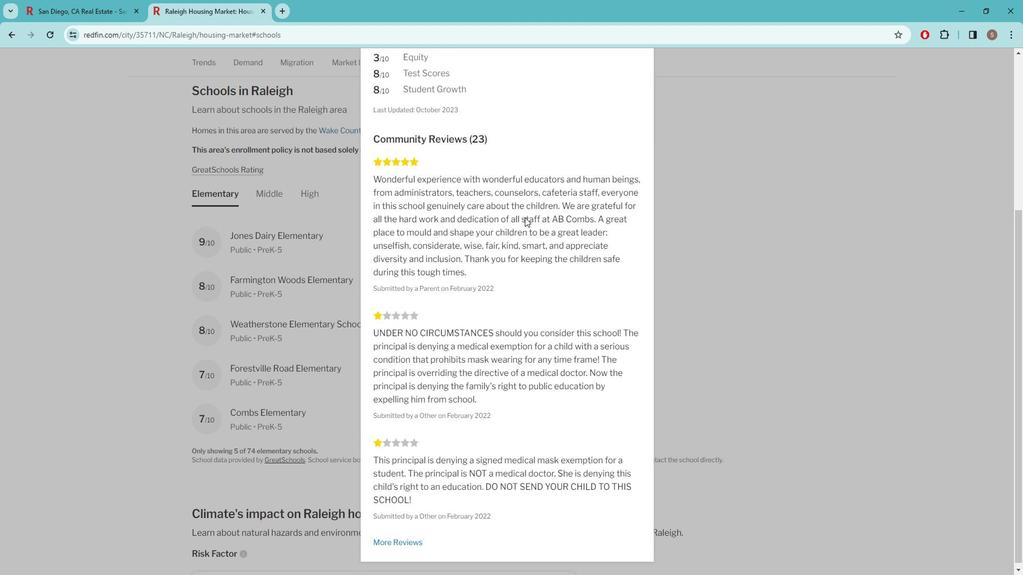 
Action: Mouse scrolled (539, 224) with delta (0, 0)
Screenshot: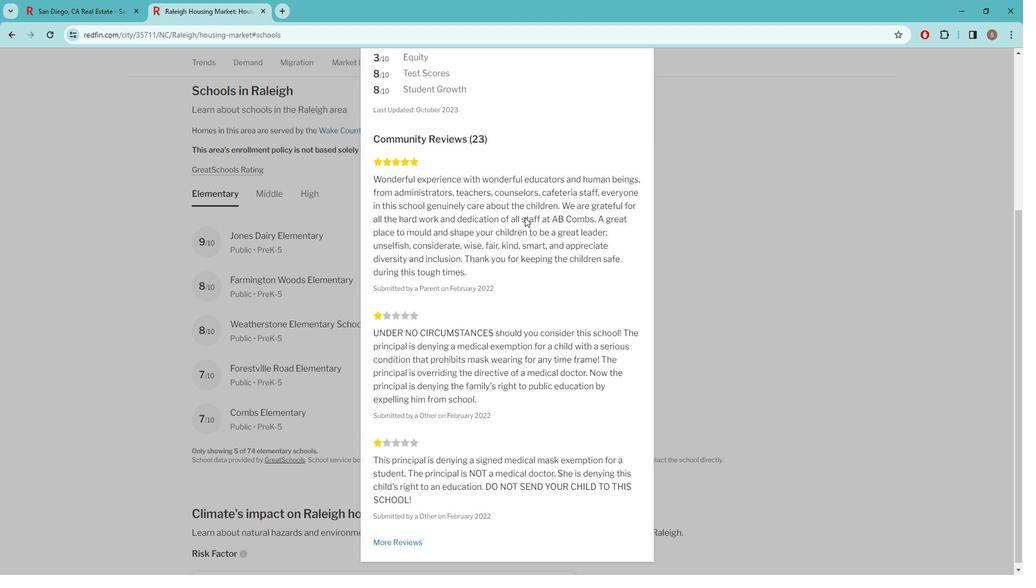 
Action: Mouse scrolled (539, 224) with delta (0, 0)
Screenshot: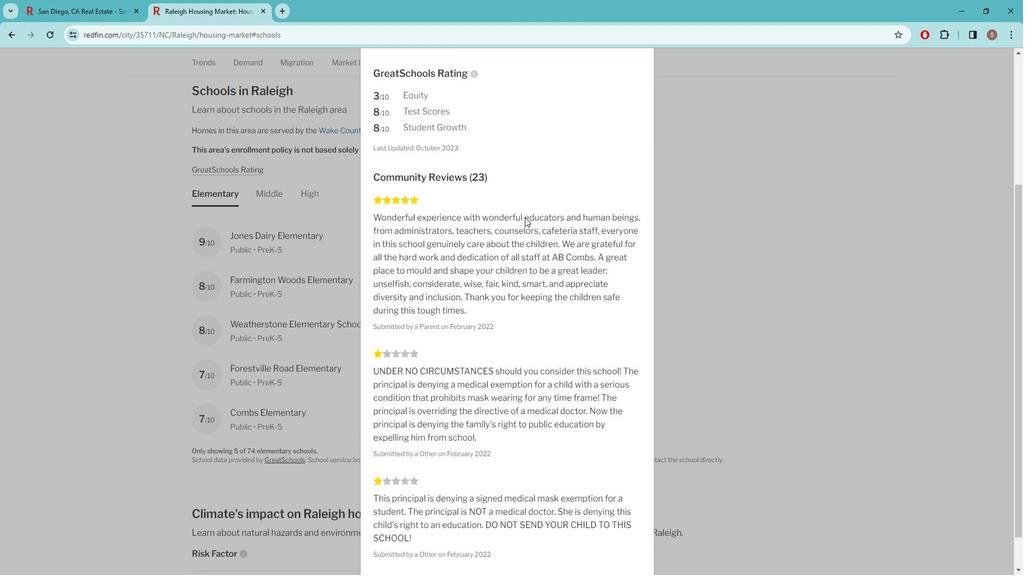 
Action: Mouse scrolled (539, 224) with delta (0, 0)
Screenshot: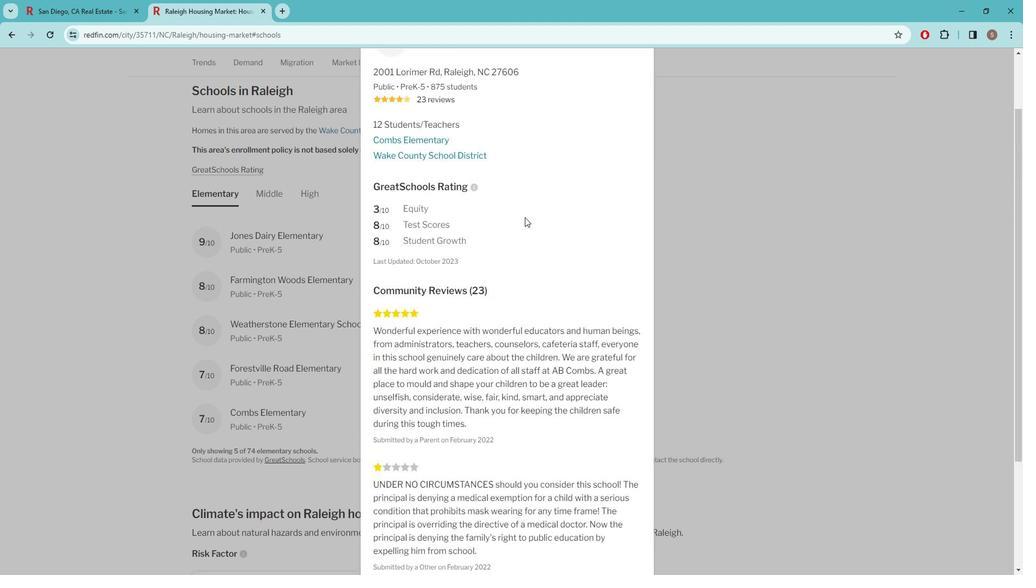 
Action: Mouse moved to (646, 93)
Screenshot: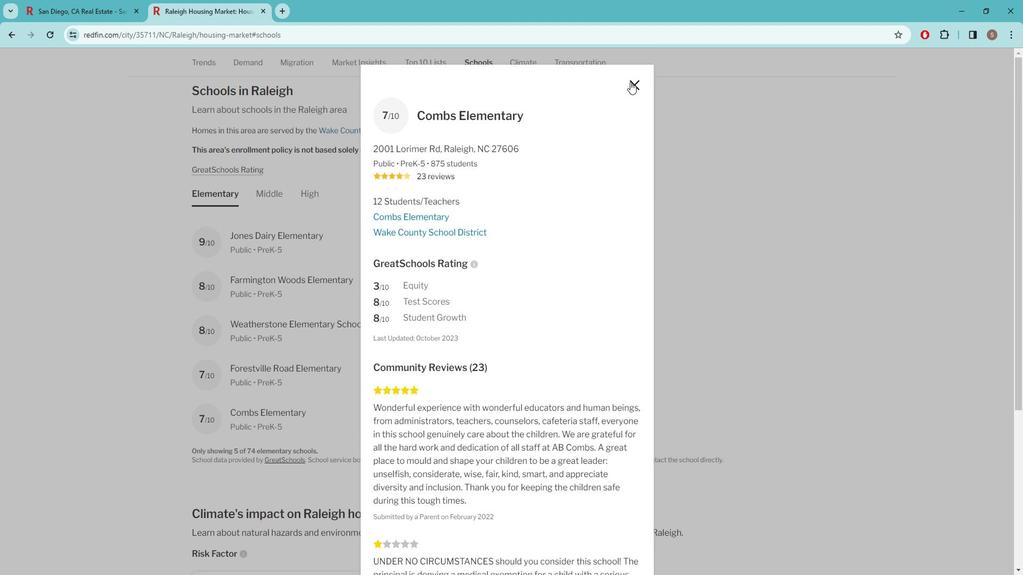 
Action: Mouse pressed left at (646, 93)
Screenshot: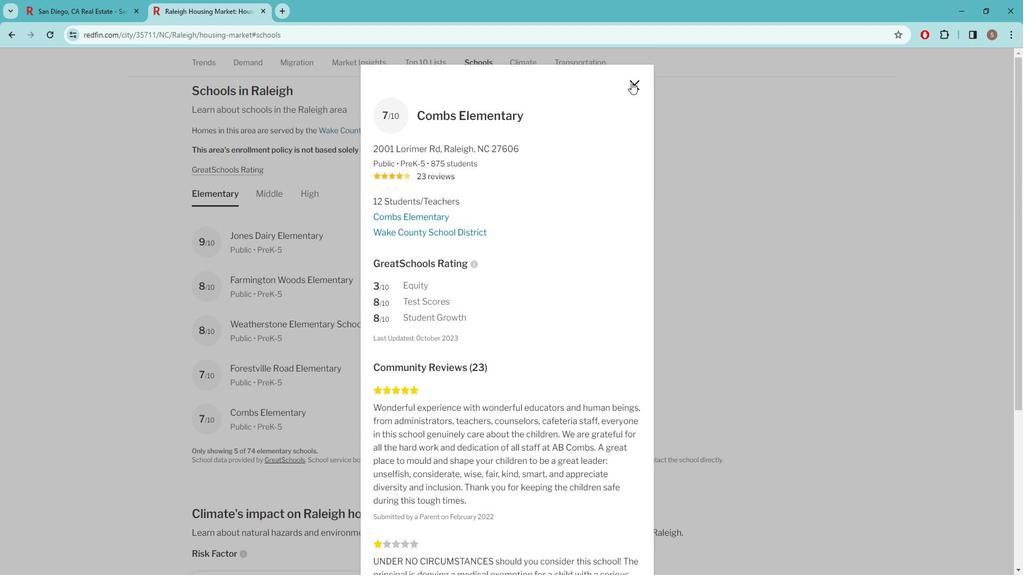 
